Task: Get information About a Redfin agent in Jackson, Mississippi, for guidance on buying a property with historic charm.
Action: Mouse moved to (405, 218)
Screenshot: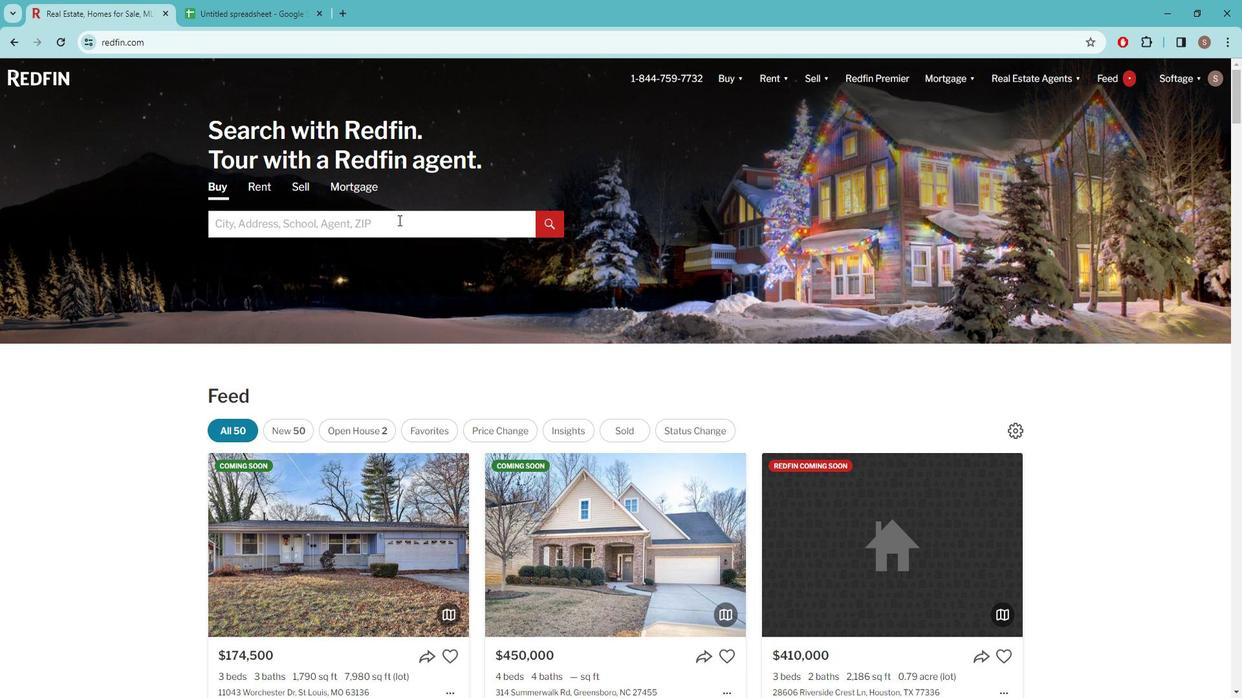 
Action: Mouse pressed left at (405, 218)
Screenshot: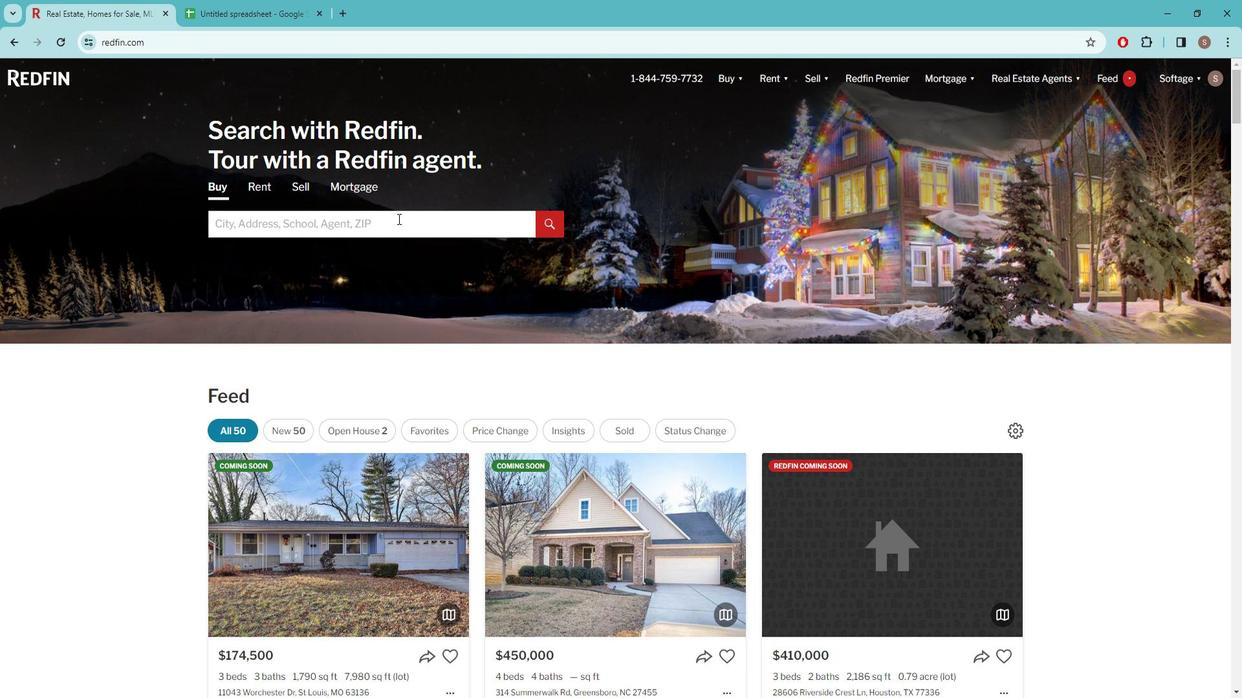 
Action: Key pressed j<Key.caps_lock>ACKSON,<Key.space>
Screenshot: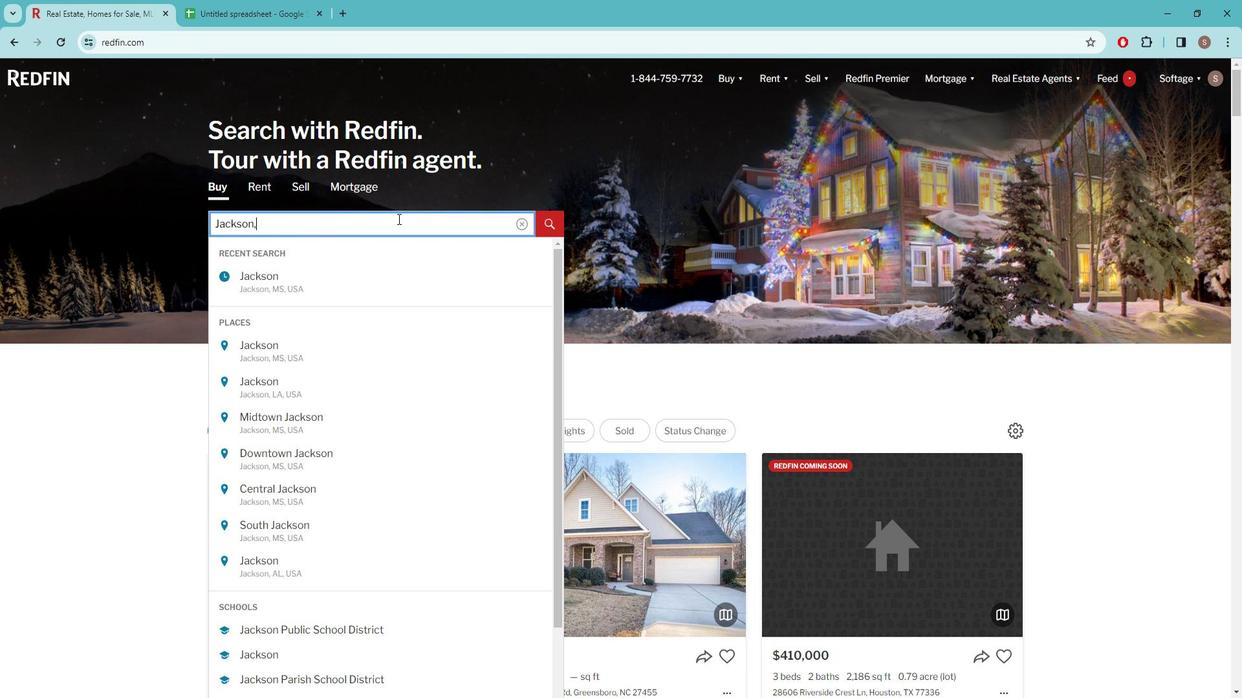 
Action: Mouse moved to (352, 277)
Screenshot: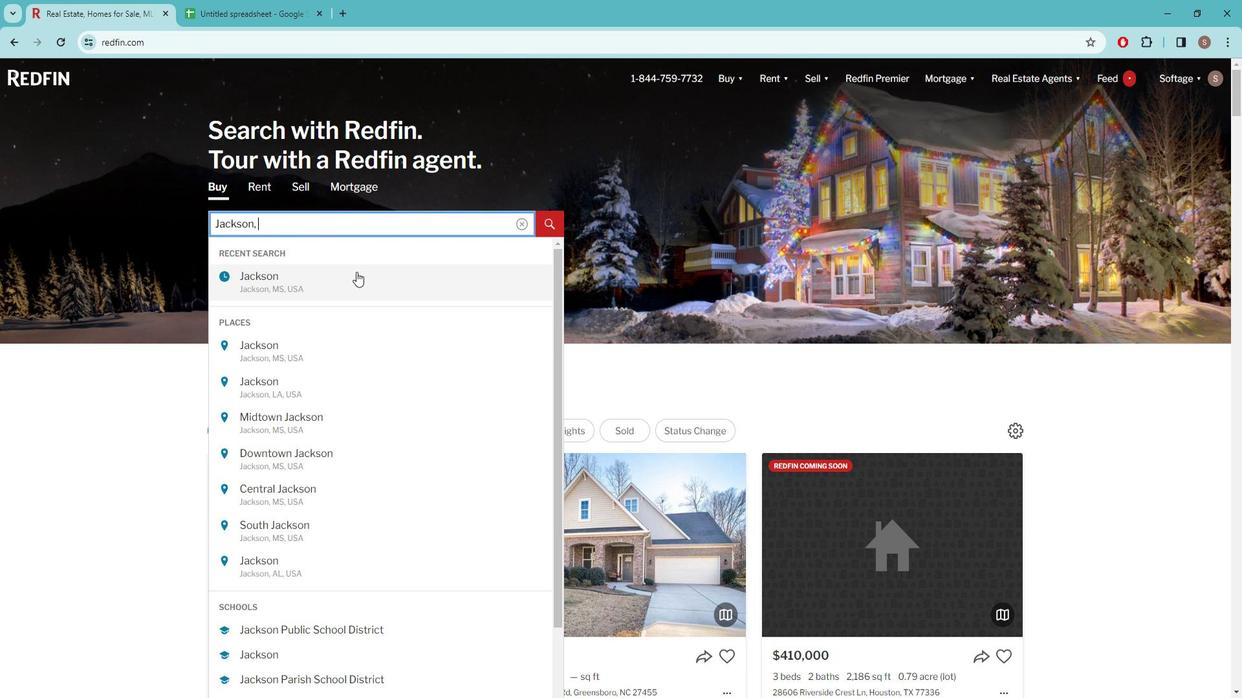 
Action: Mouse pressed left at (352, 277)
Screenshot: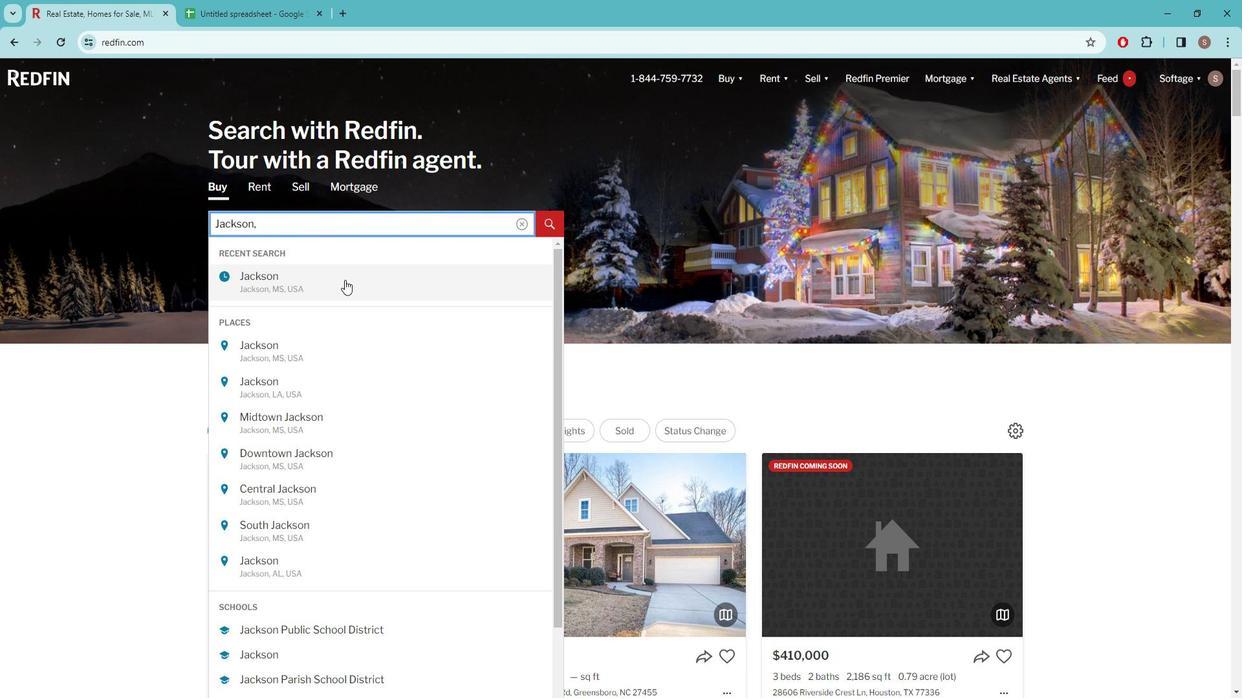 
Action: Mouse moved to (1097, 163)
Screenshot: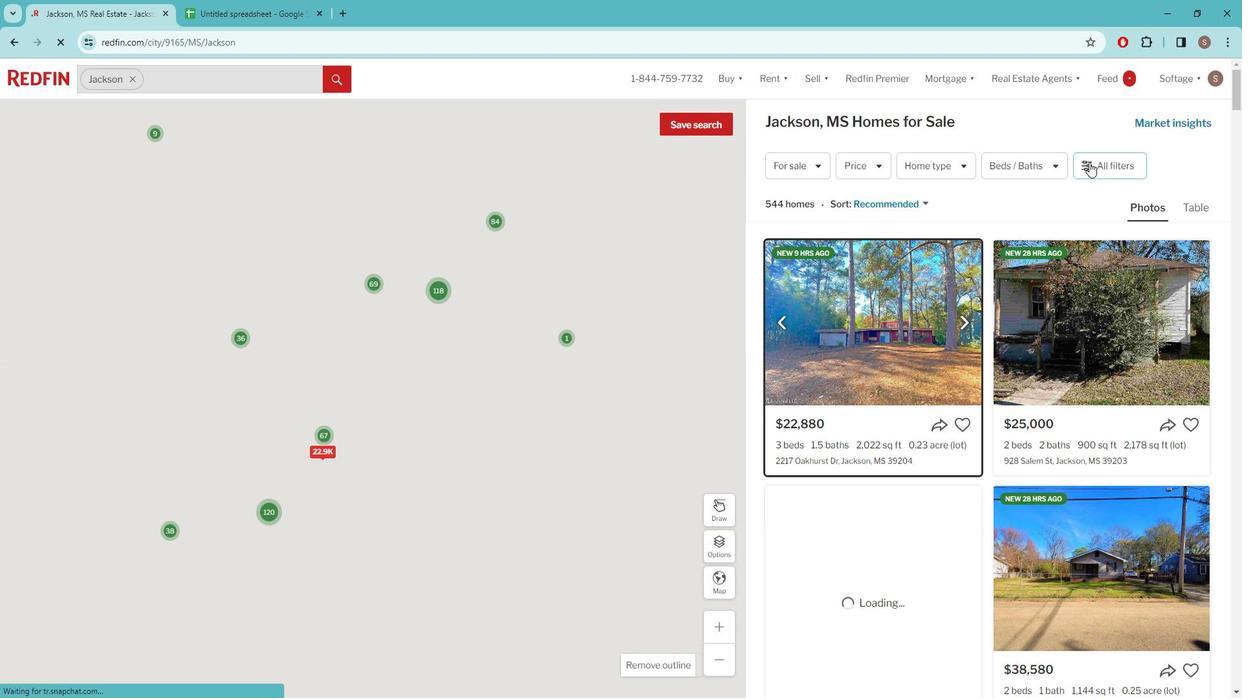 
Action: Mouse pressed left at (1097, 163)
Screenshot: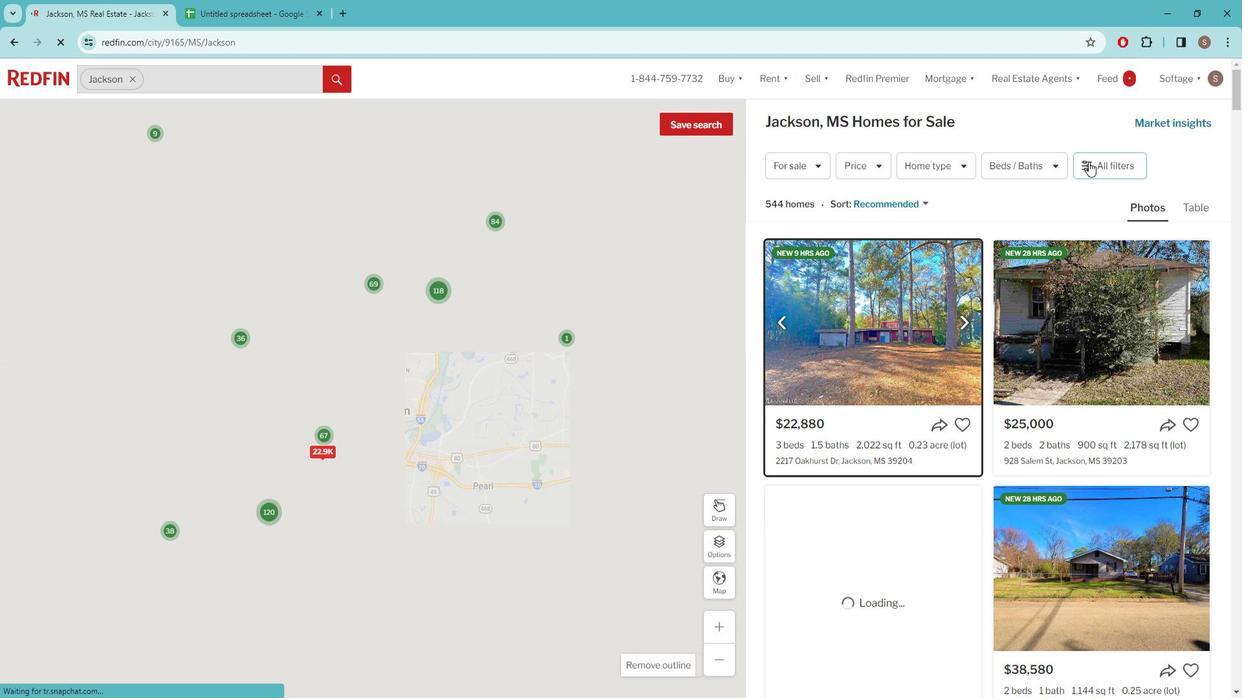
Action: Mouse pressed left at (1097, 163)
Screenshot: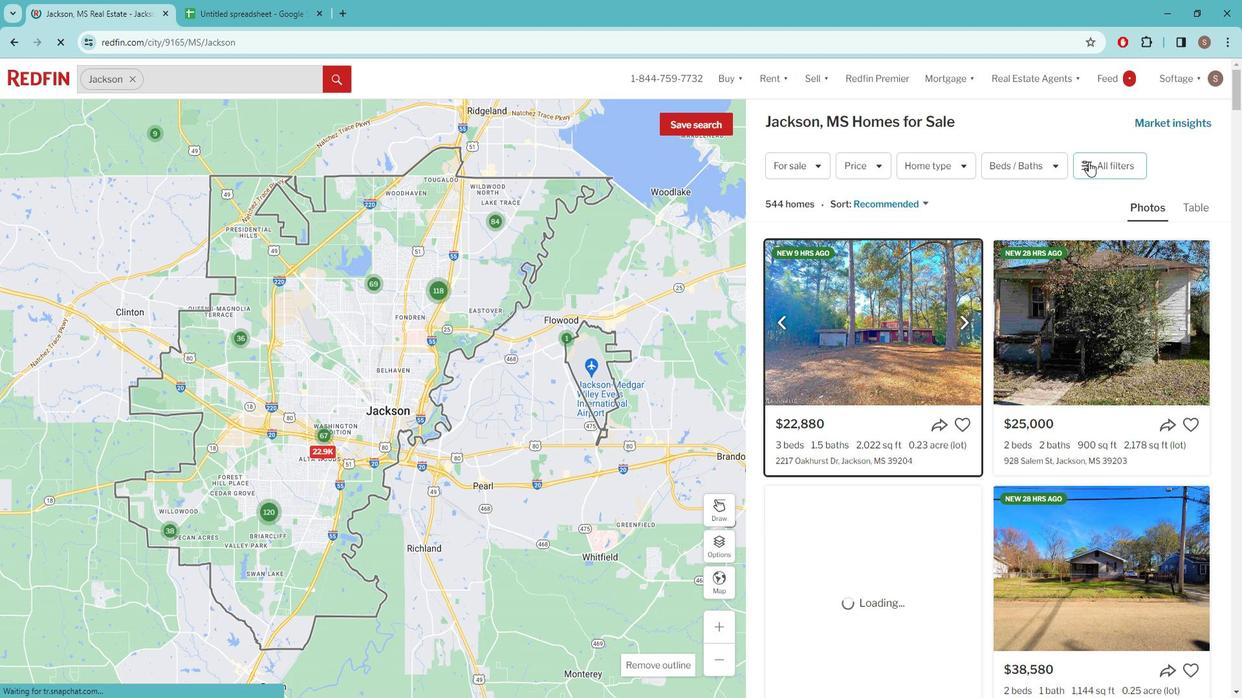 
Action: Mouse pressed left at (1097, 163)
Screenshot: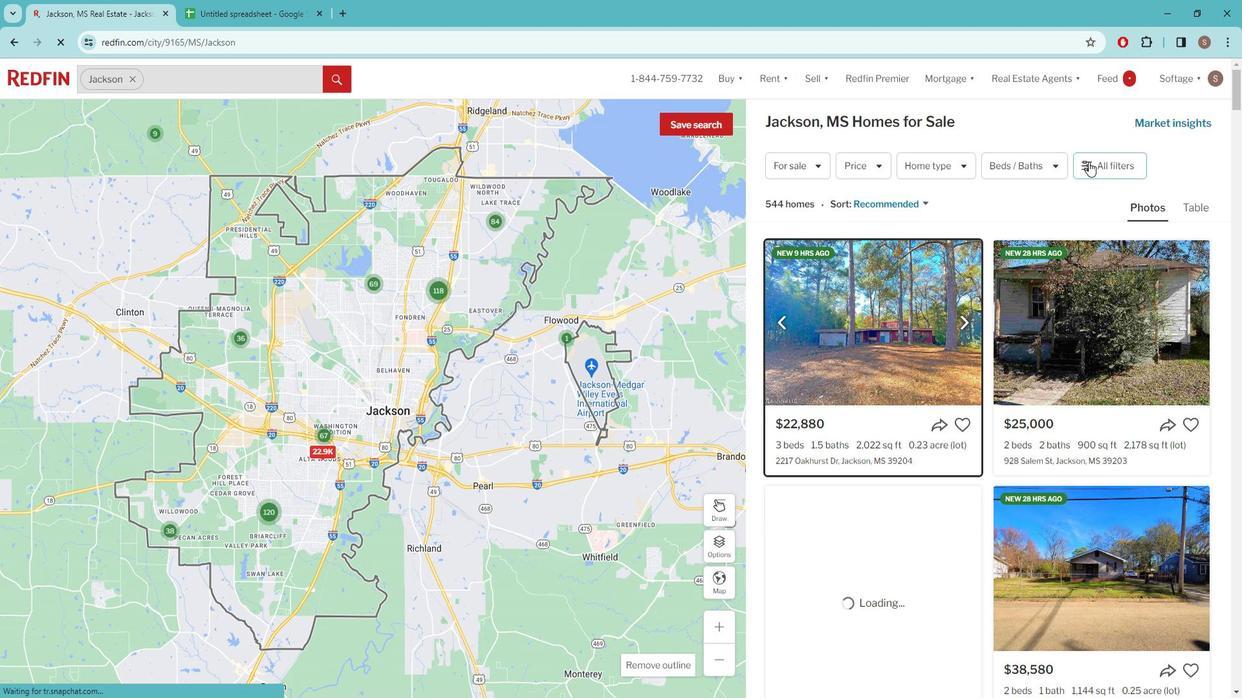 
Action: Mouse pressed left at (1097, 163)
Screenshot: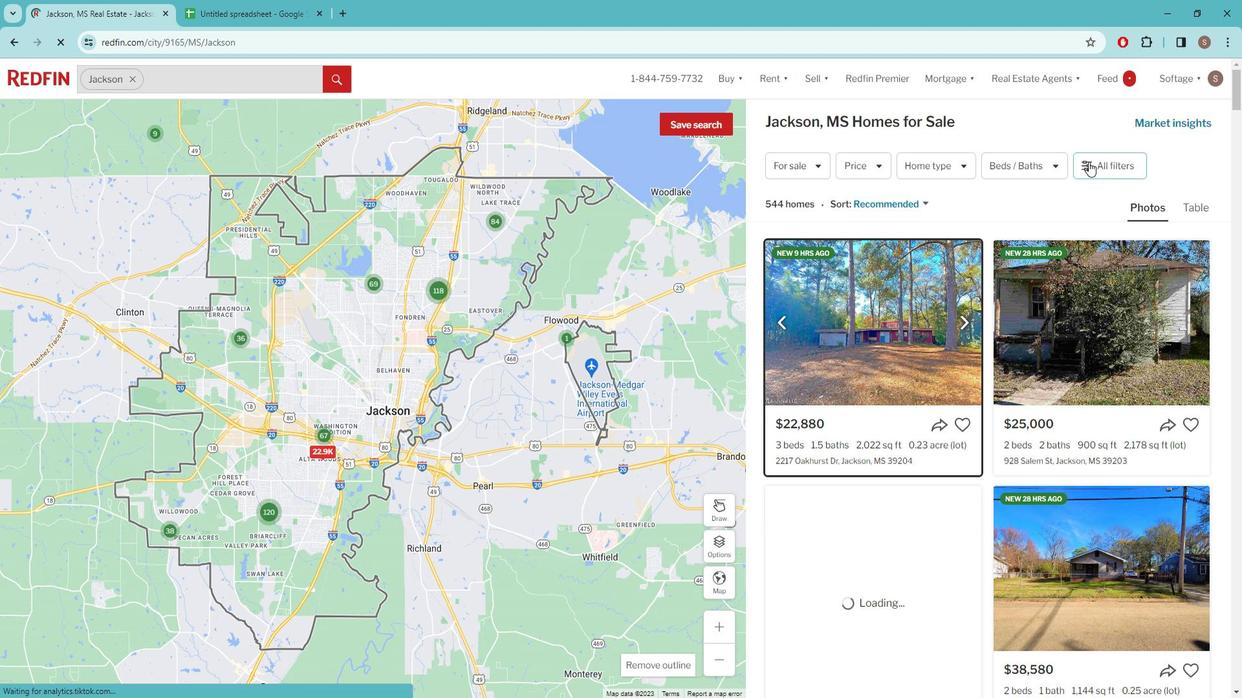 
Action: Mouse moved to (1090, 165)
Screenshot: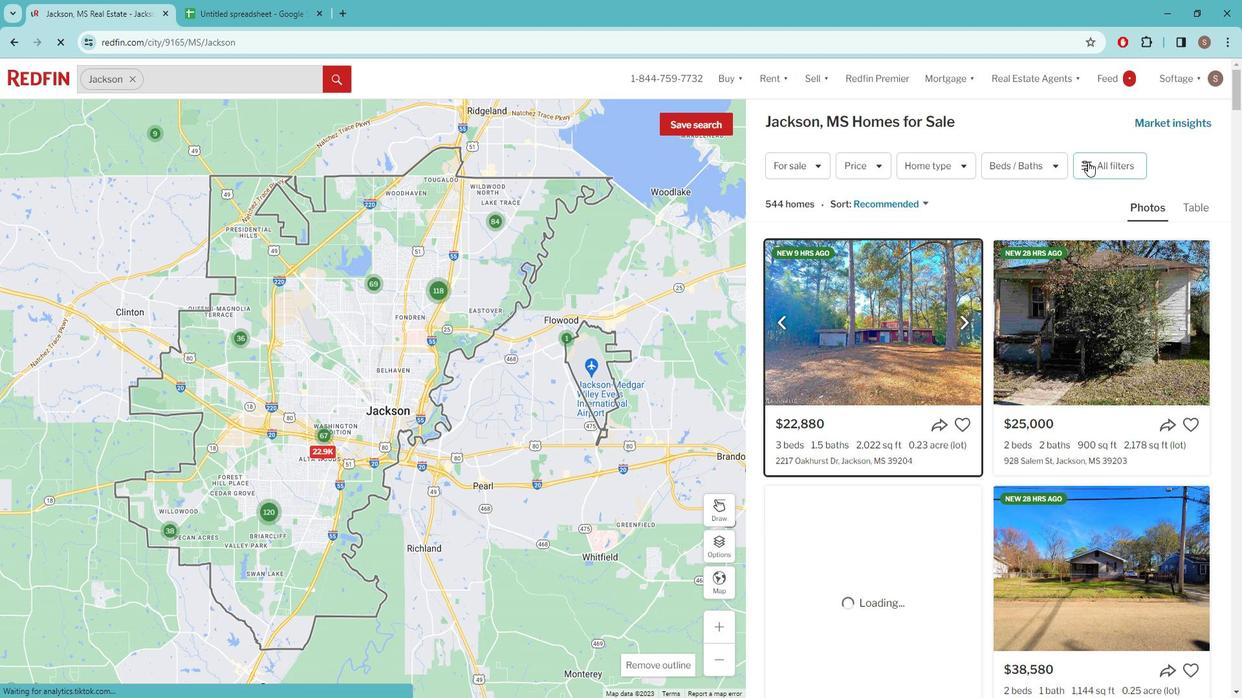 
Action: Mouse pressed left at (1090, 165)
Screenshot: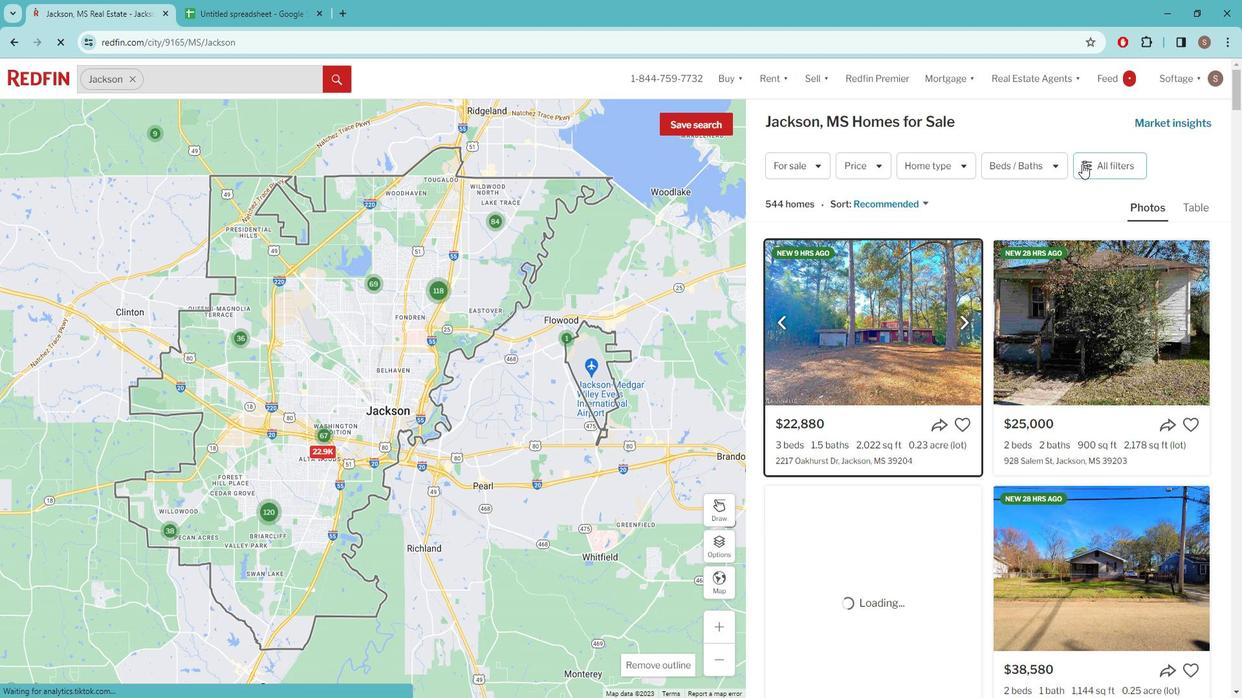 
Action: Mouse moved to (1098, 168)
Screenshot: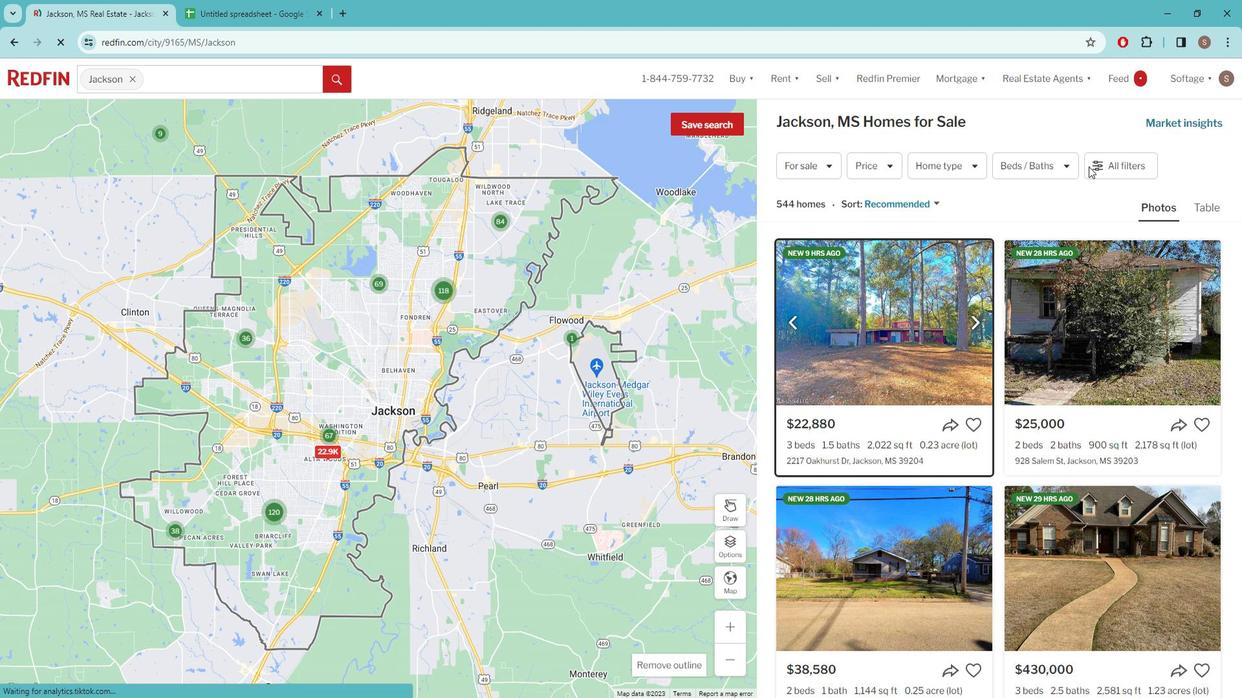 
Action: Mouse pressed left at (1098, 168)
Screenshot: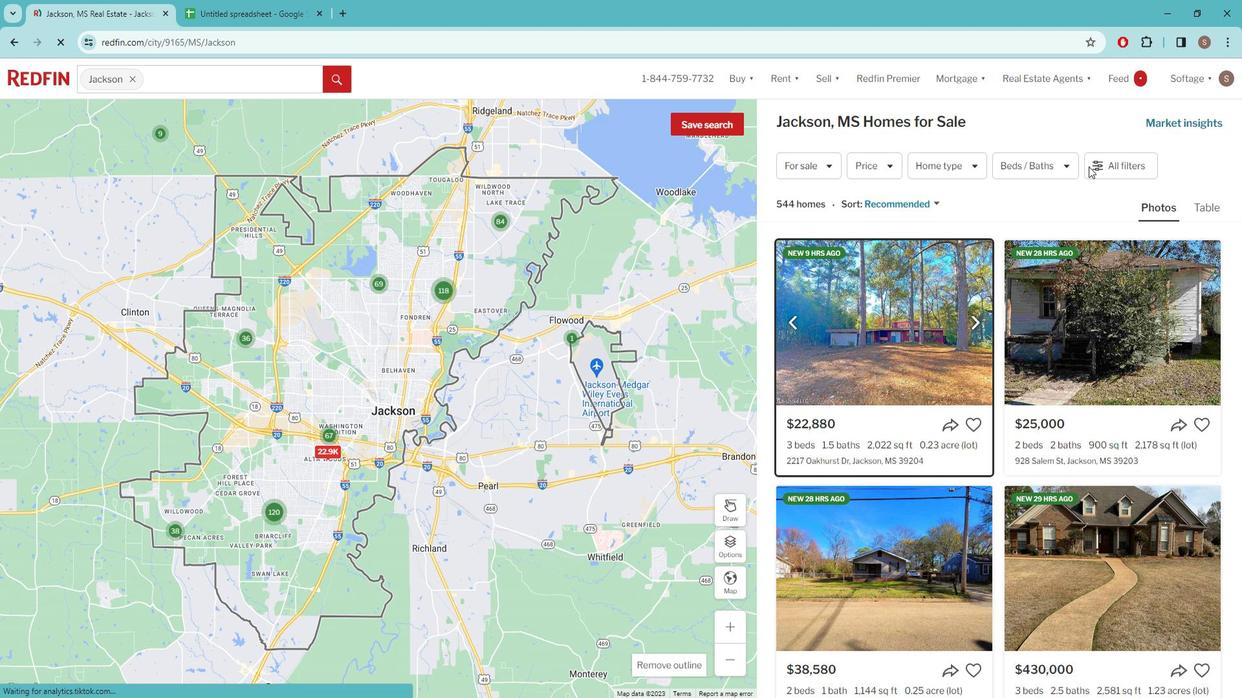 
Action: Mouse moved to (1102, 168)
Screenshot: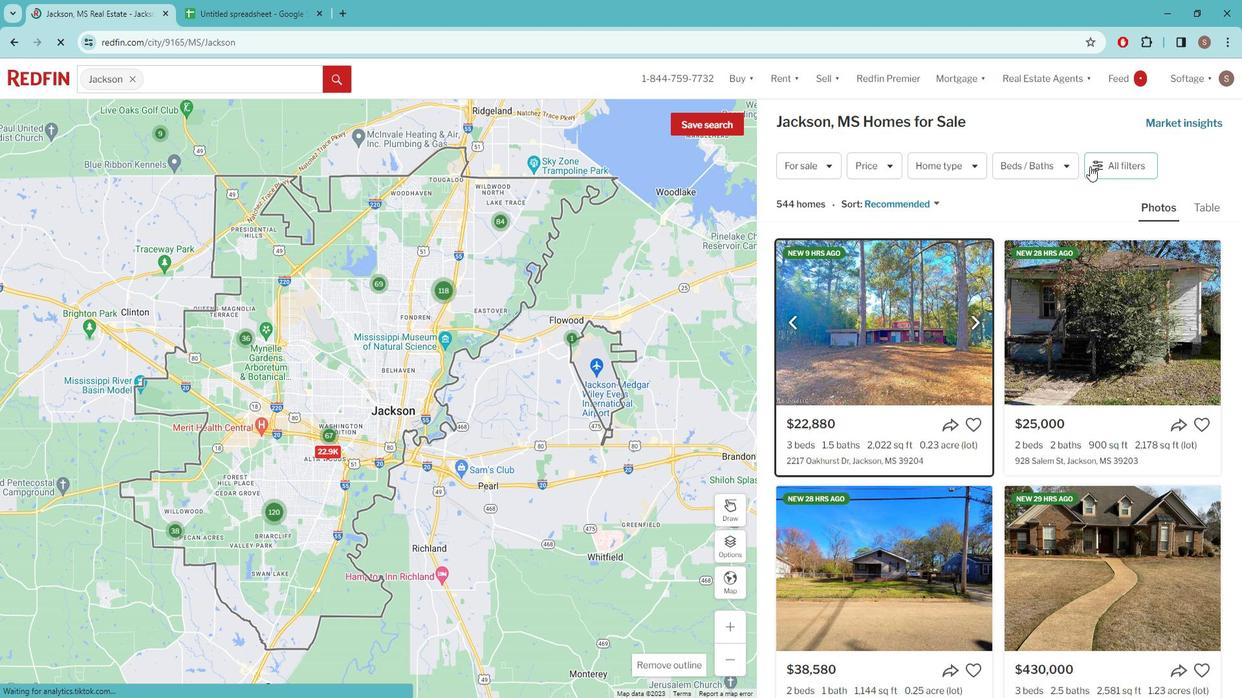 
Action: Mouse pressed left at (1102, 168)
Screenshot: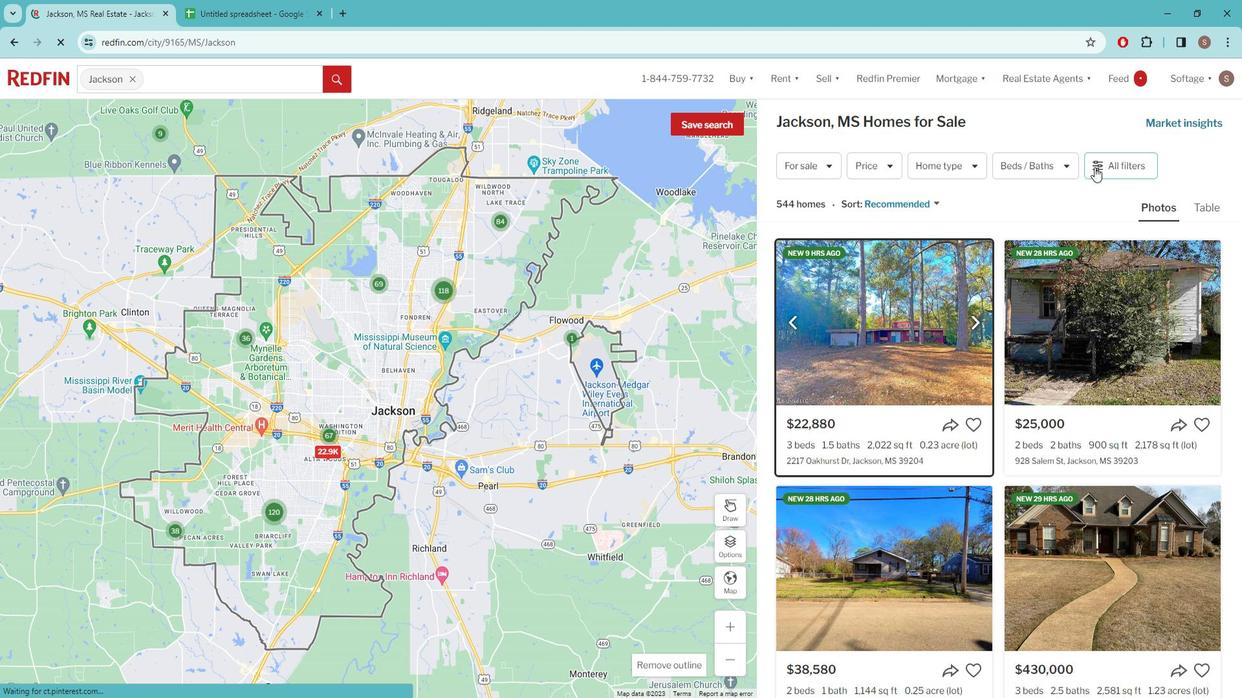 
Action: Mouse moved to (1051, 287)
Screenshot: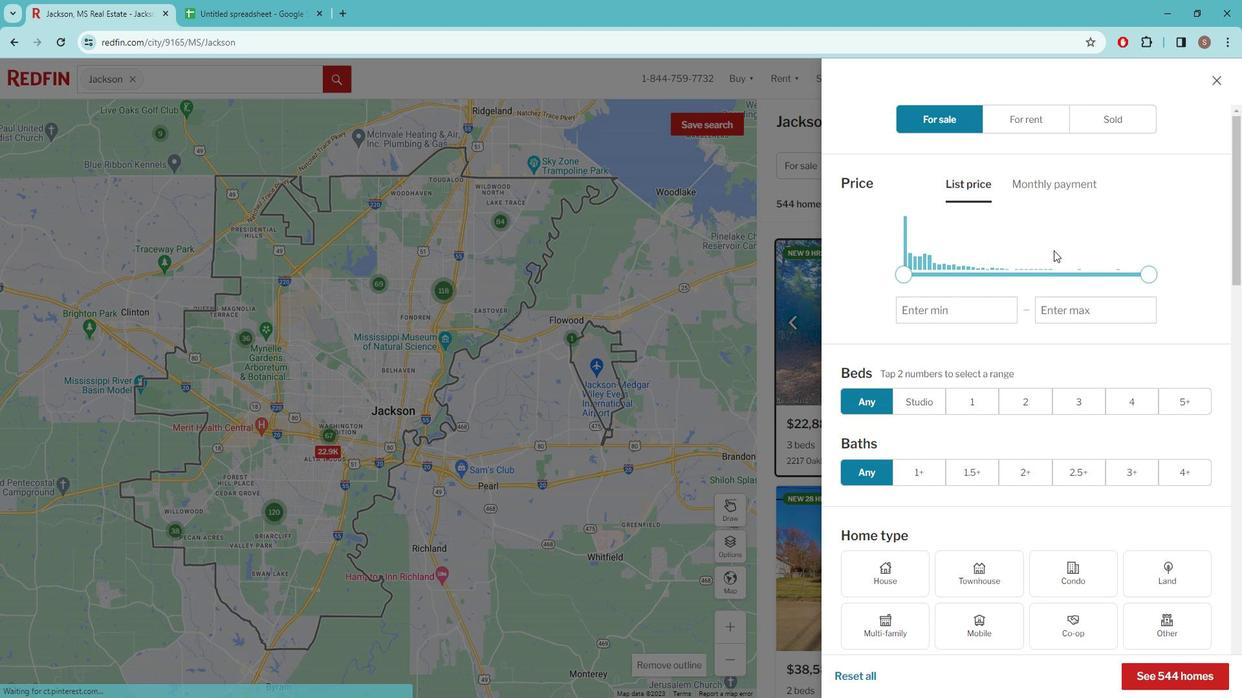 
Action: Mouse scrolled (1051, 286) with delta (0, 0)
Screenshot: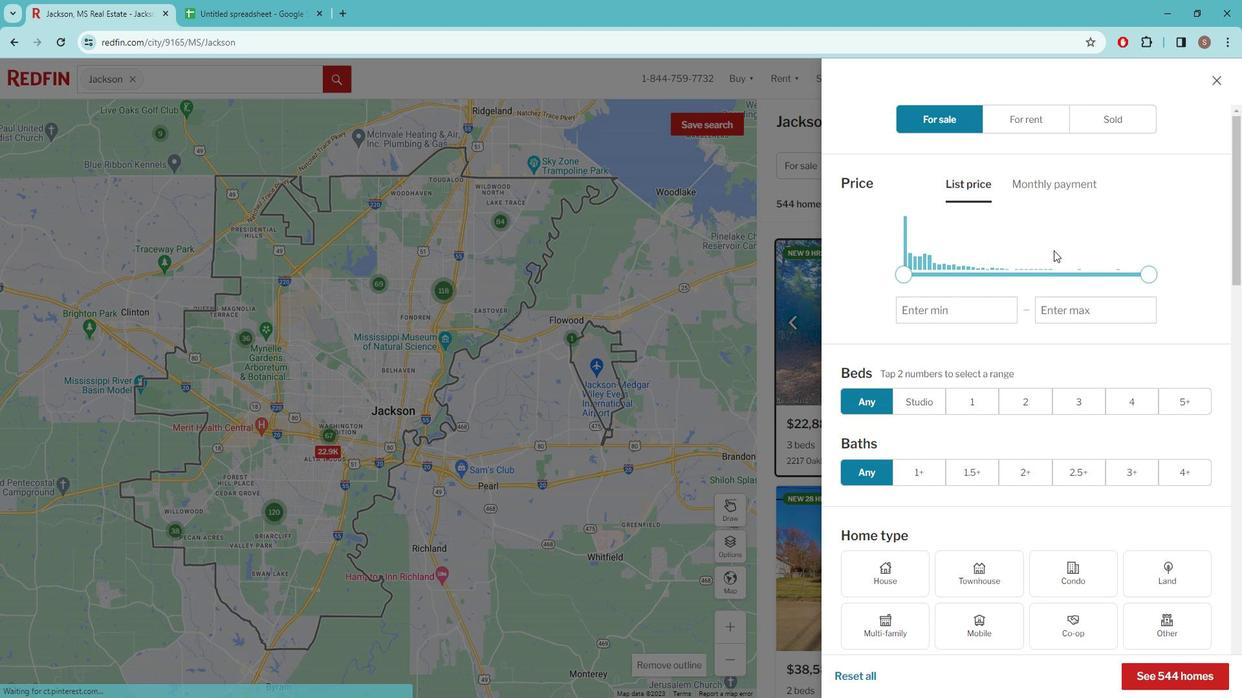 
Action: Mouse moved to (1049, 292)
Screenshot: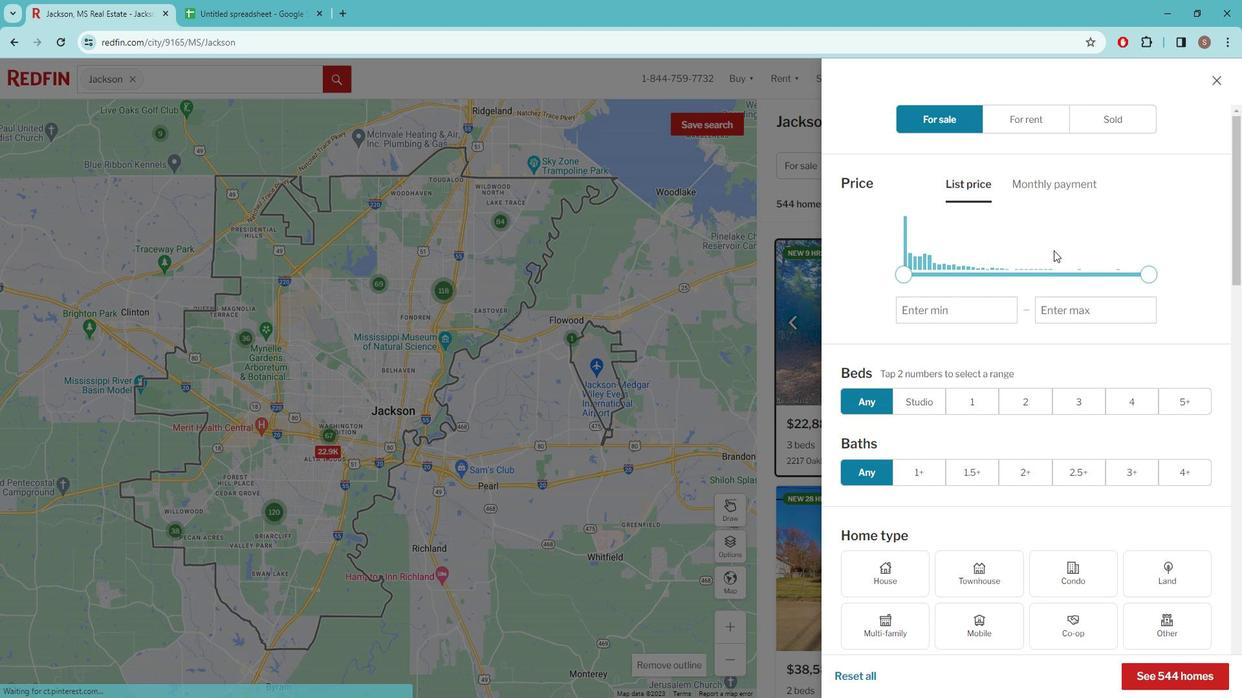 
Action: Mouse scrolled (1049, 291) with delta (0, 0)
Screenshot: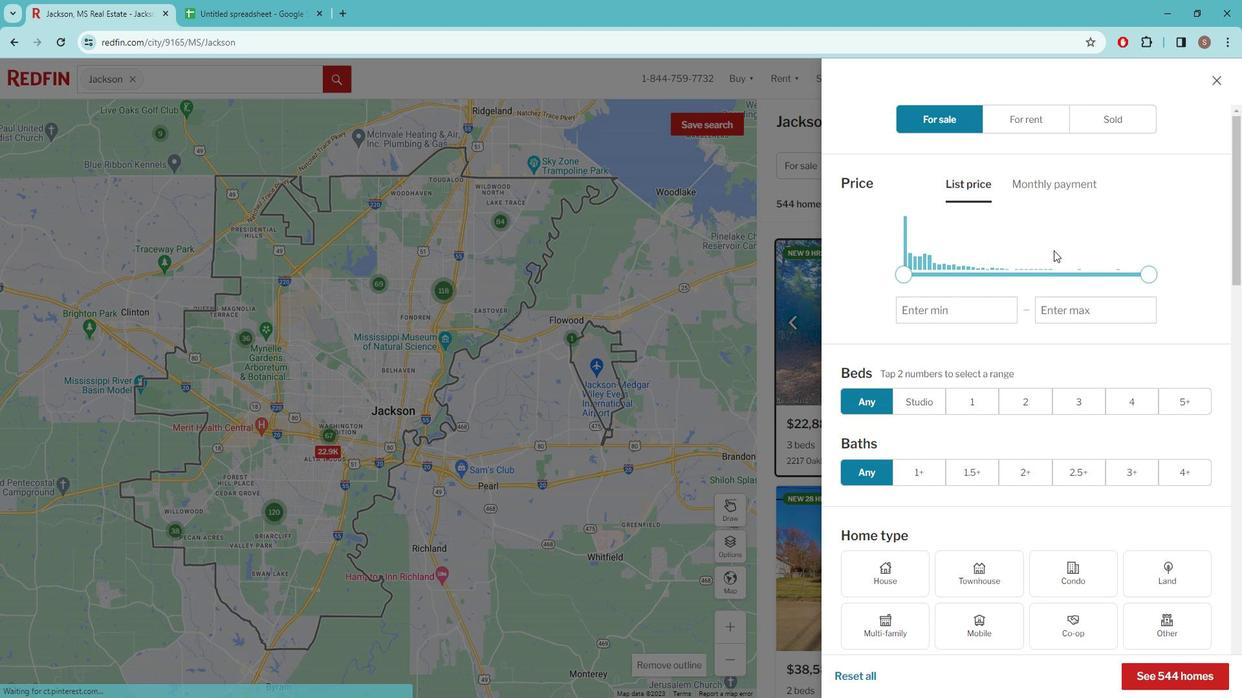 
Action: Mouse moved to (1047, 296)
Screenshot: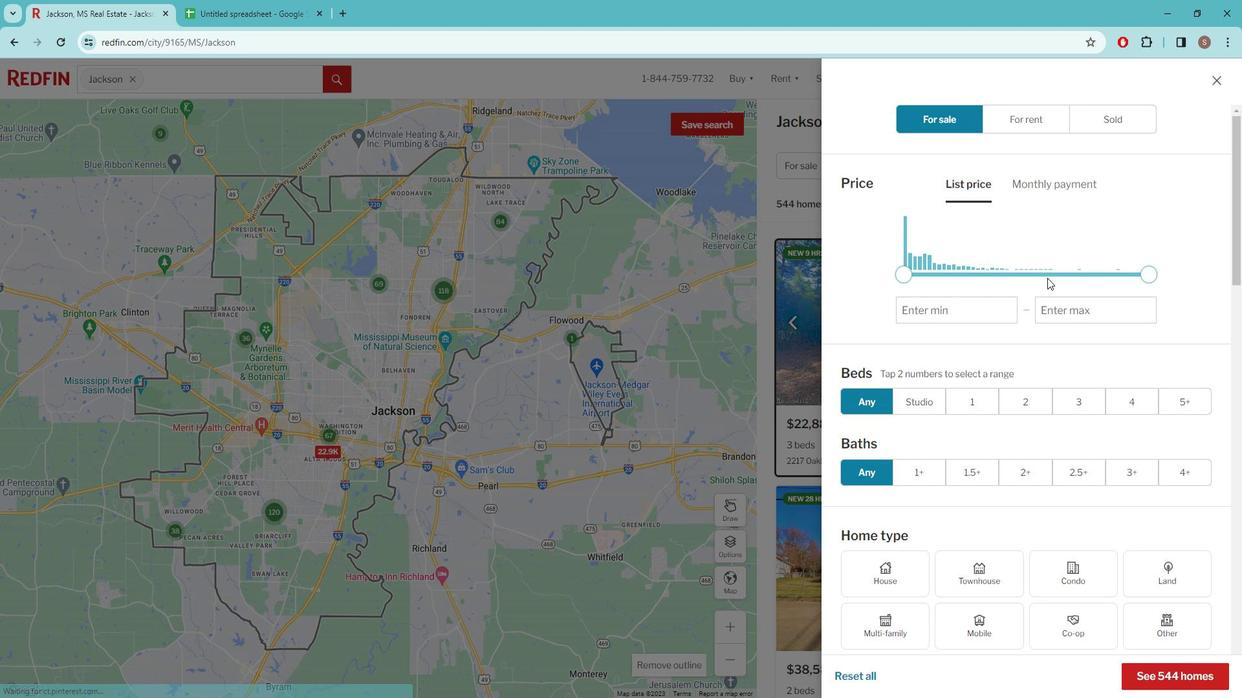 
Action: Mouse scrolled (1047, 295) with delta (0, 0)
Screenshot: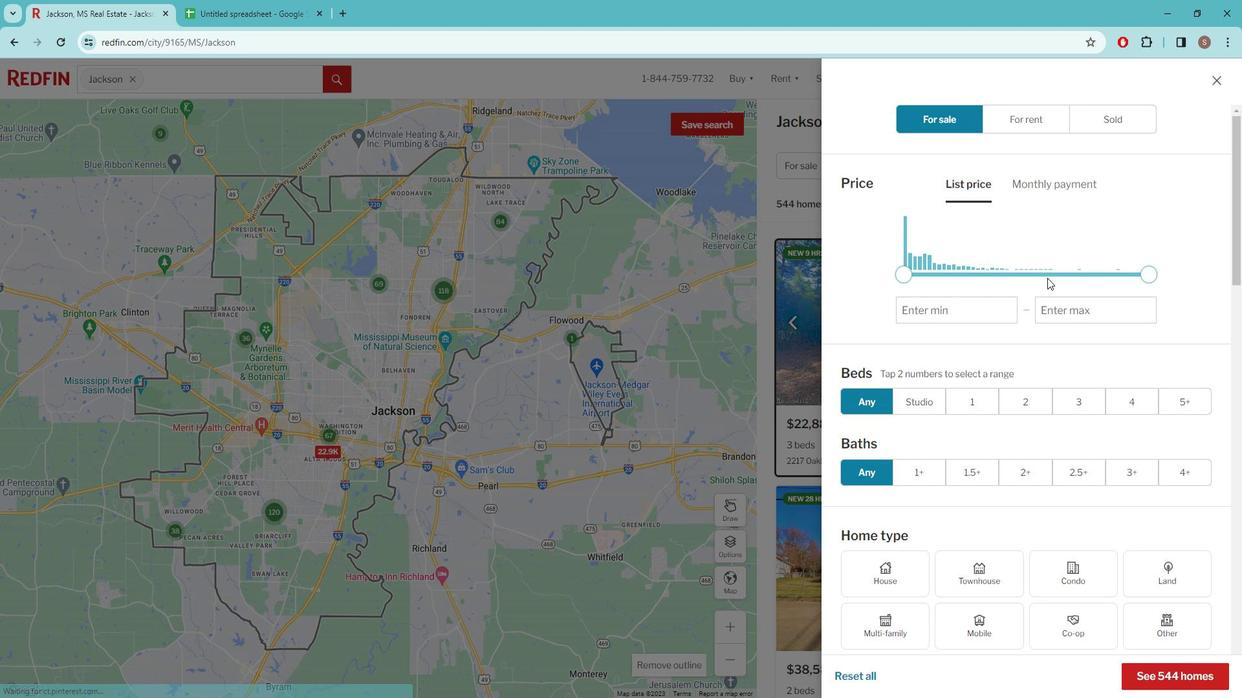 
Action: Mouse moved to (1045, 297)
Screenshot: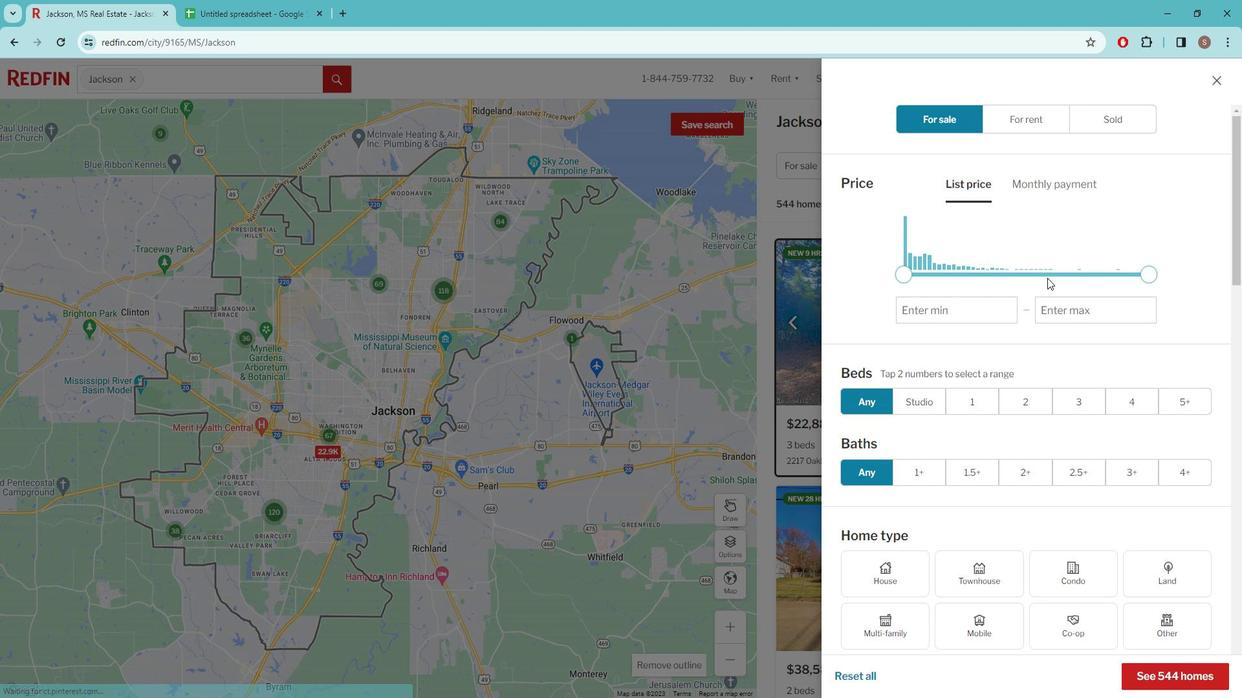
Action: Mouse scrolled (1045, 296) with delta (0, 0)
Screenshot: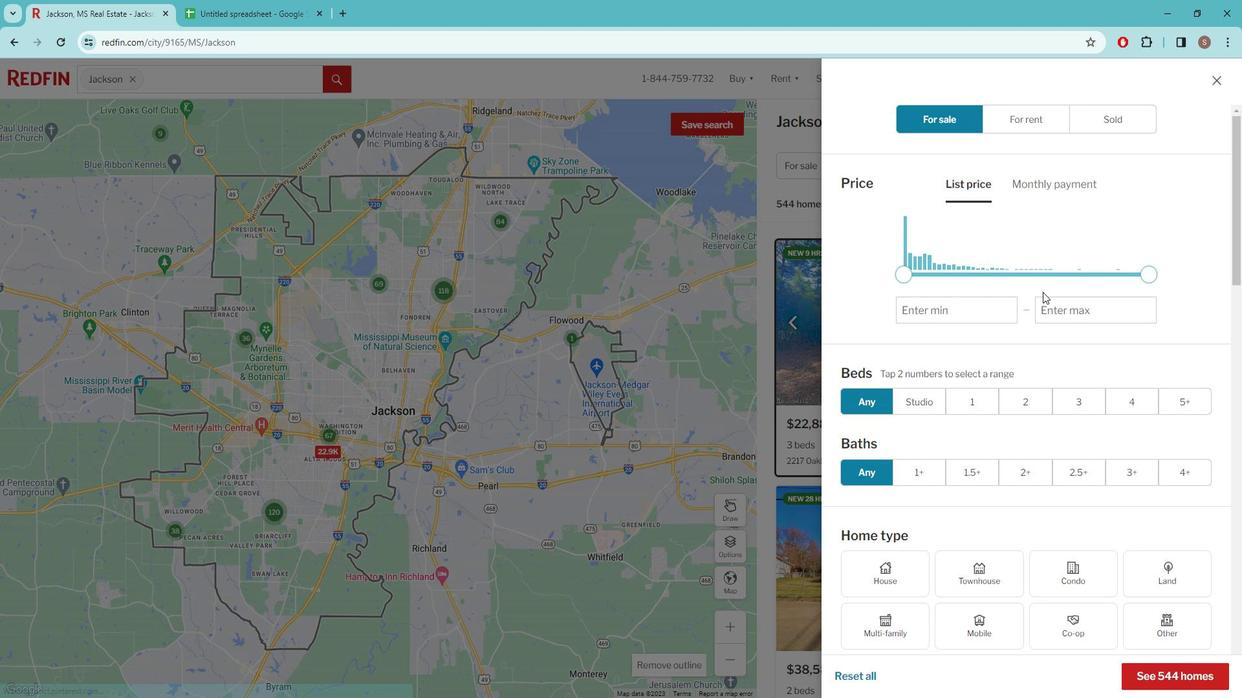 
Action: Mouse moved to (1035, 313)
Screenshot: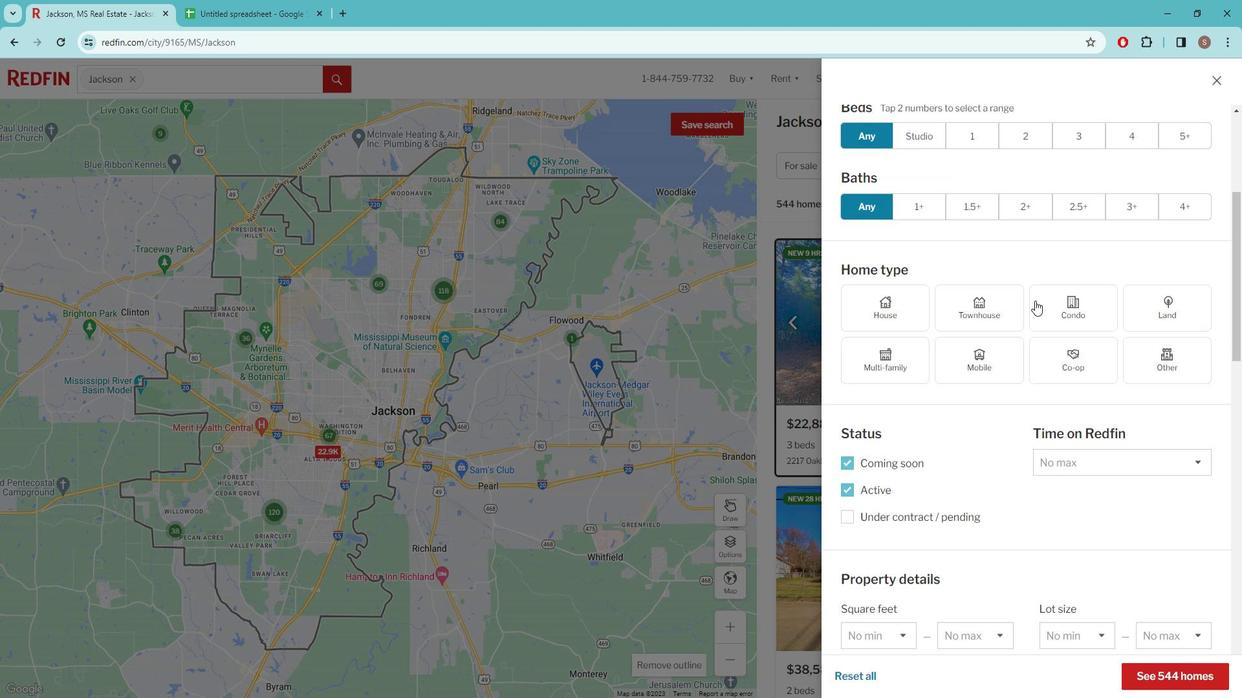 
Action: Mouse scrolled (1035, 313) with delta (0, 0)
Screenshot: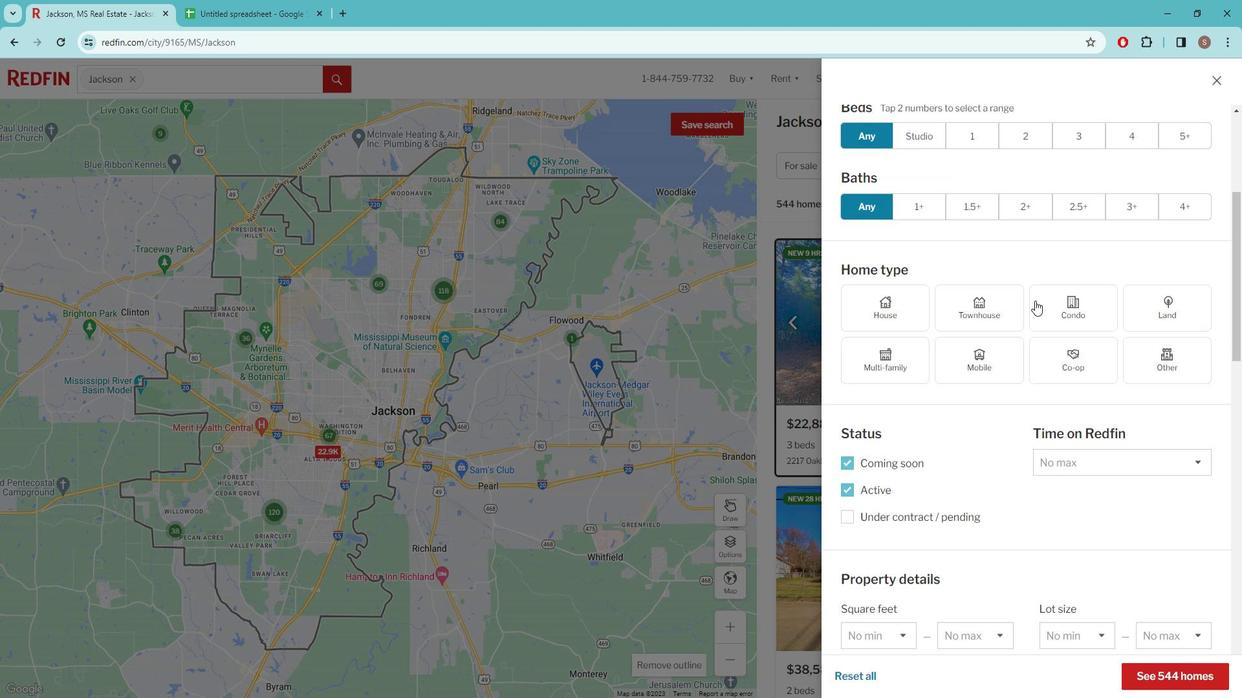 
Action: Mouse moved to (1034, 314)
Screenshot: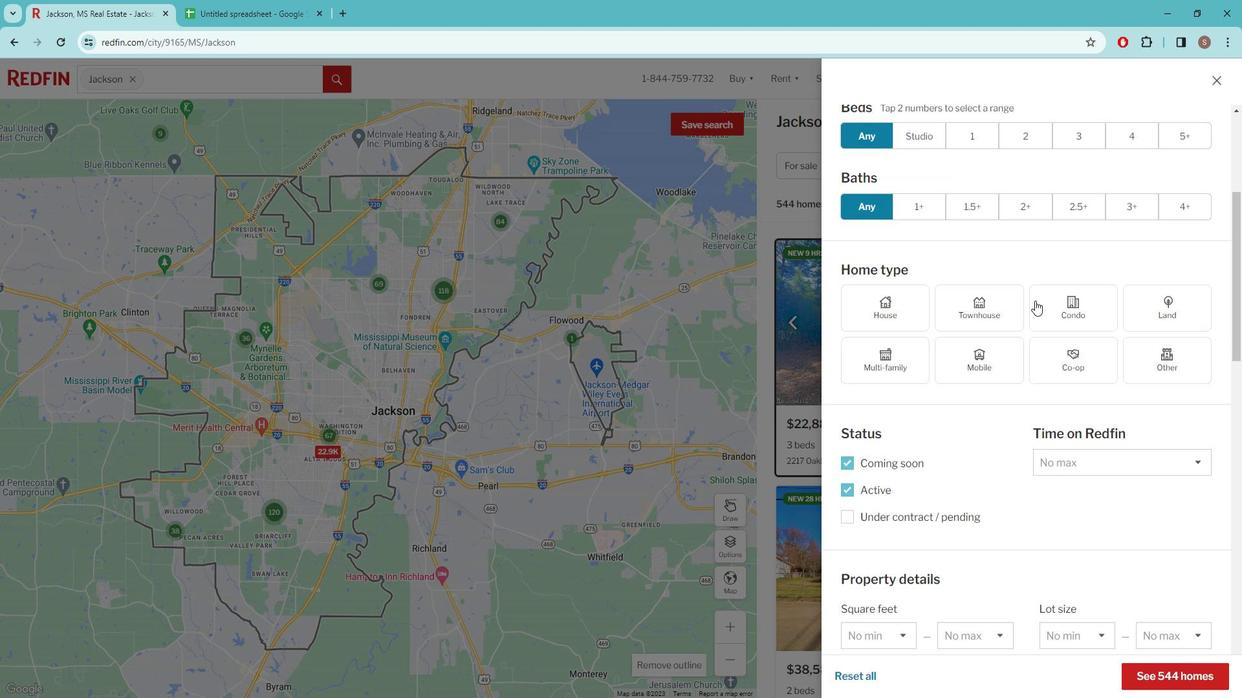 
Action: Mouse scrolled (1034, 313) with delta (0, 0)
Screenshot: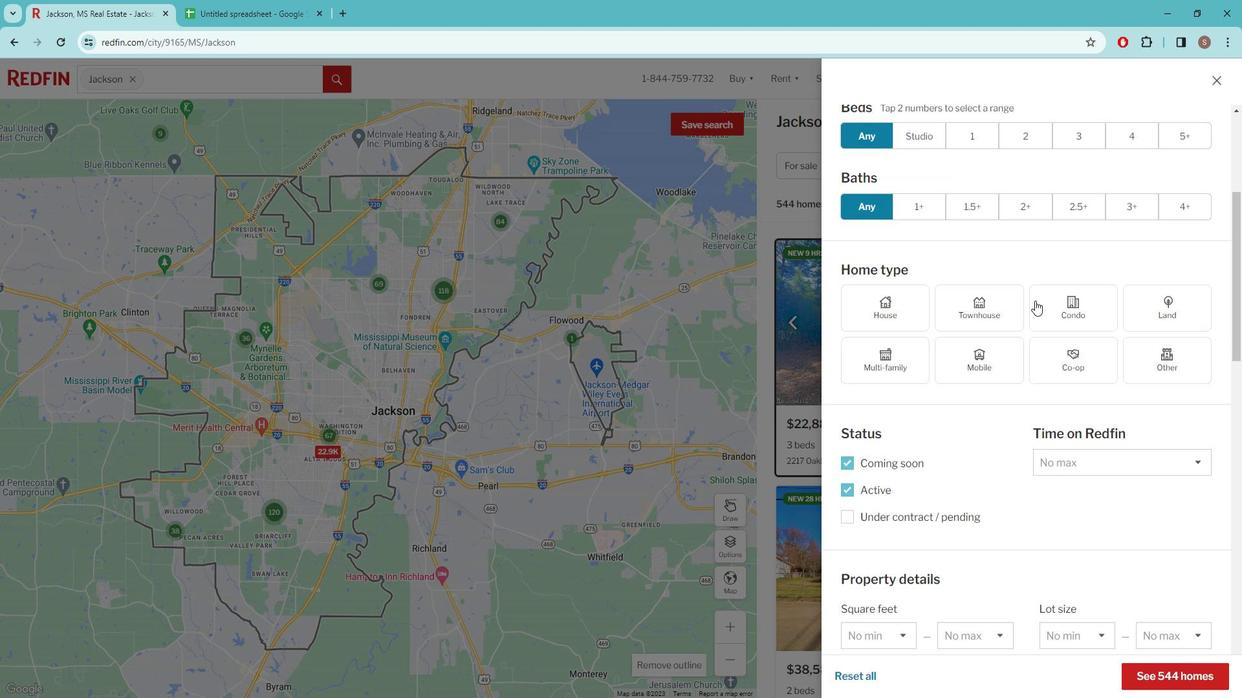 
Action: Mouse moved to (1034, 316)
Screenshot: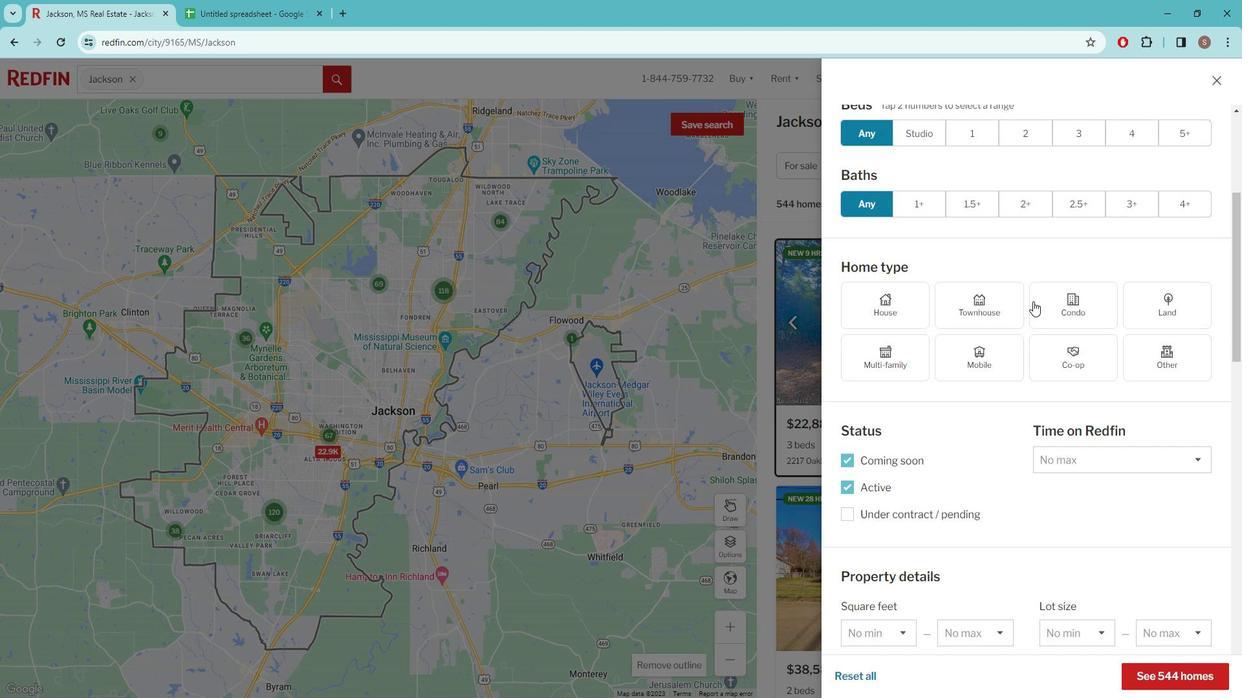 
Action: Mouse scrolled (1034, 315) with delta (0, 0)
Screenshot: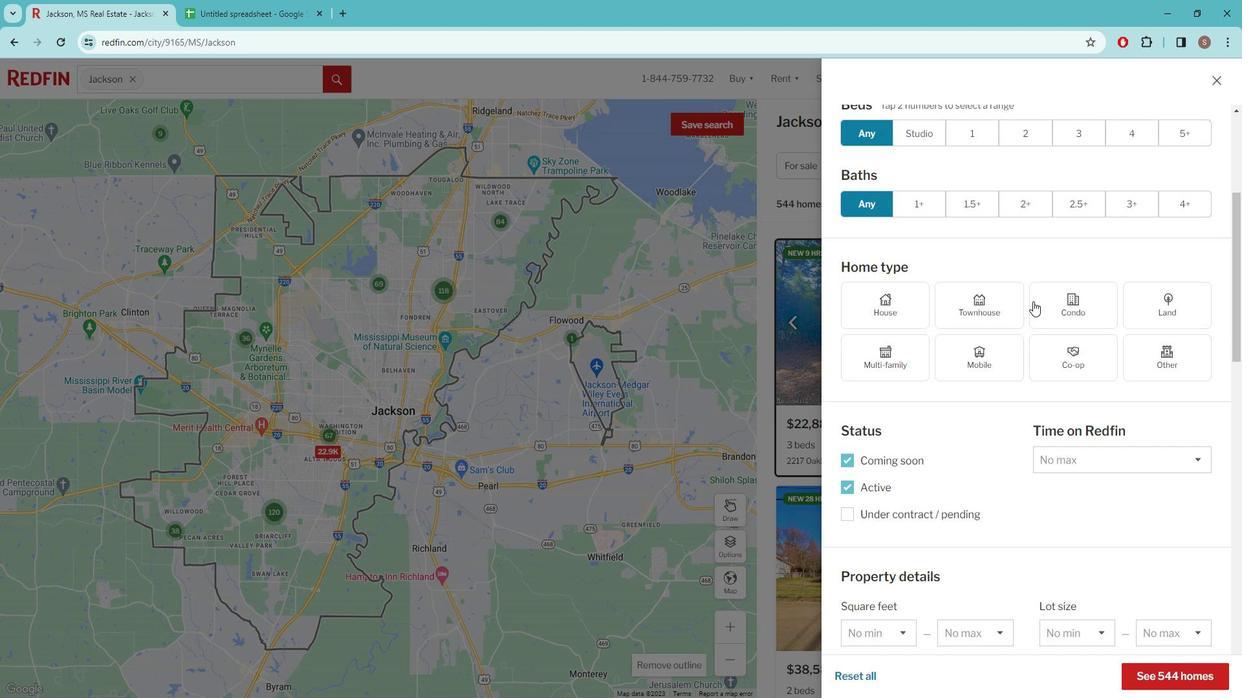 
Action: Mouse moved to (1026, 320)
Screenshot: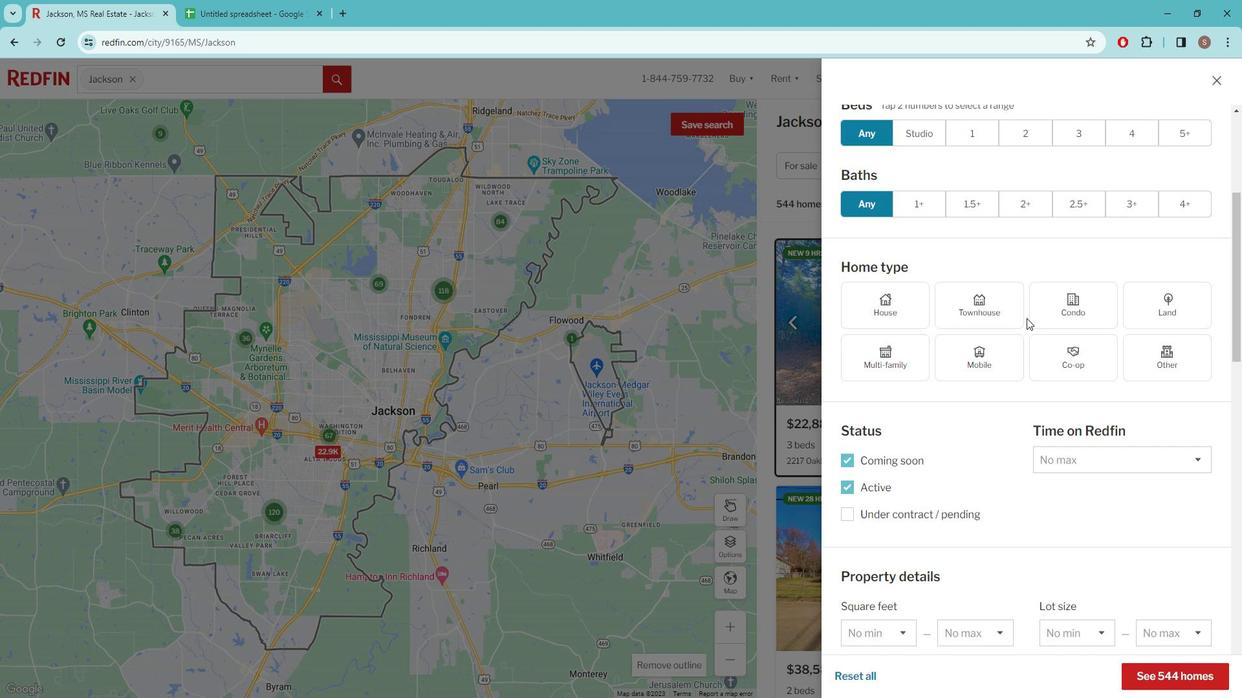 
Action: Mouse scrolled (1026, 319) with delta (0, 0)
Screenshot: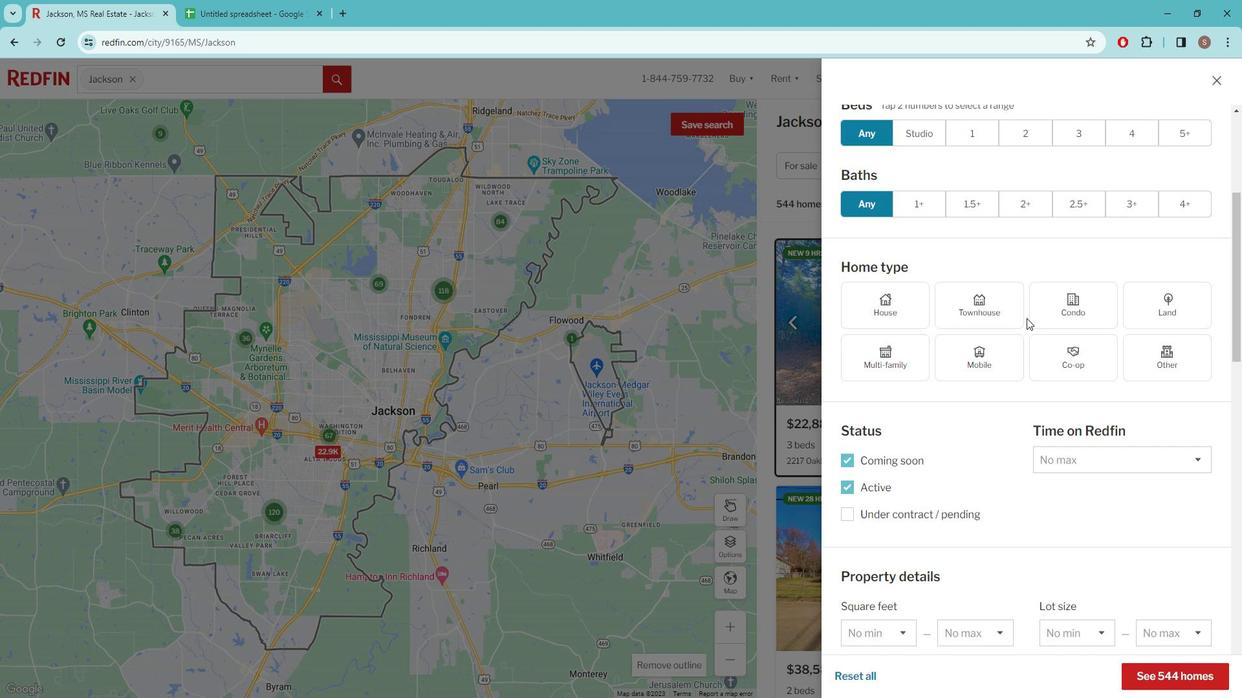 
Action: Mouse moved to (1005, 339)
Screenshot: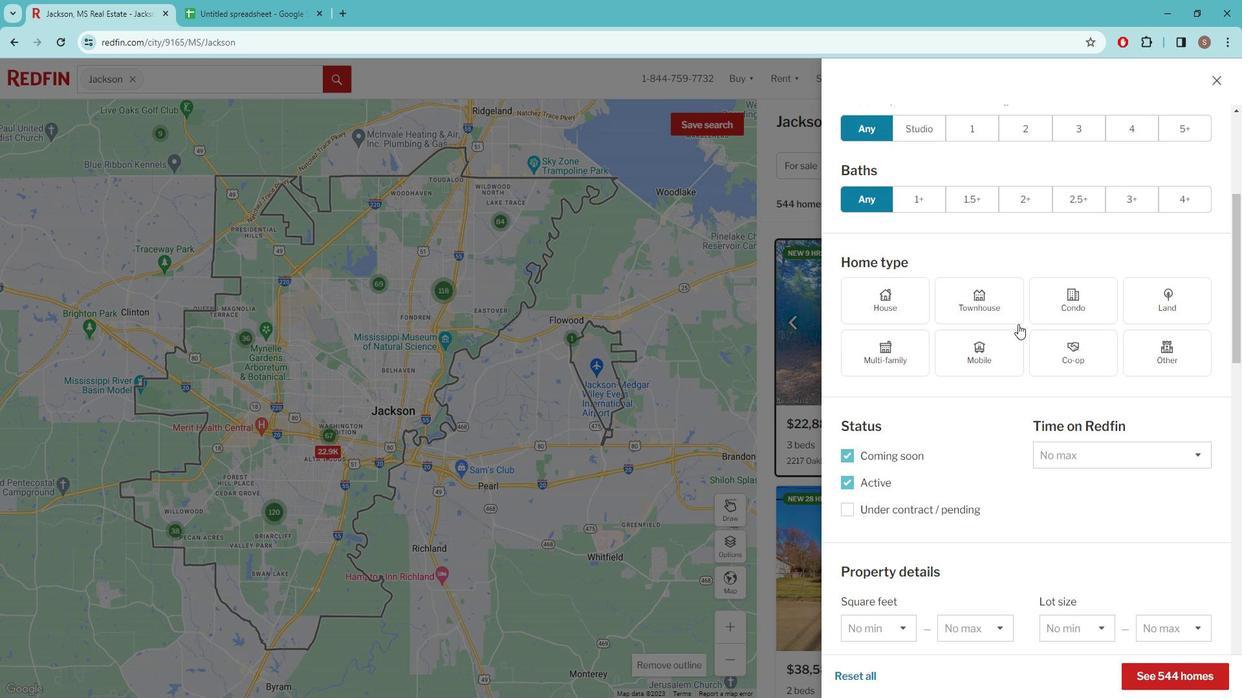 
Action: Mouse scrolled (1005, 338) with delta (0, 0)
Screenshot: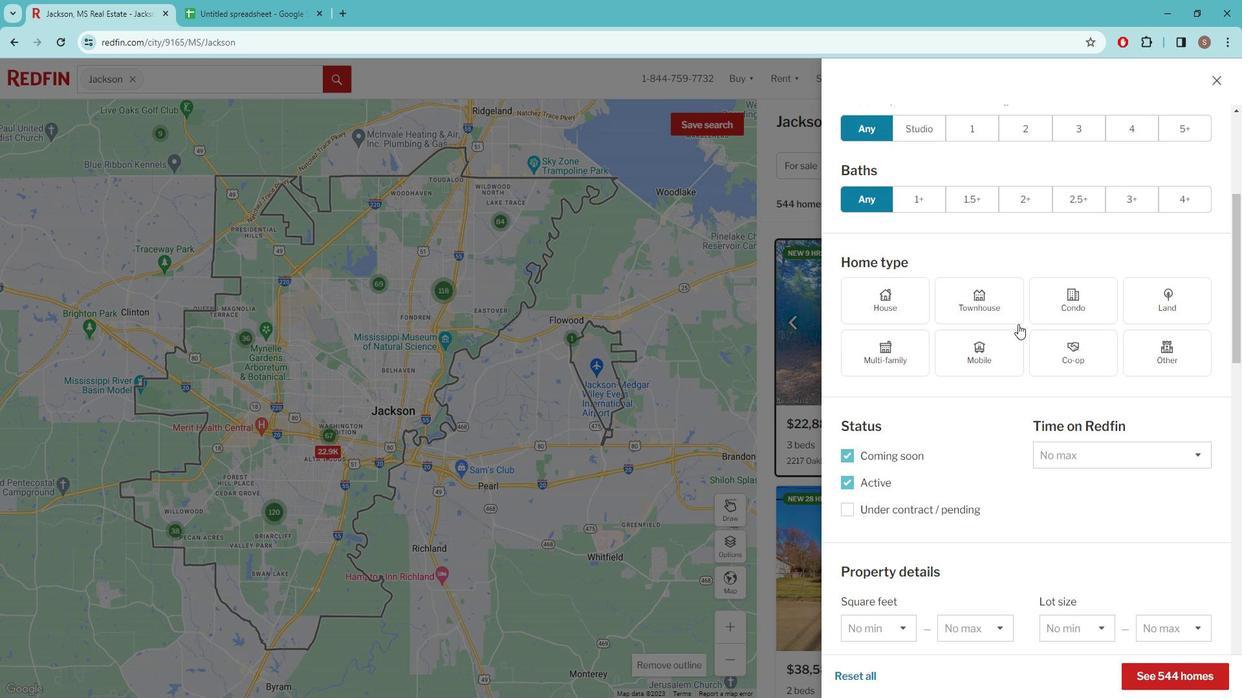 
Action: Mouse moved to (931, 434)
Screenshot: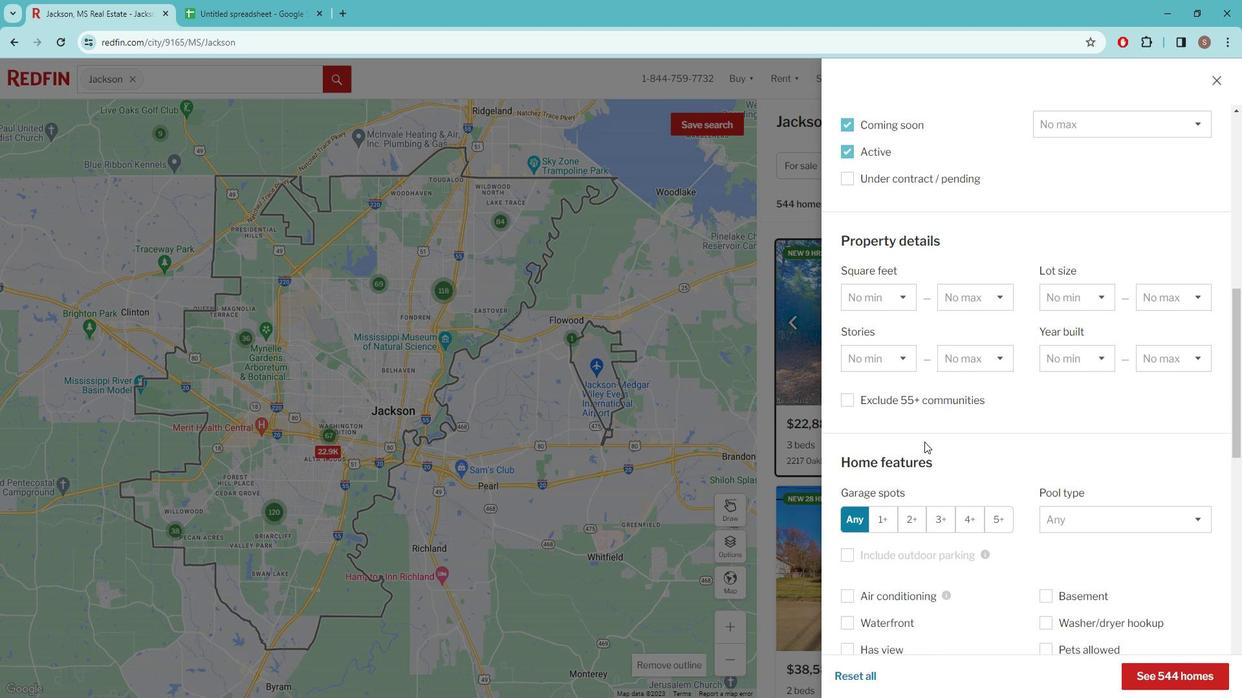 
Action: Mouse scrolled (931, 434) with delta (0, 0)
Screenshot: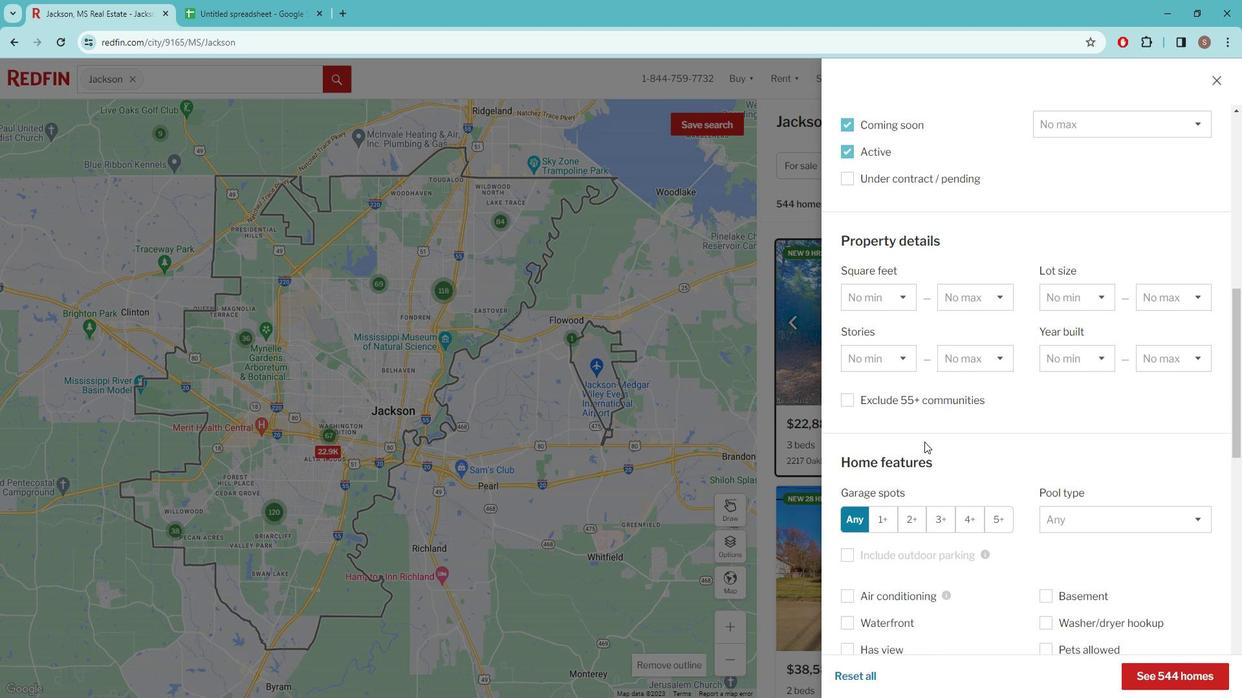 
Action: Mouse moved to (931, 437)
Screenshot: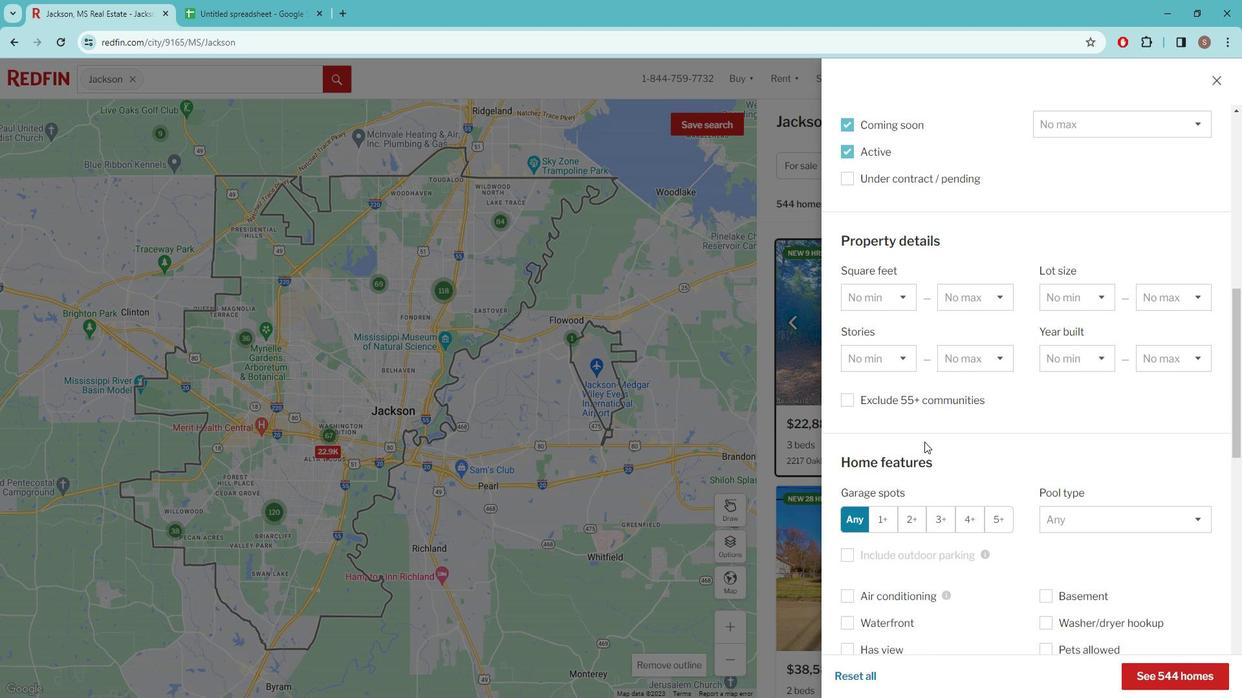 
Action: Mouse scrolled (931, 436) with delta (0, 0)
Screenshot: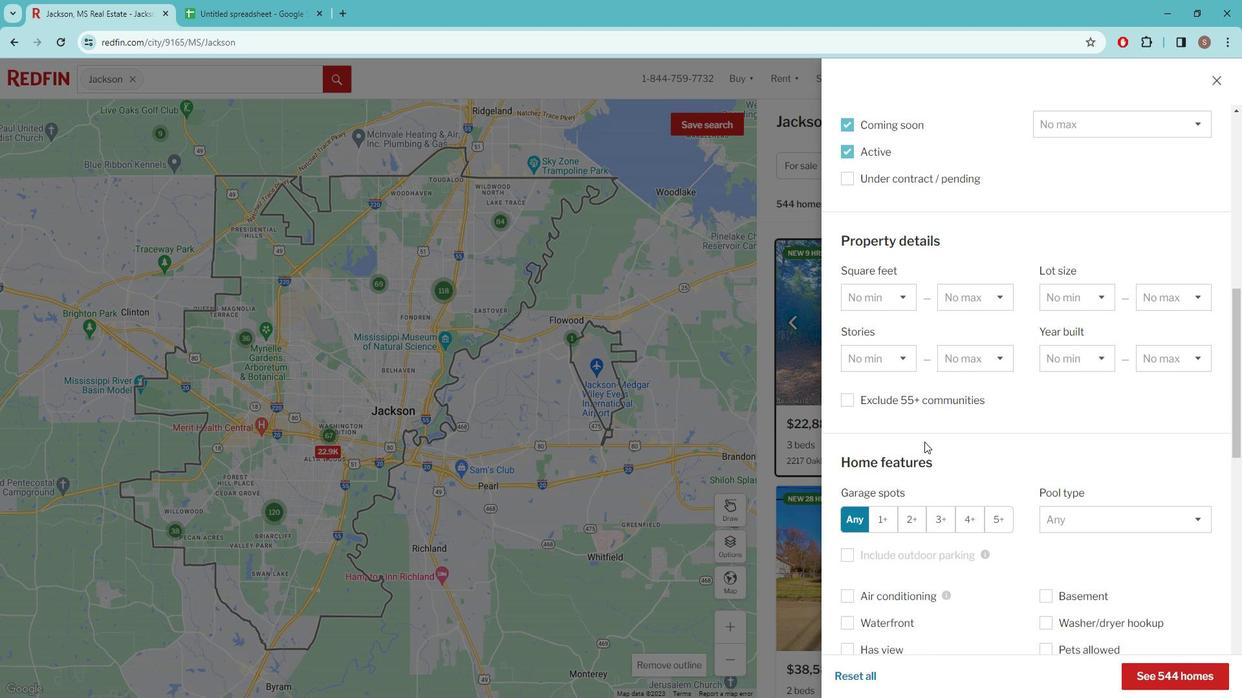 
Action: Mouse moved to (919, 447)
Screenshot: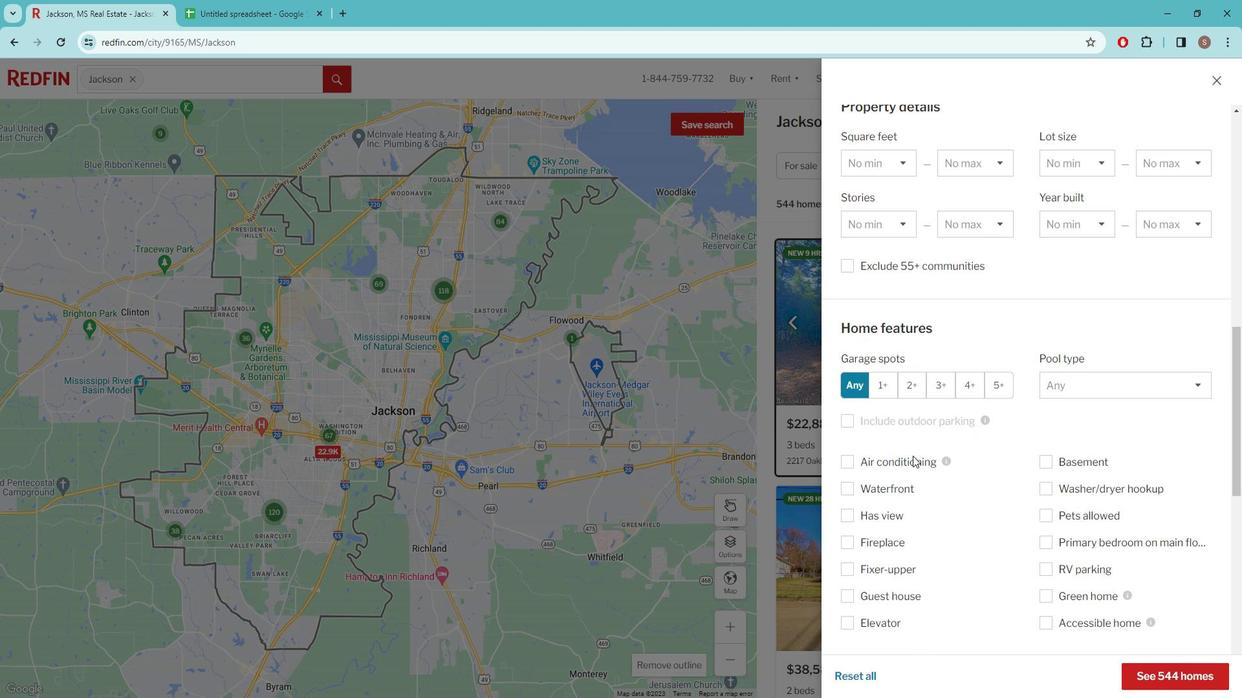 
Action: Mouse scrolled (919, 447) with delta (0, 0)
Screenshot: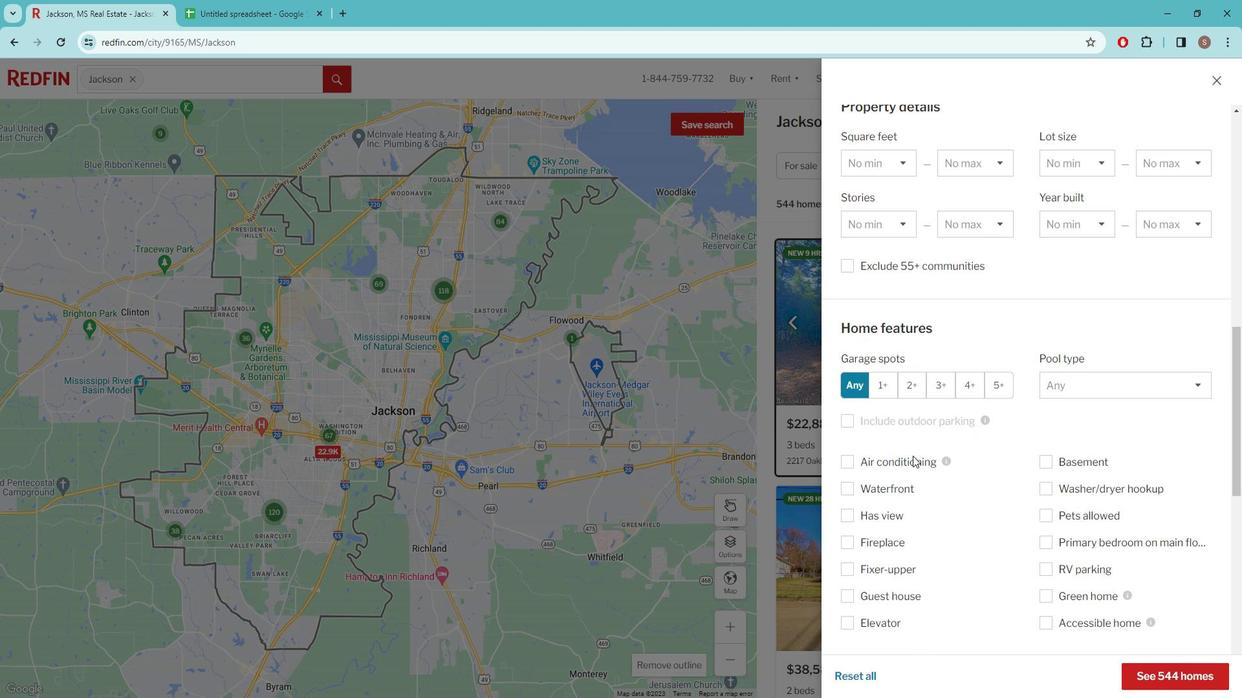 
Action: Mouse scrolled (919, 447) with delta (0, 0)
Screenshot: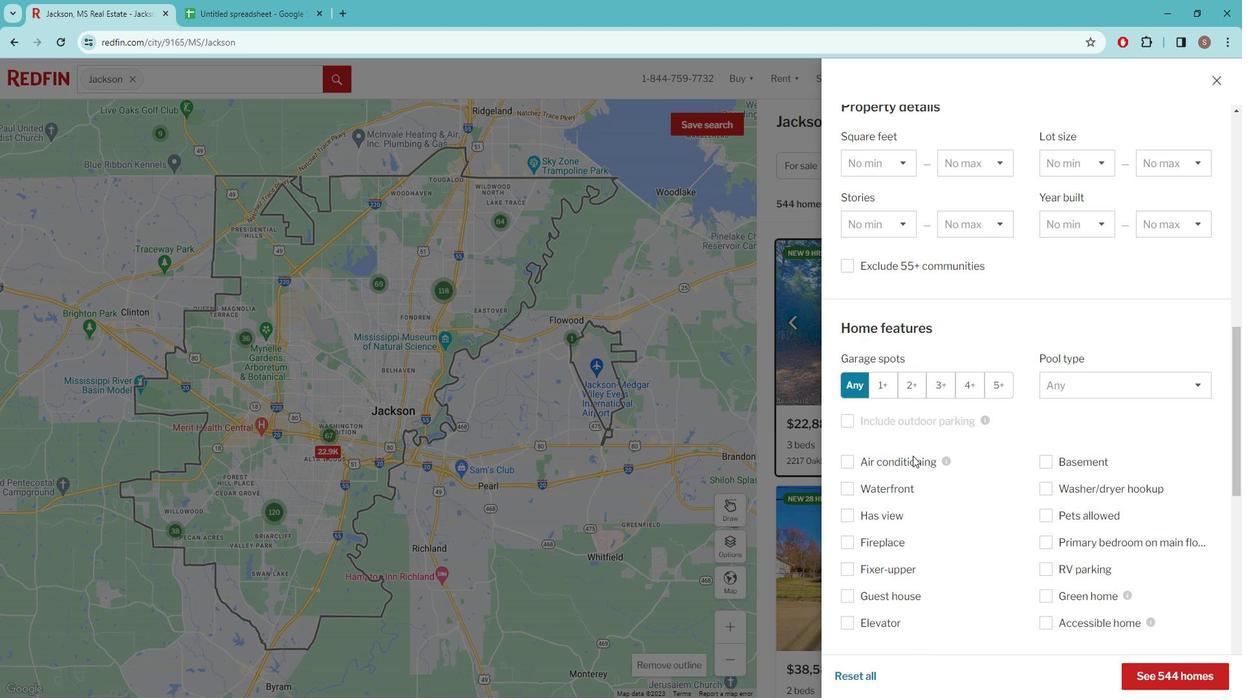 
Action: Mouse moved to (912, 476)
Screenshot: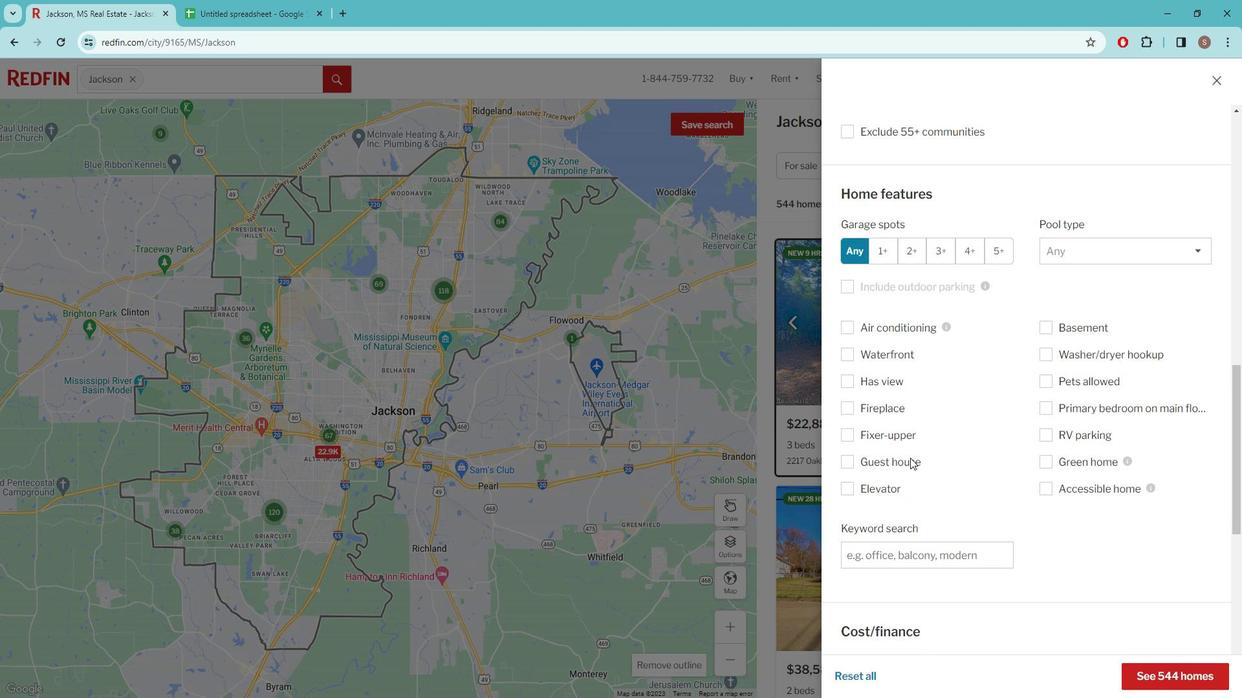 
Action: Mouse scrolled (912, 476) with delta (0, 0)
Screenshot: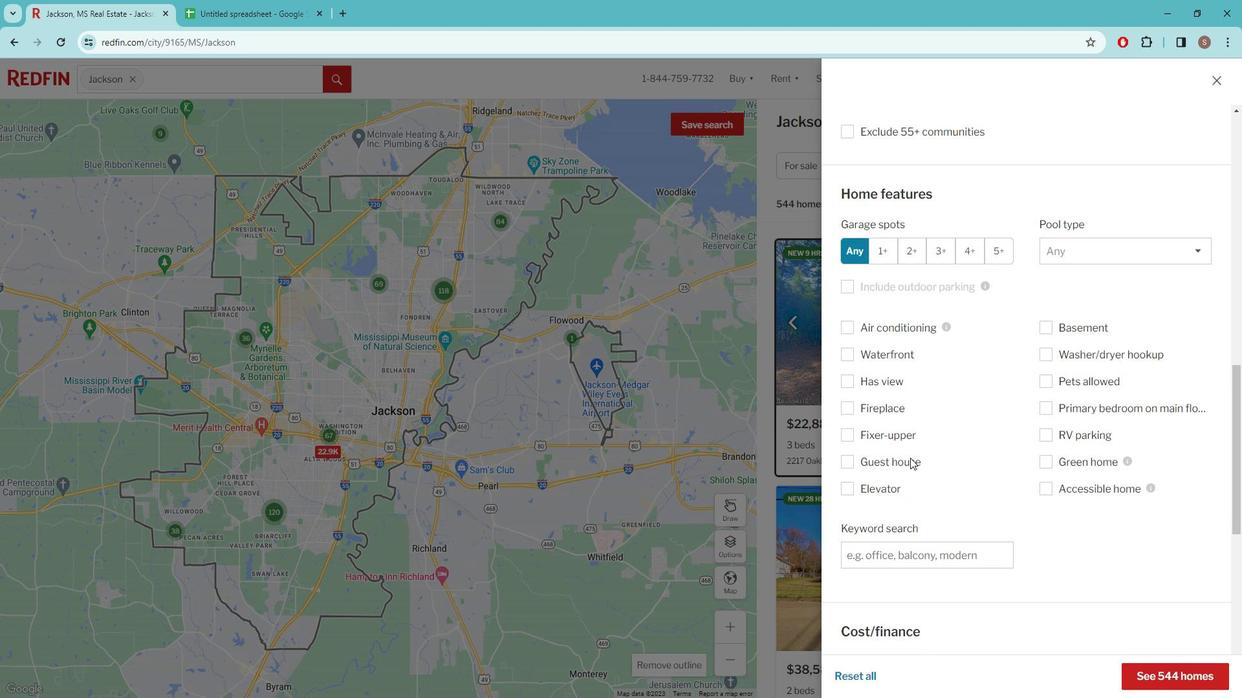 
Action: Mouse moved to (911, 478)
Screenshot: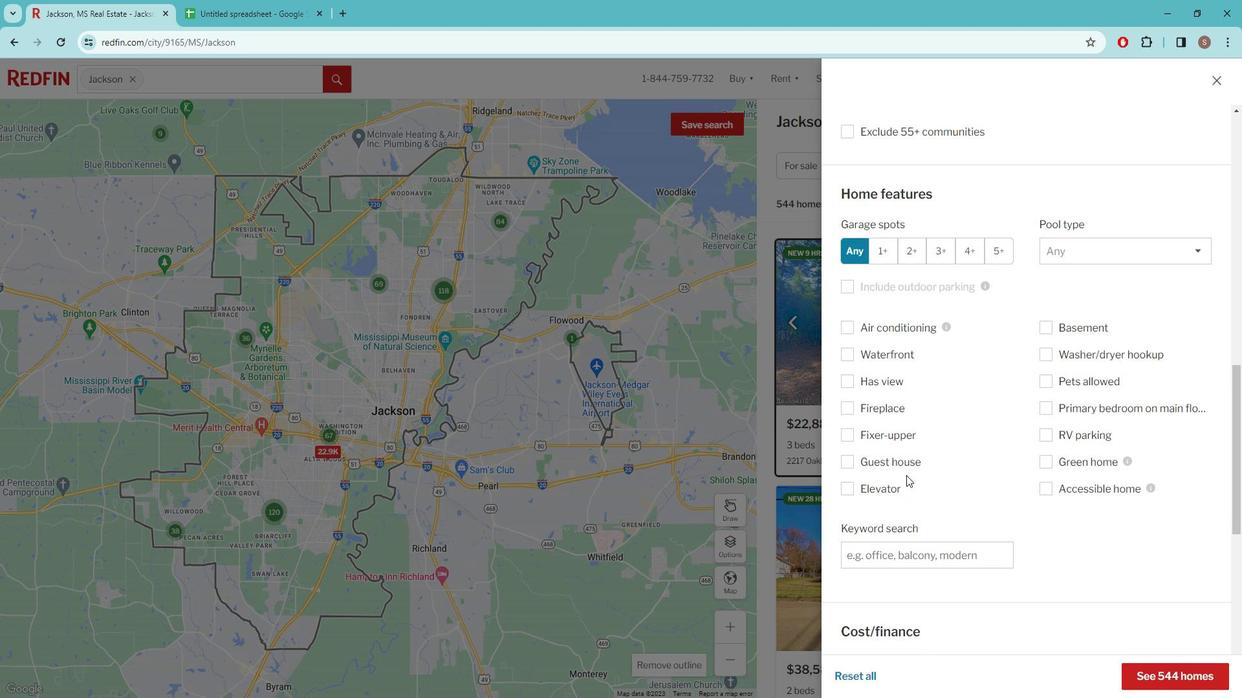 
Action: Mouse scrolled (911, 478) with delta (0, 0)
Screenshot: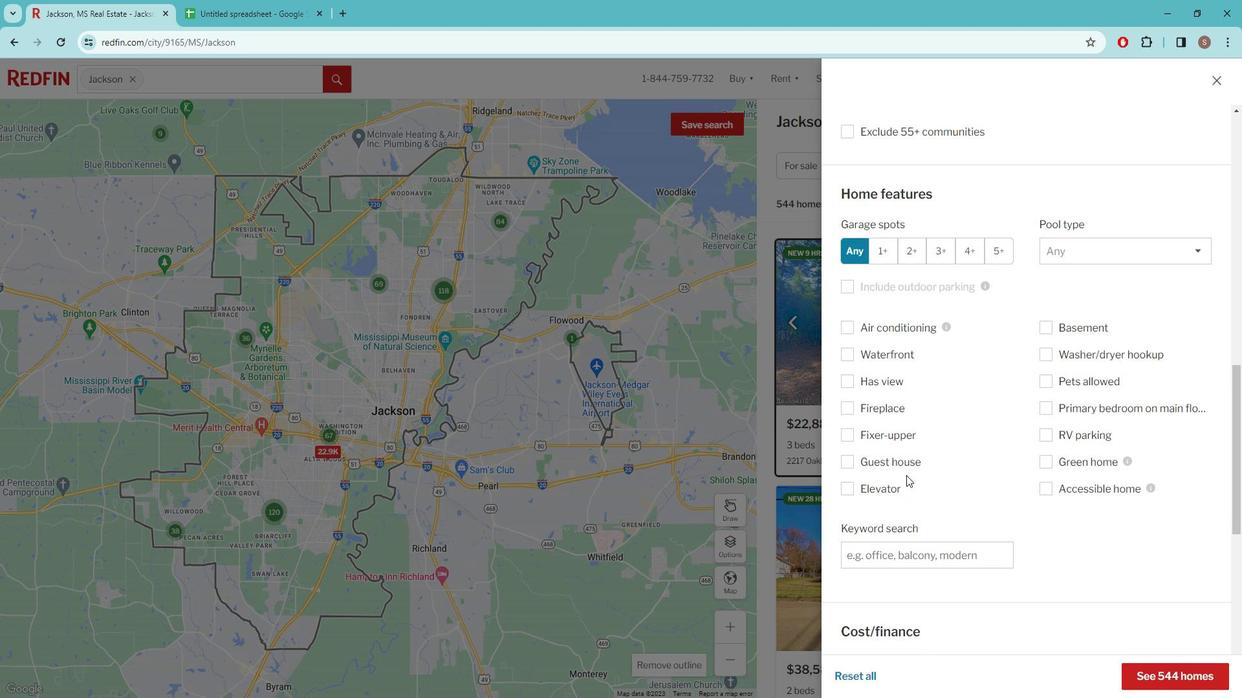
Action: Mouse moved to (889, 418)
Screenshot: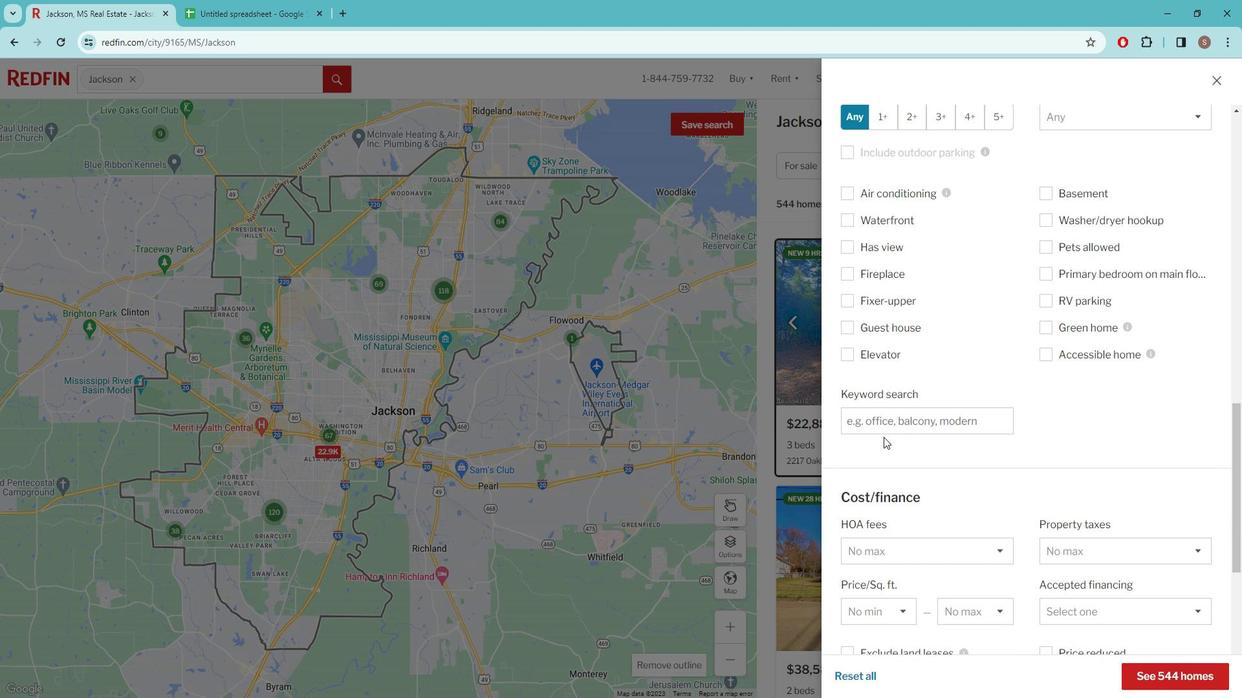 
Action: Mouse pressed left at (889, 418)
Screenshot: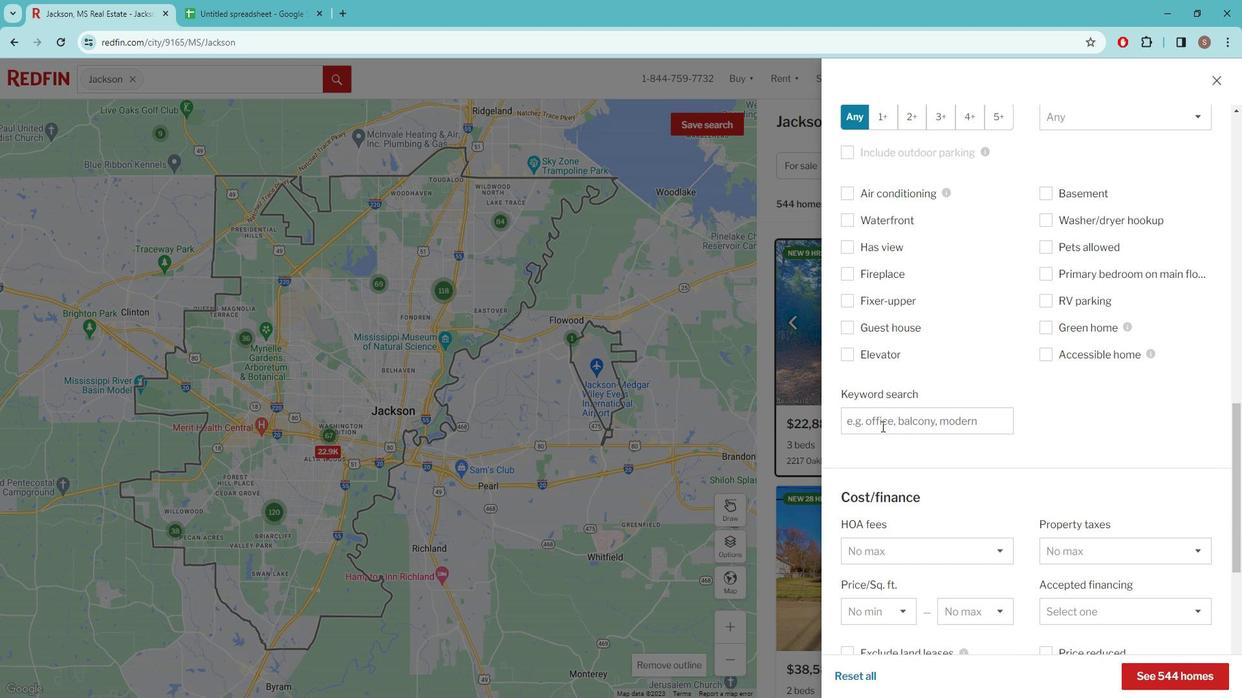 
Action: Key pressed HISTORIC<Key.space>CHARM<Key.space>
Screenshot: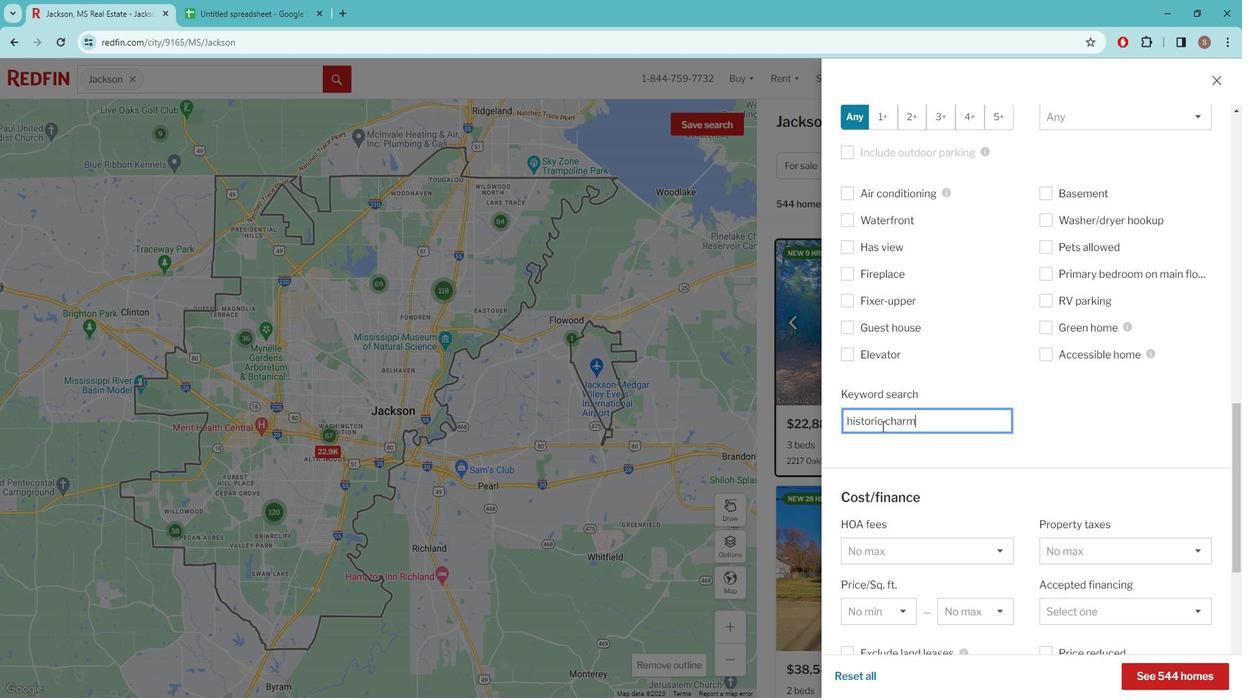 
Action: Mouse scrolled (889, 418) with delta (0, 0)
Screenshot: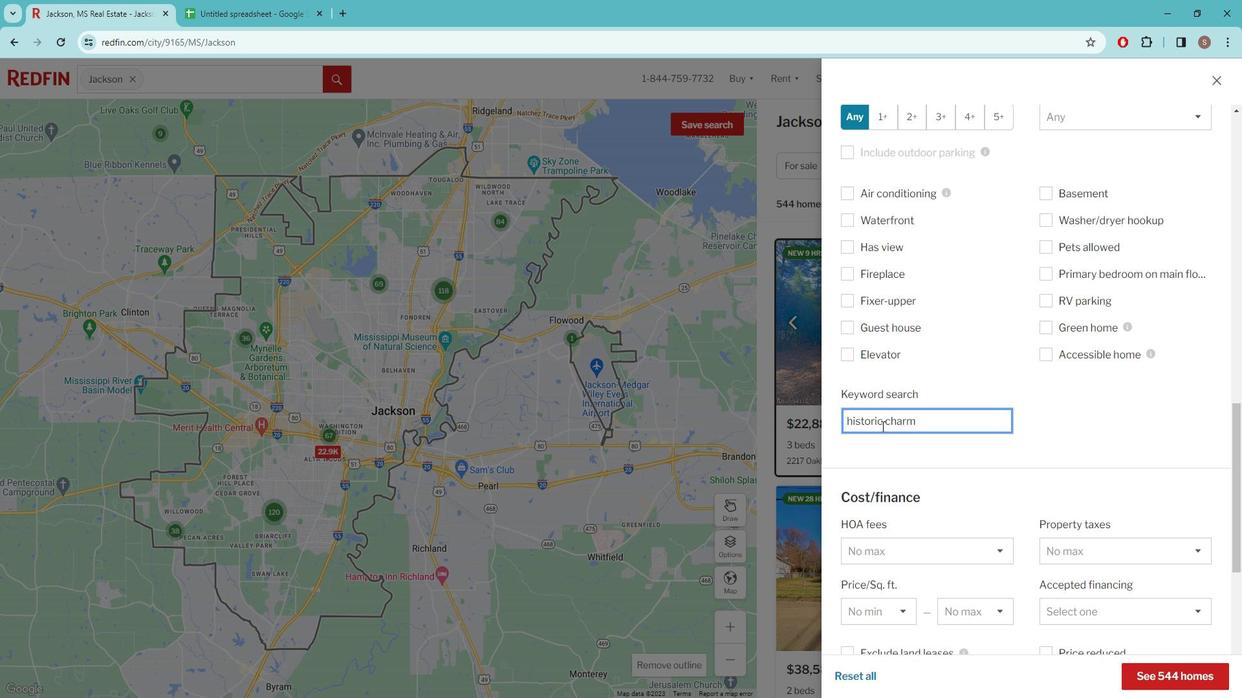 
Action: Mouse moved to (891, 419)
Screenshot: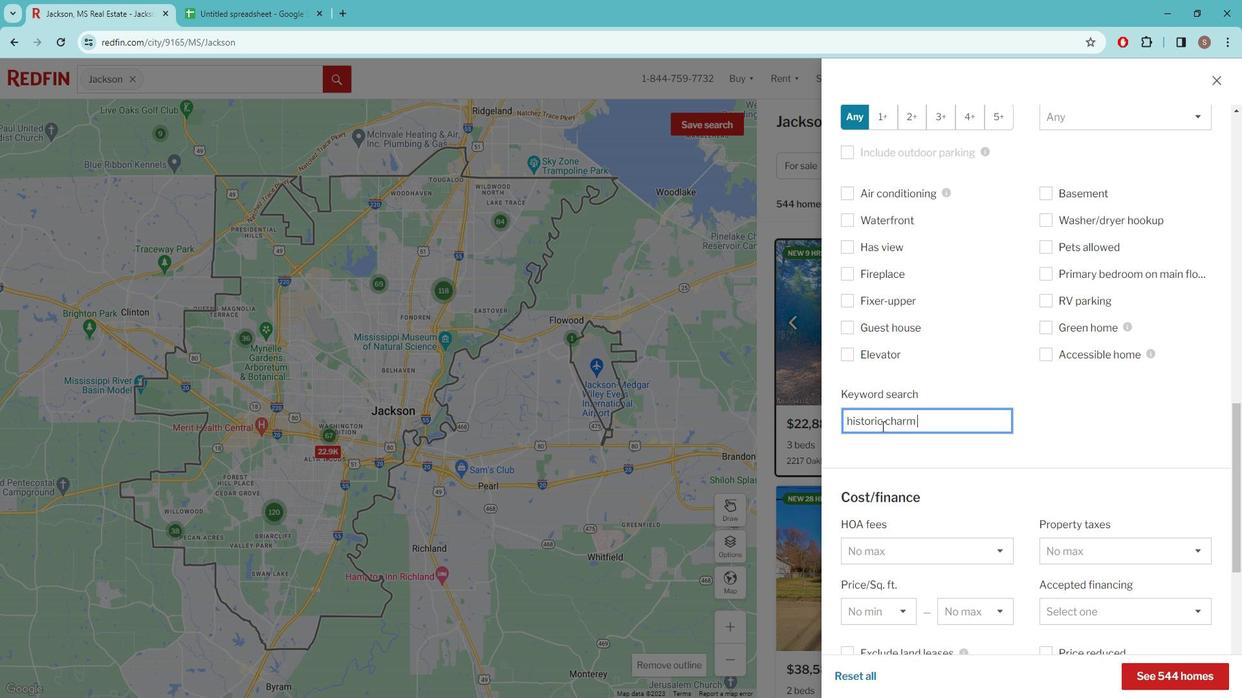 
Action: Mouse scrolled (891, 418) with delta (0, 0)
Screenshot: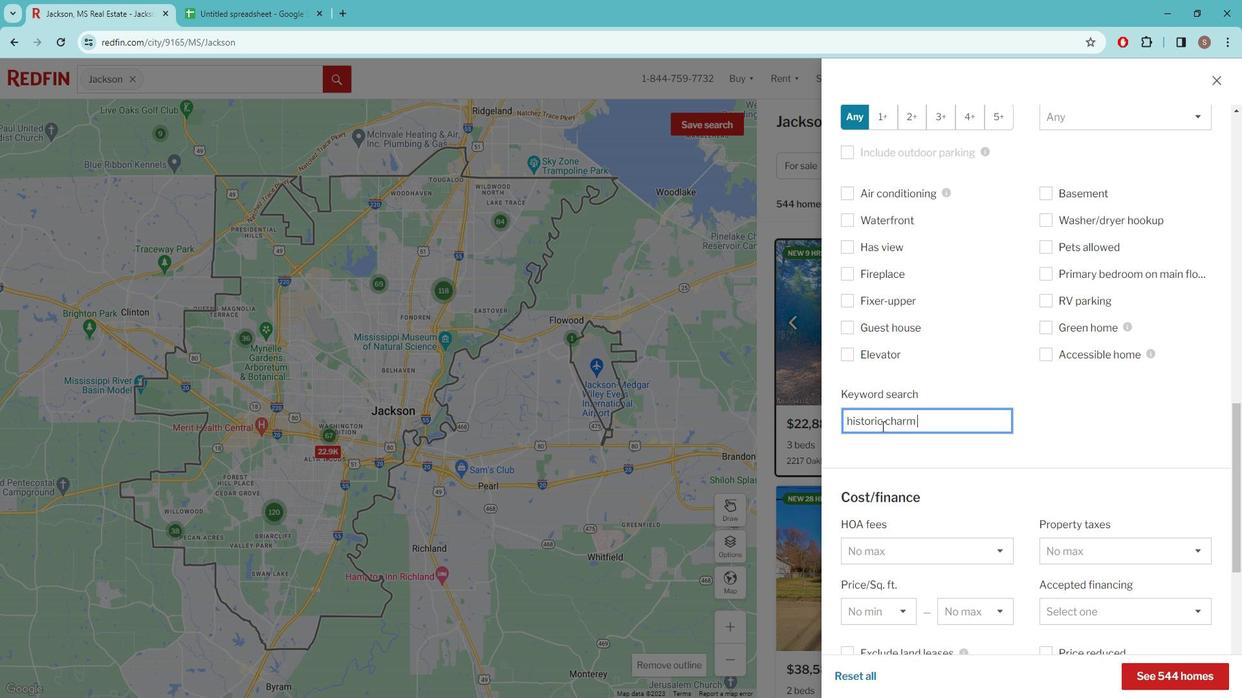 
Action: Mouse moved to (893, 424)
Screenshot: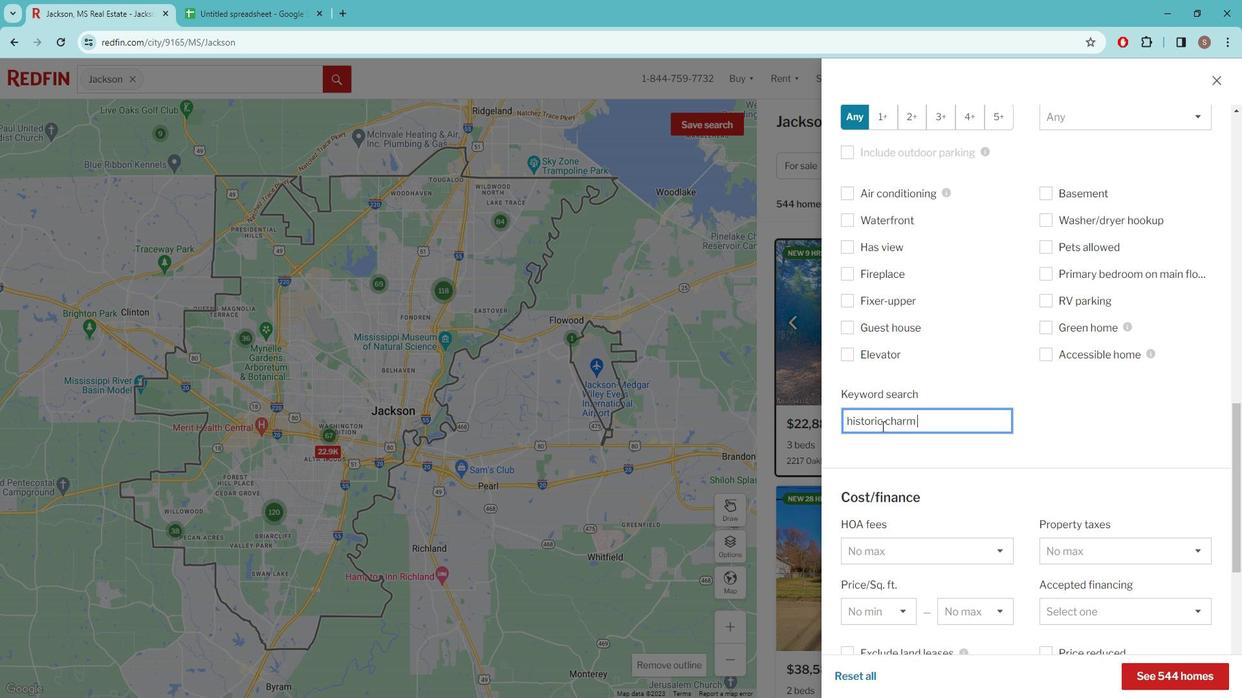 
Action: Mouse scrolled (893, 423) with delta (0, 0)
Screenshot: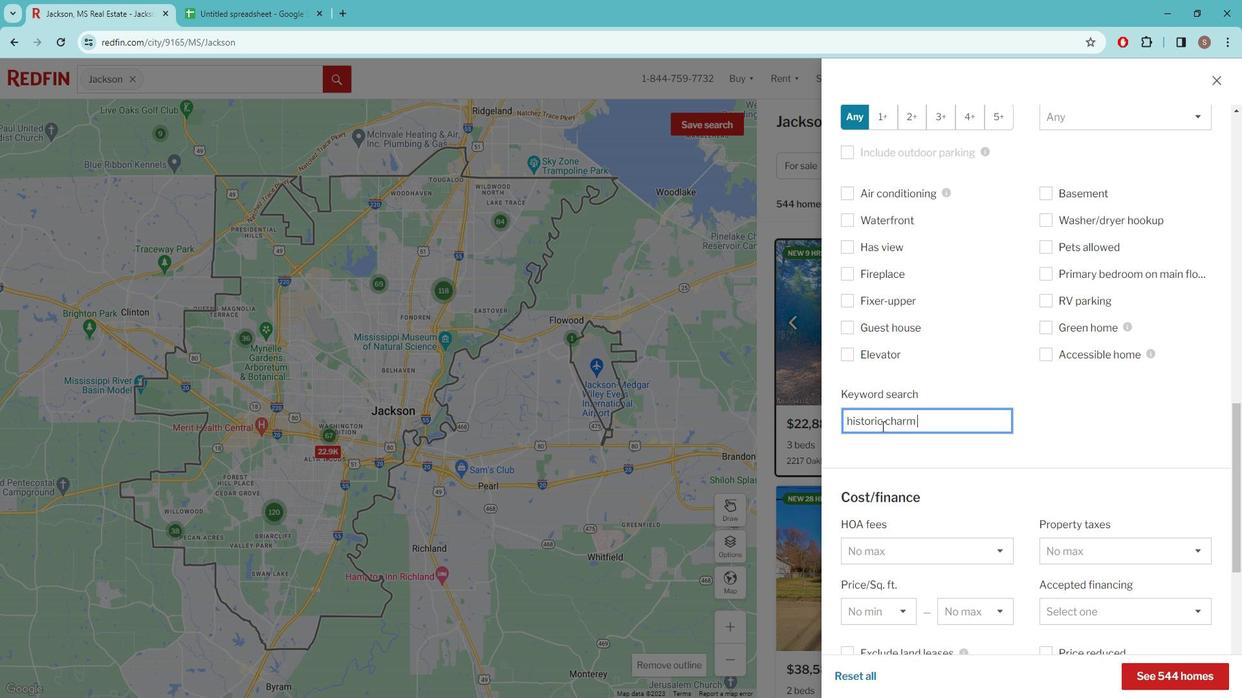 
Action: Mouse moved to (897, 430)
Screenshot: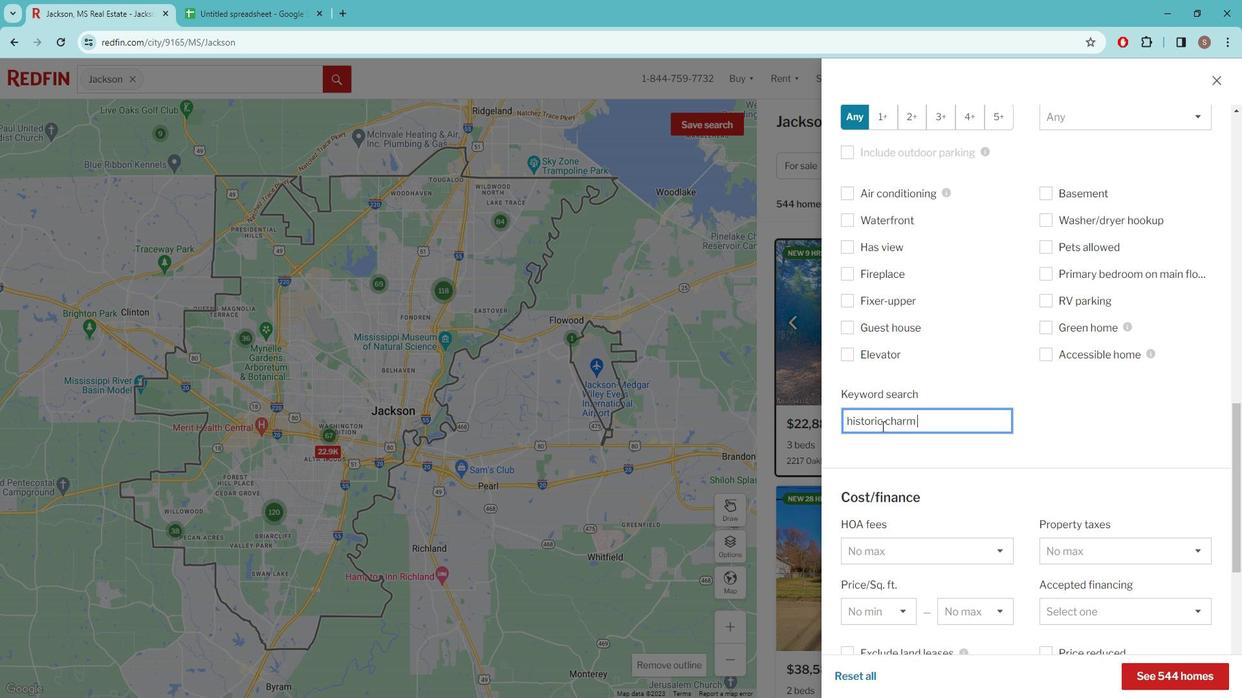 
Action: Mouse scrolled (895, 427) with delta (0, 0)
Screenshot: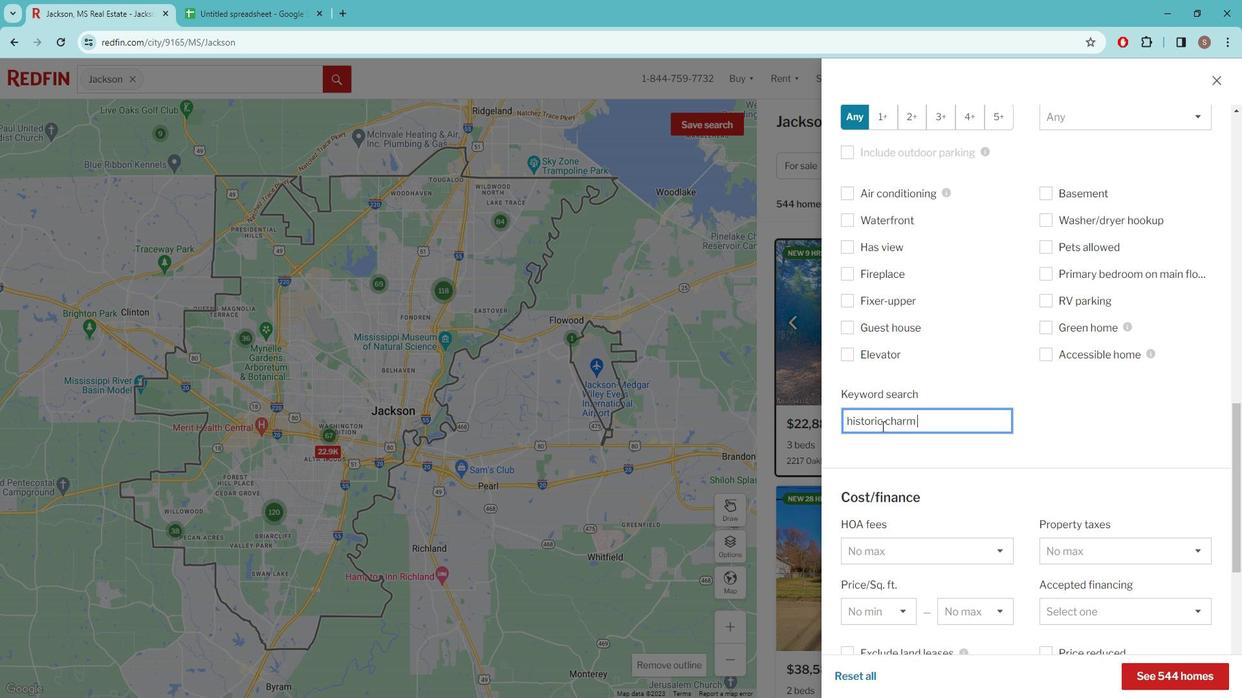 
Action: Mouse moved to (899, 434)
Screenshot: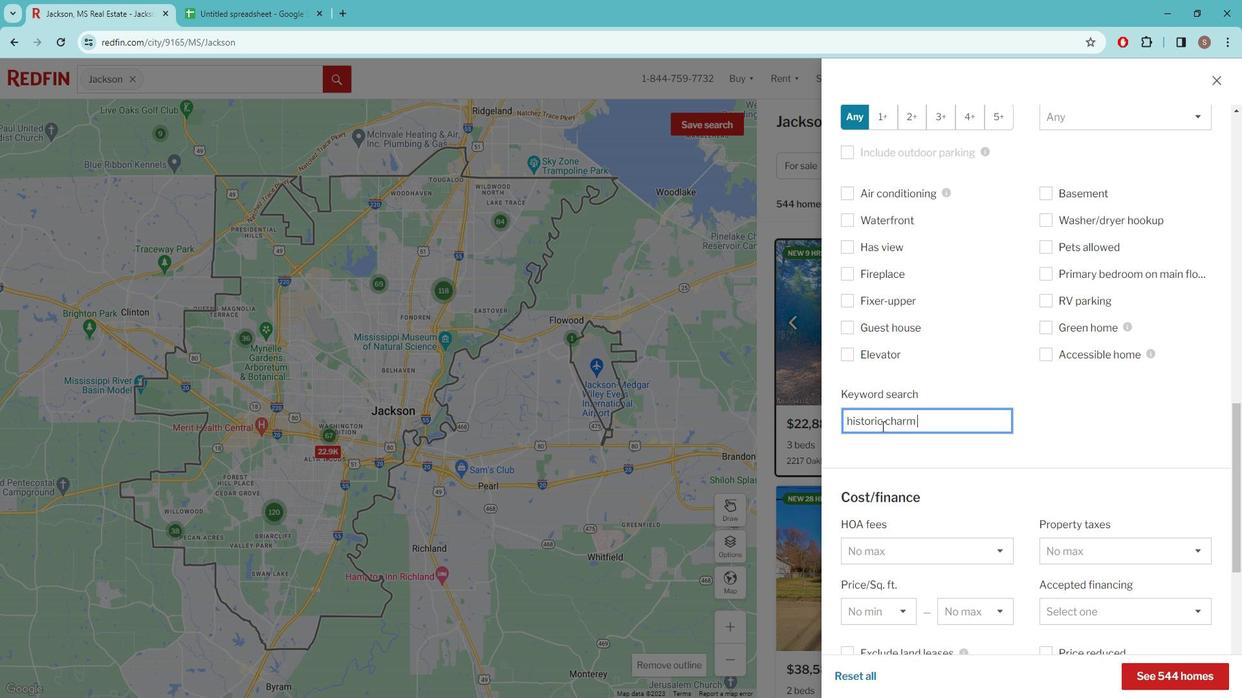
Action: Mouse scrolled (899, 433) with delta (0, 0)
Screenshot: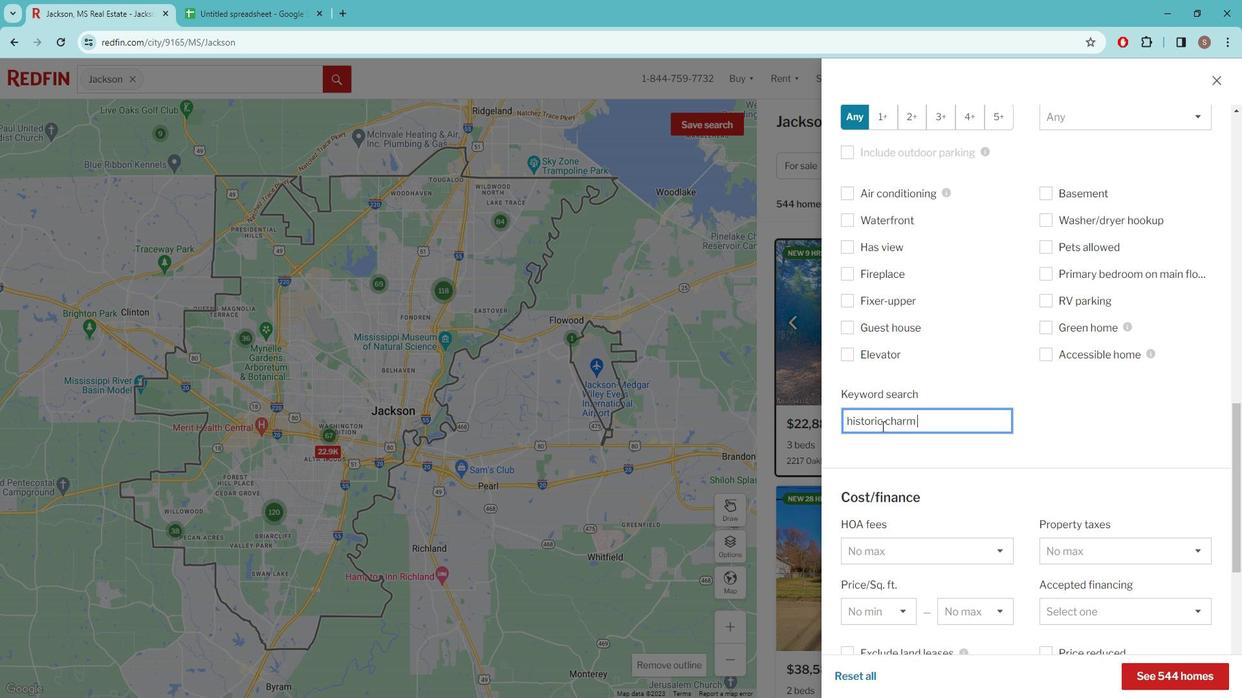 
Action: Mouse moved to (899, 436)
Screenshot: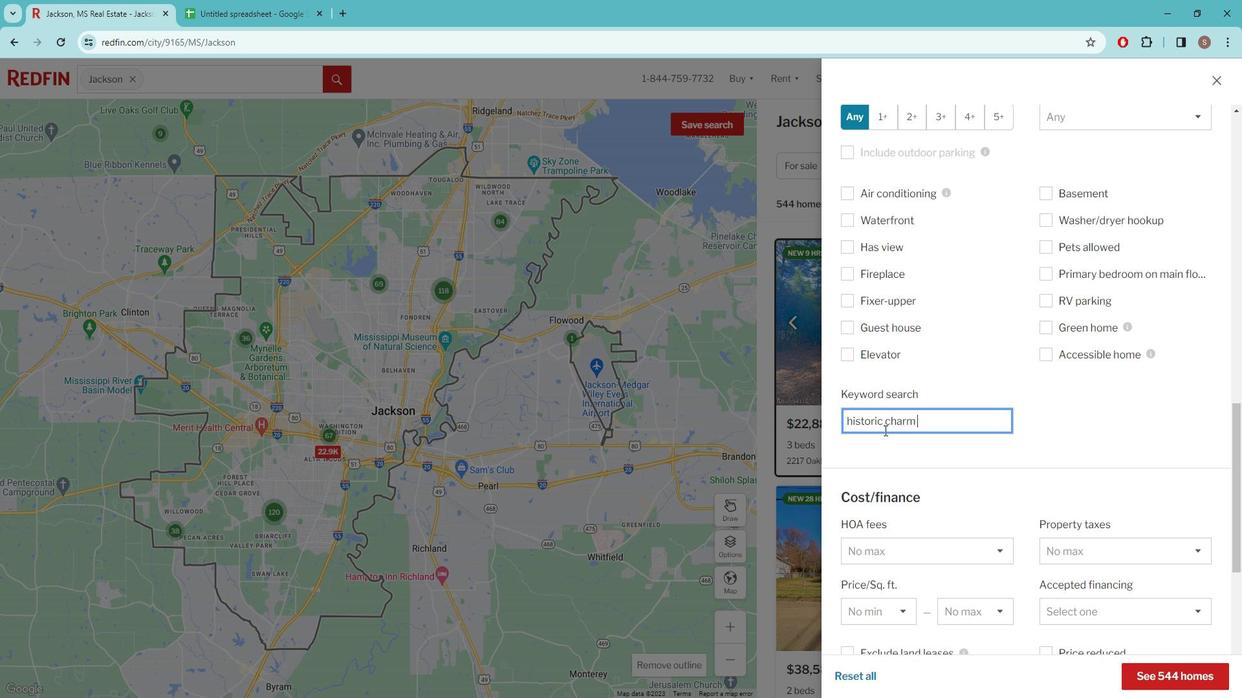 
Action: Mouse scrolled (899, 435) with delta (0, 0)
Screenshot: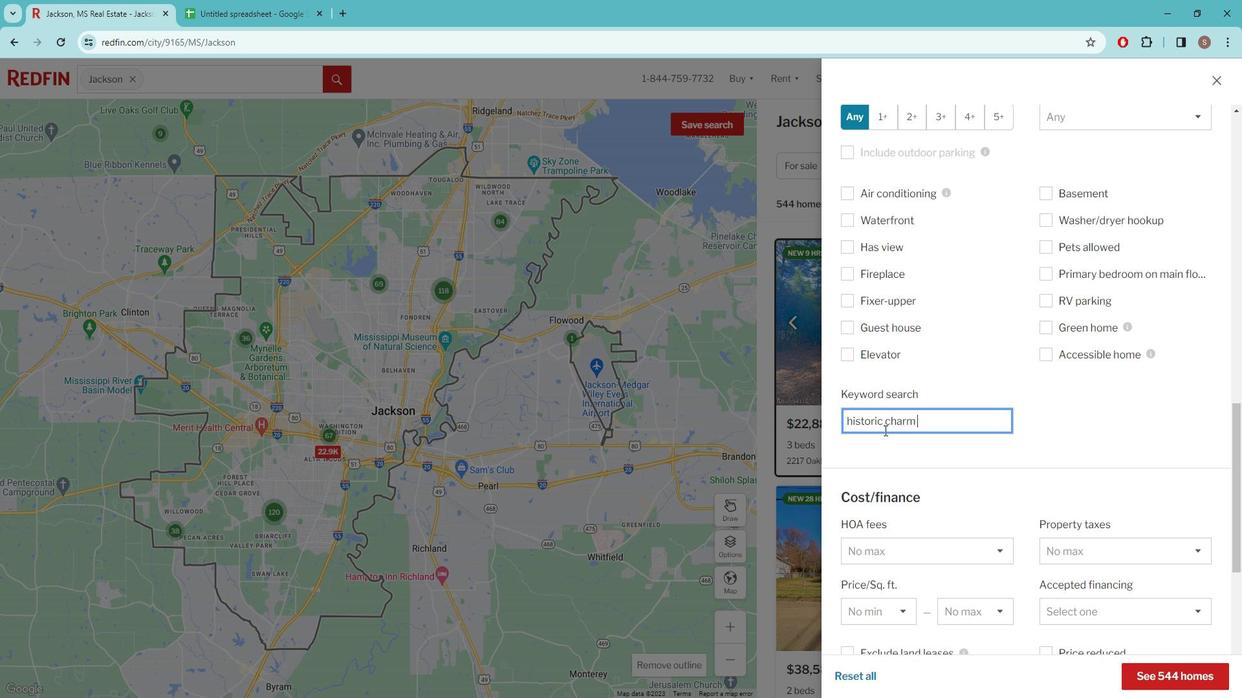 
Action: Mouse scrolled (899, 435) with delta (0, 0)
Screenshot: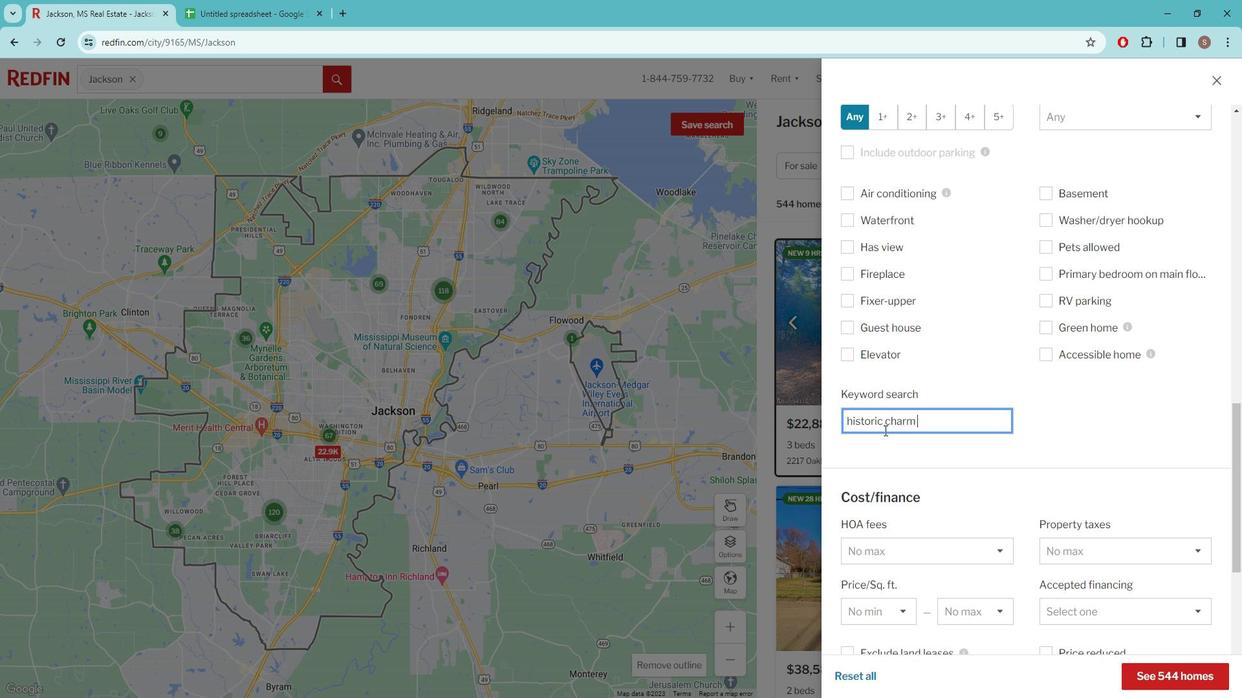 
Action: Mouse moved to (1156, 655)
Screenshot: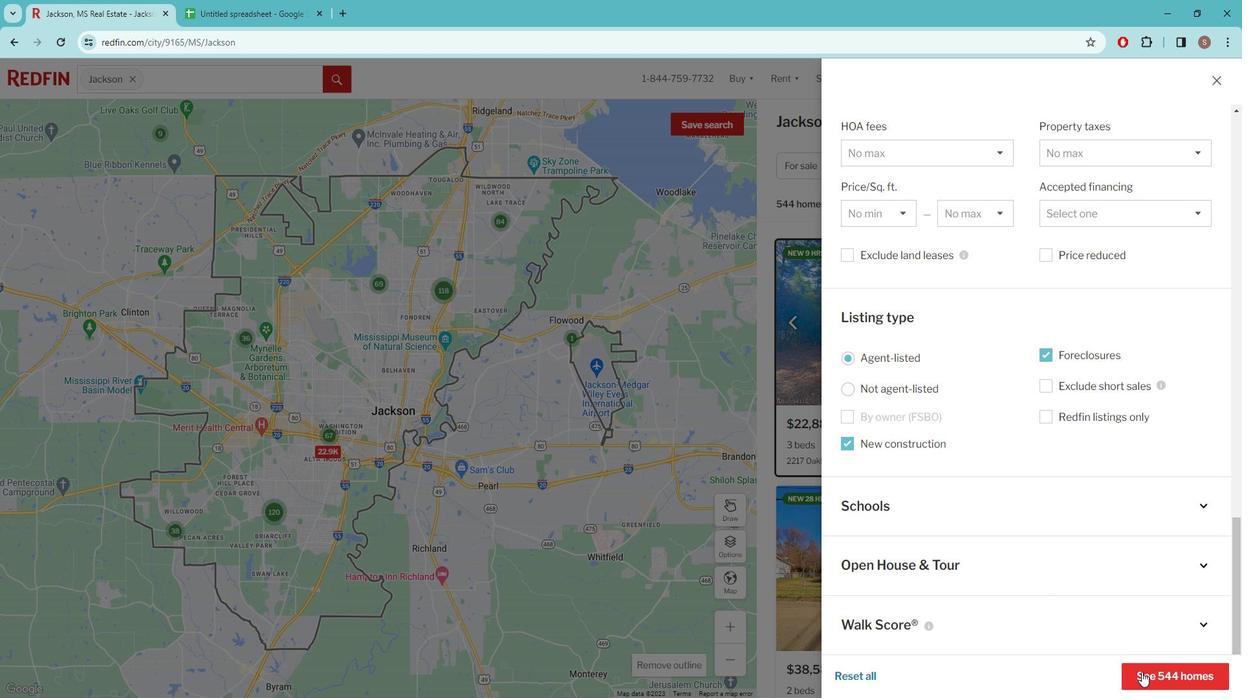 
Action: Mouse pressed left at (1156, 655)
Screenshot: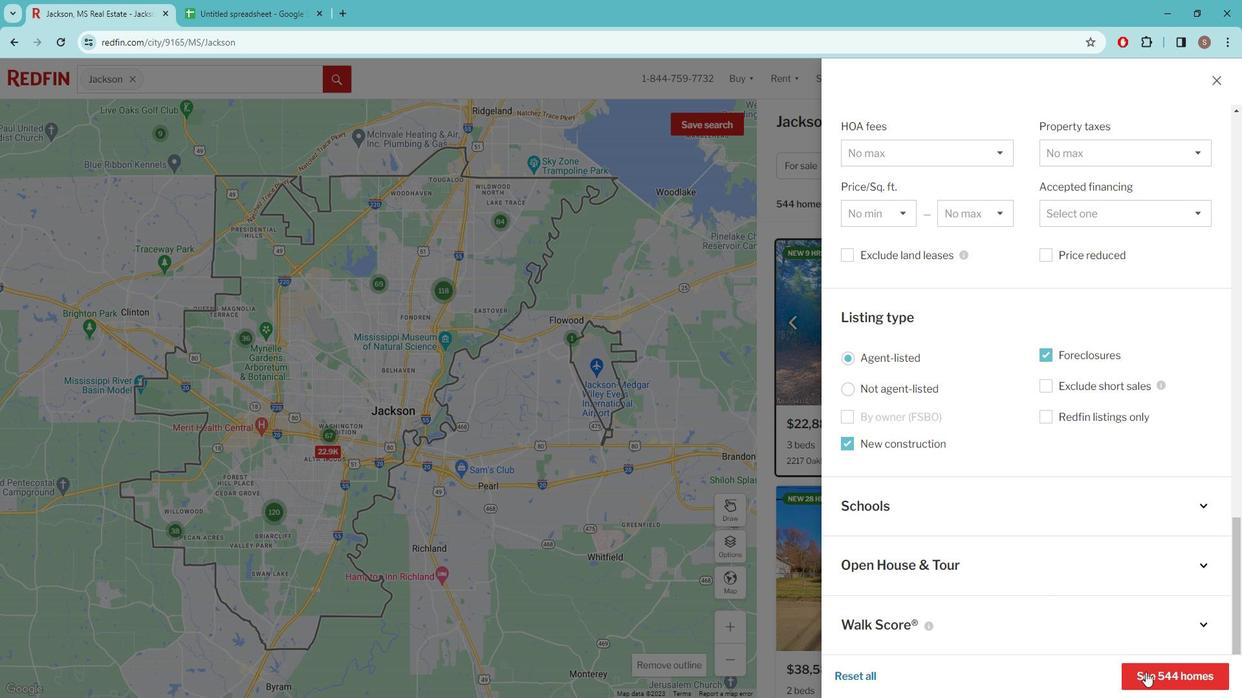 
Action: Mouse moved to (904, 421)
Screenshot: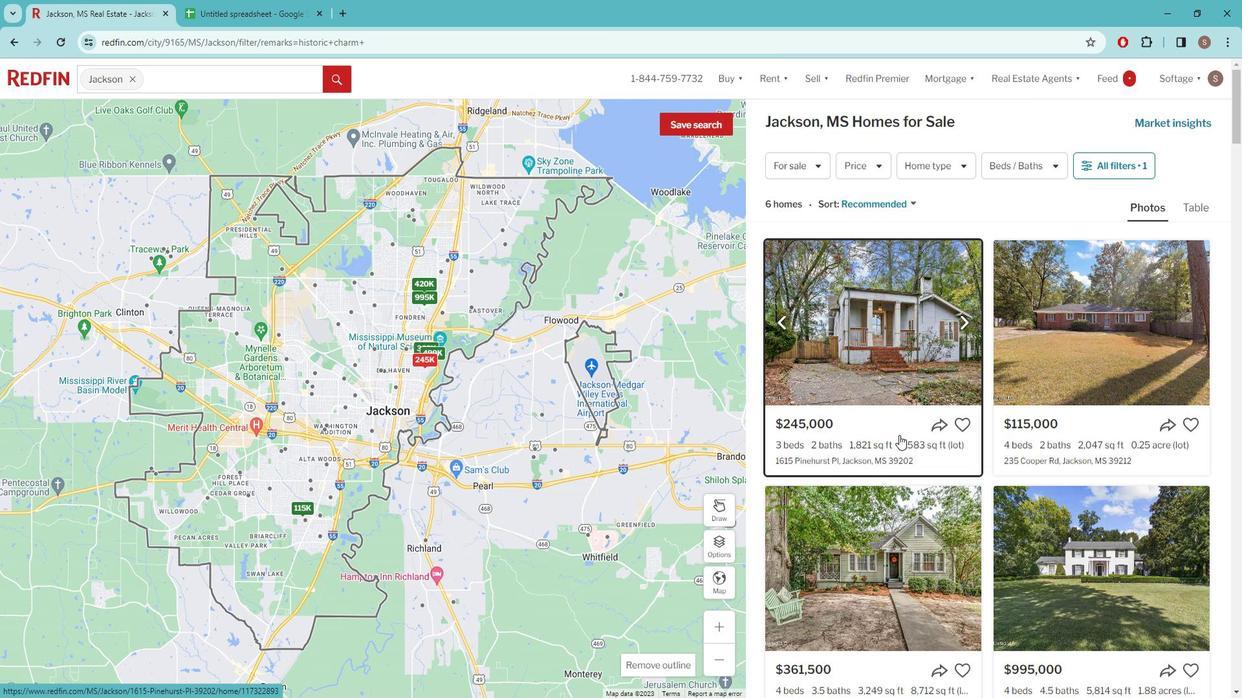 
Action: Mouse pressed left at (904, 421)
Screenshot: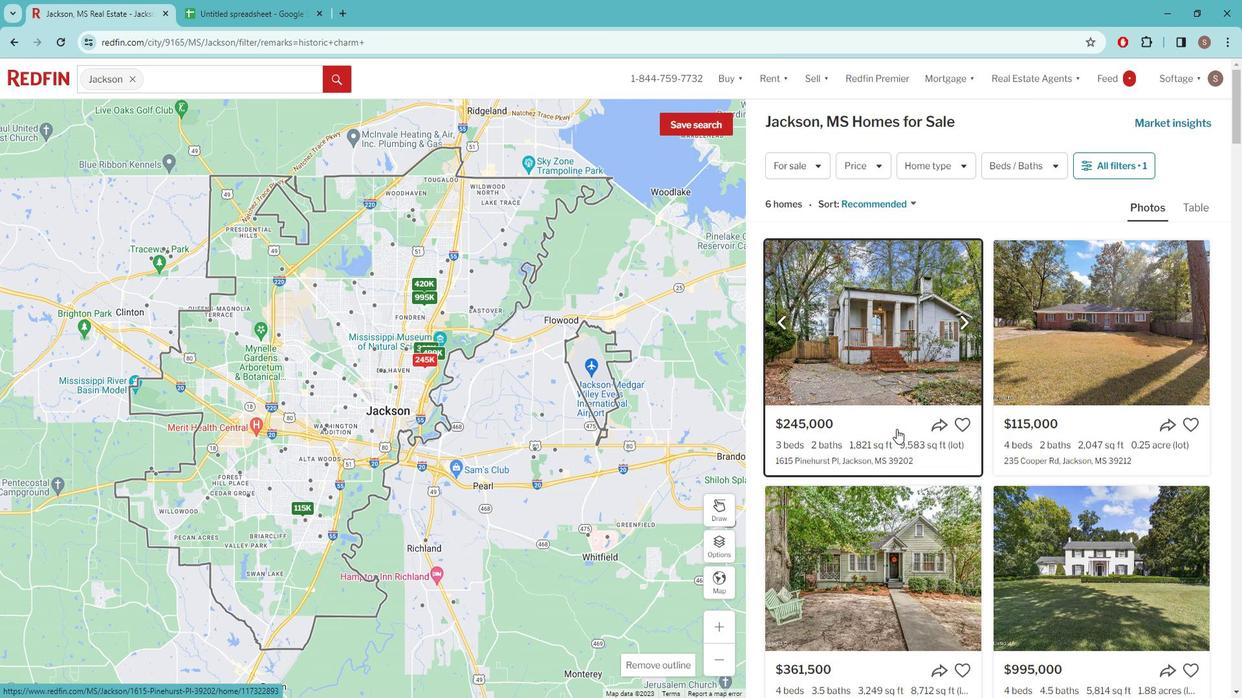 
Action: Mouse moved to (508, 418)
Screenshot: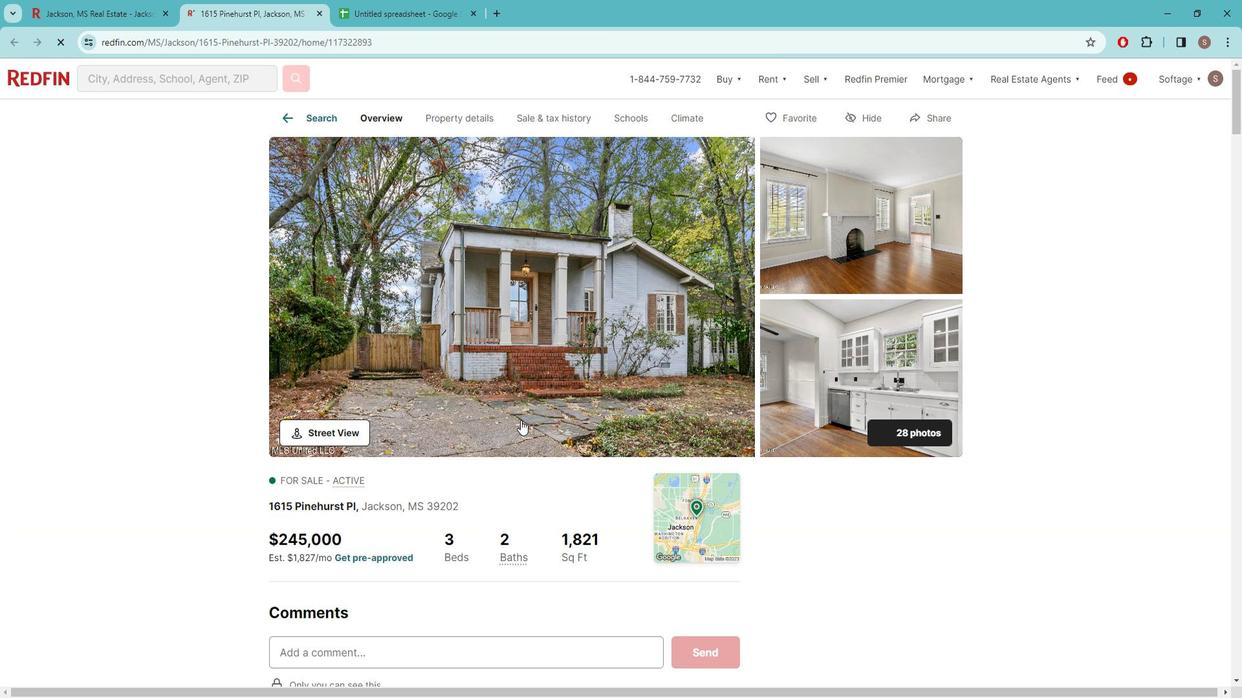 
Action: Mouse scrolled (508, 417) with delta (0, 0)
Screenshot: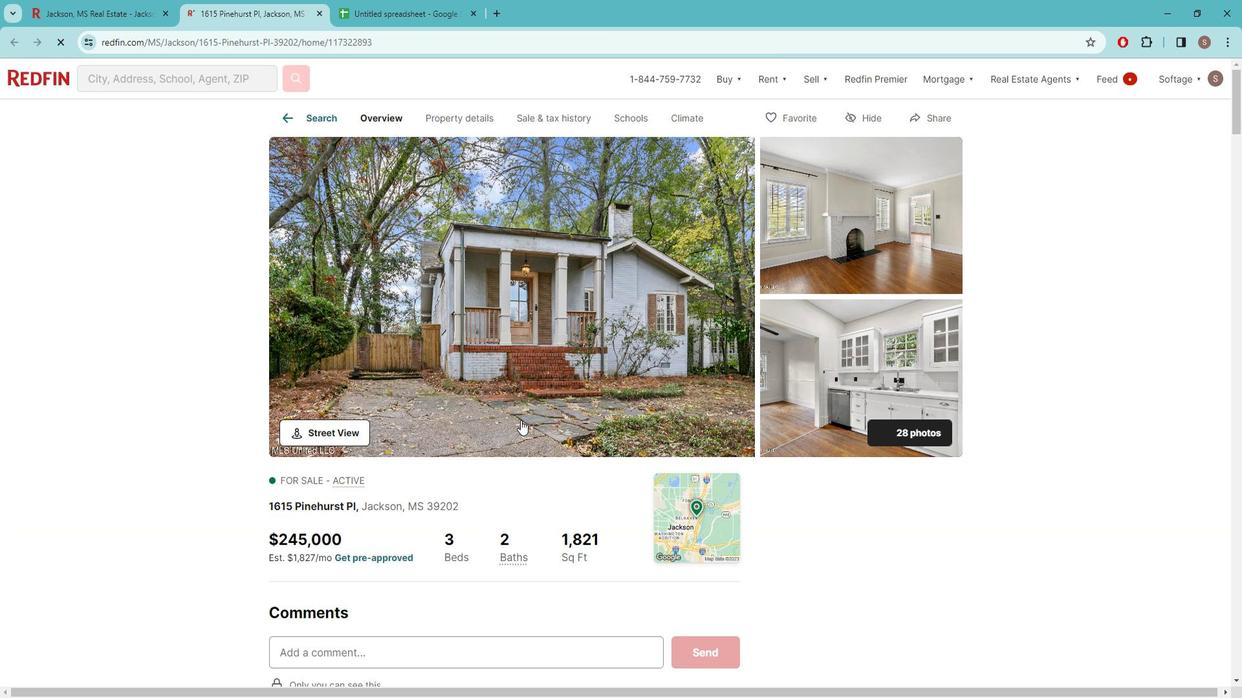 
Action: Mouse moved to (499, 420)
Screenshot: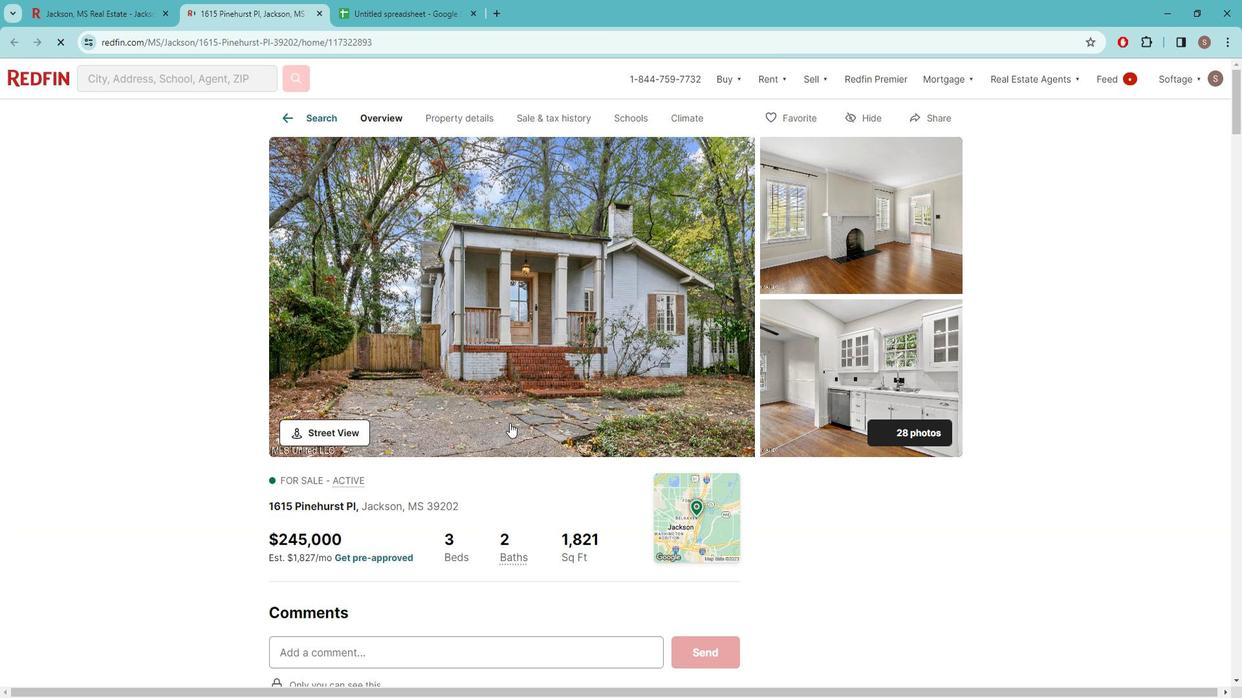 
Action: Mouse scrolled (499, 419) with delta (0, 0)
Screenshot: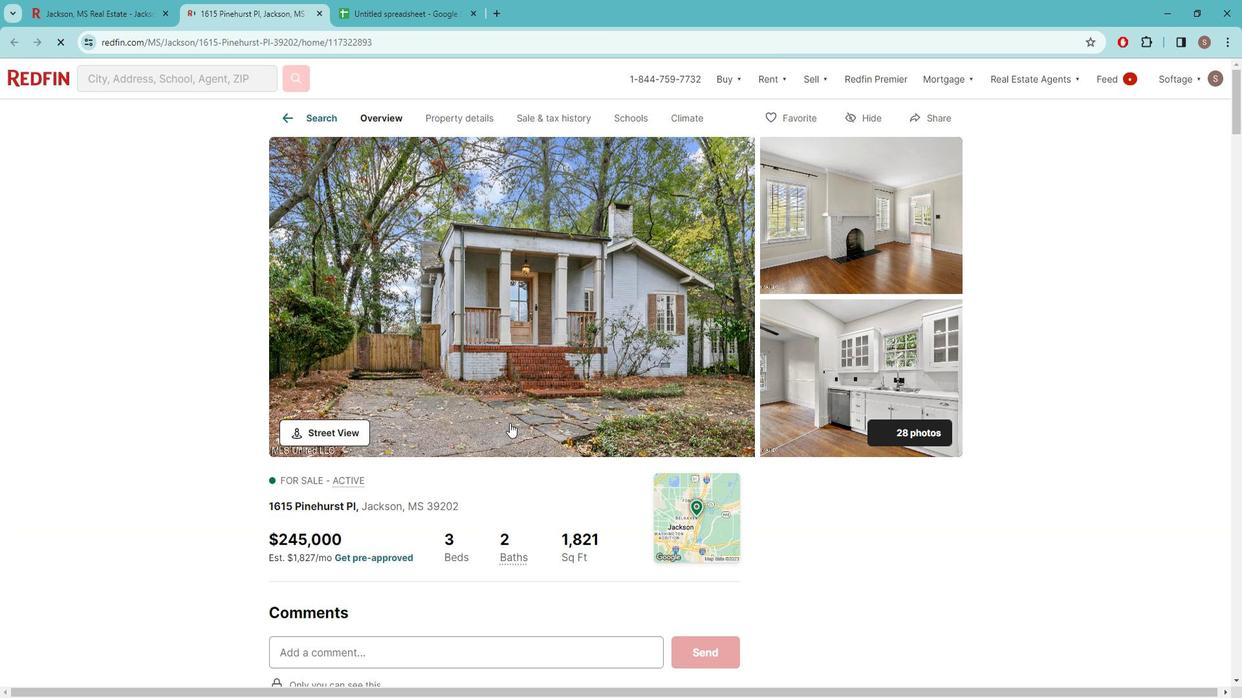 
Action: Mouse moved to (495, 420)
Screenshot: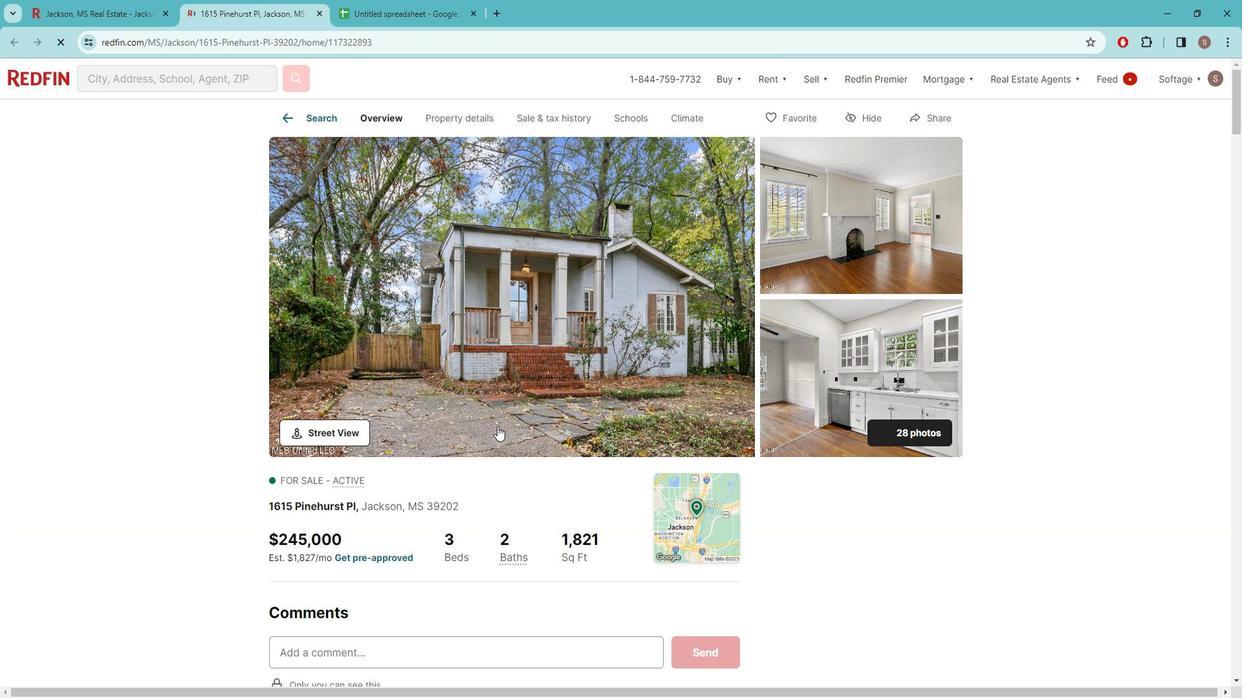 
Action: Mouse scrolled (495, 420) with delta (0, 0)
Screenshot: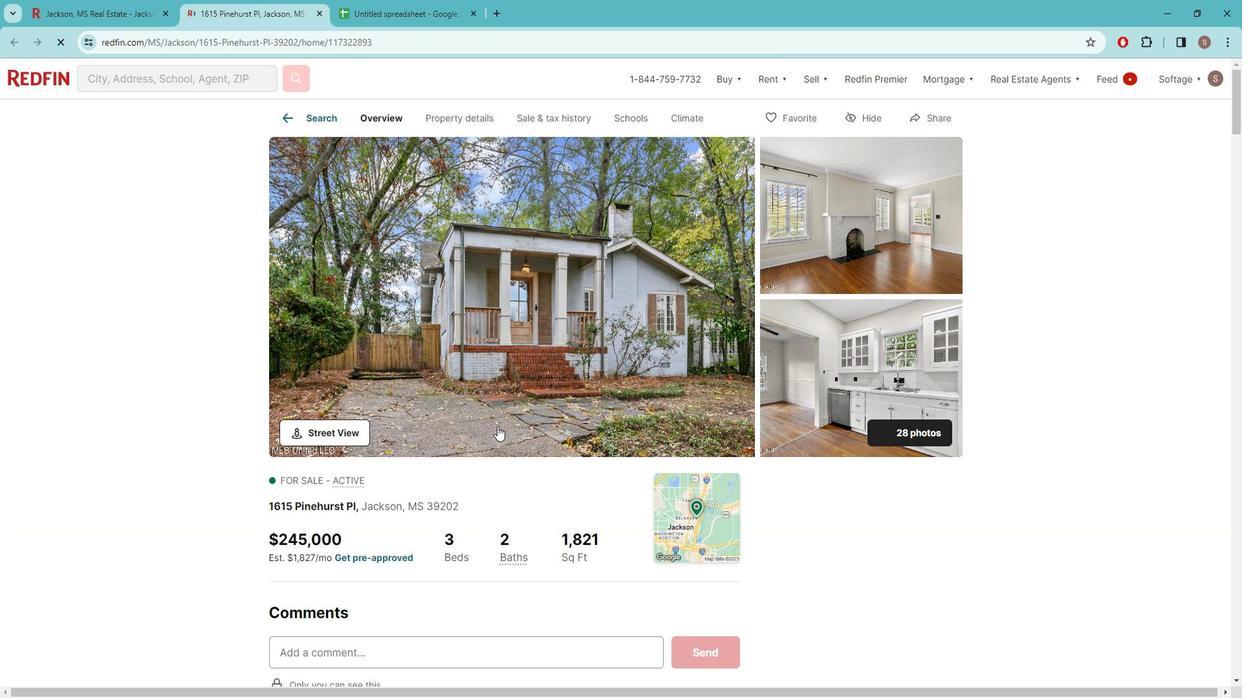 
Action: Mouse moved to (491, 421)
Screenshot: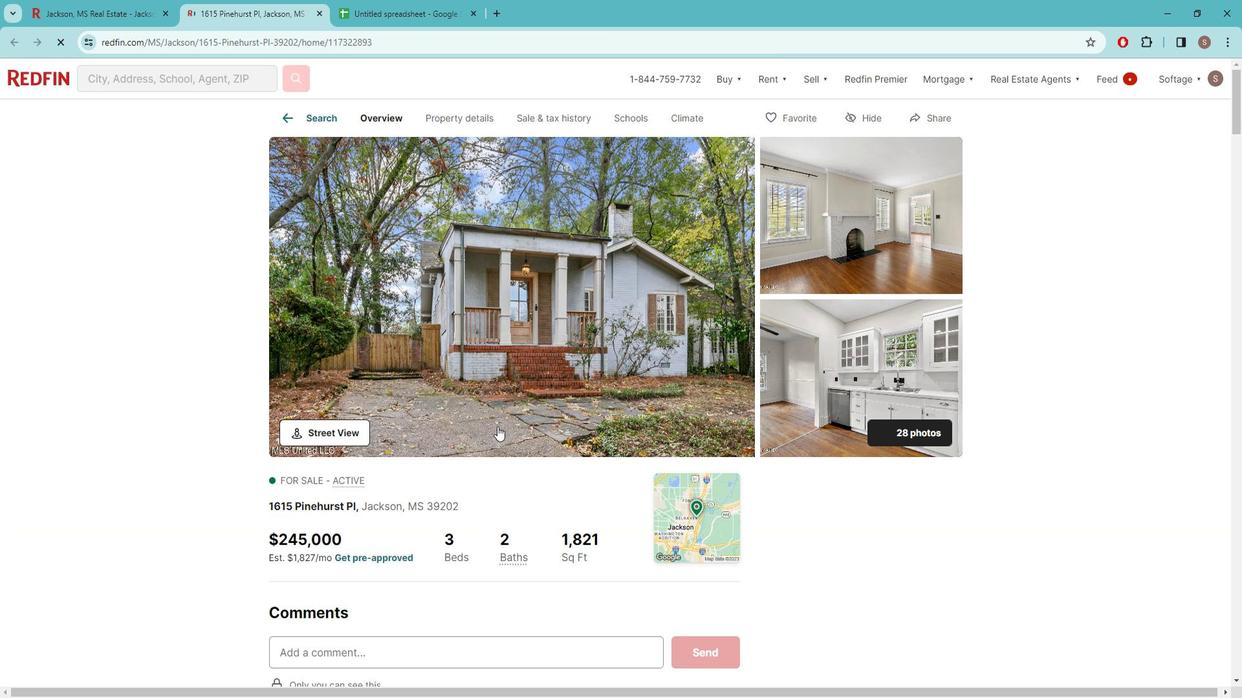 
Action: Mouse scrolled (491, 421) with delta (0, 0)
Screenshot: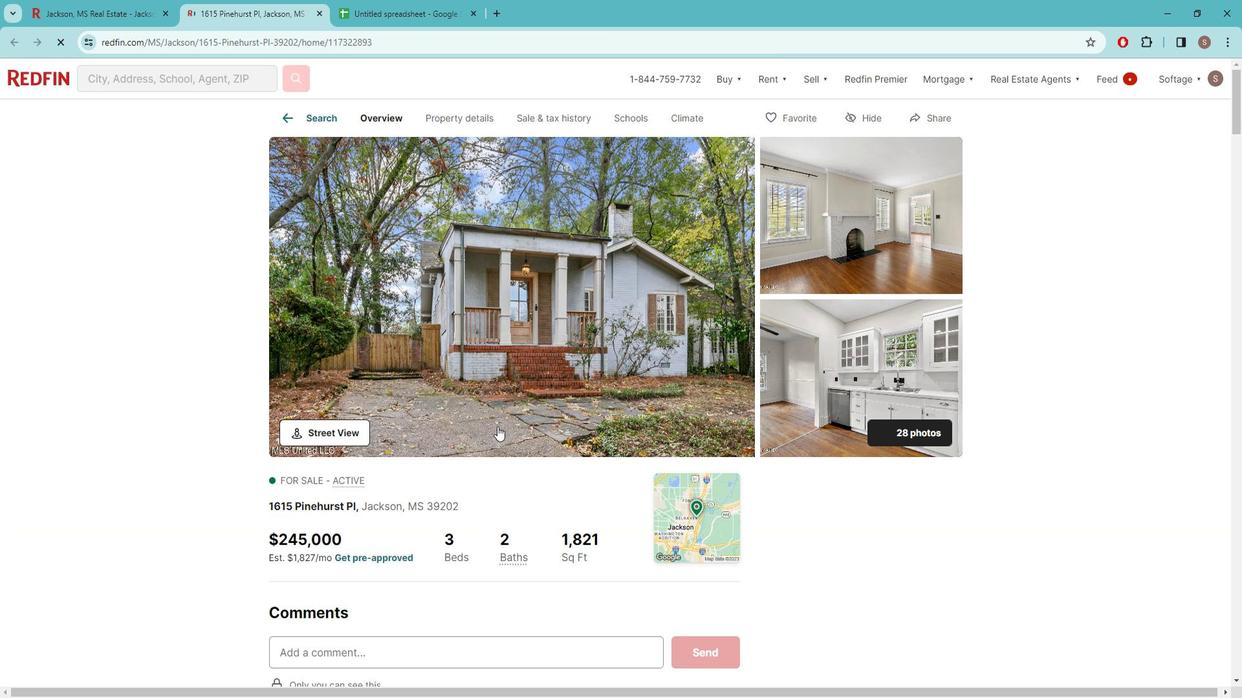 
Action: Mouse moved to (440, 399)
Screenshot: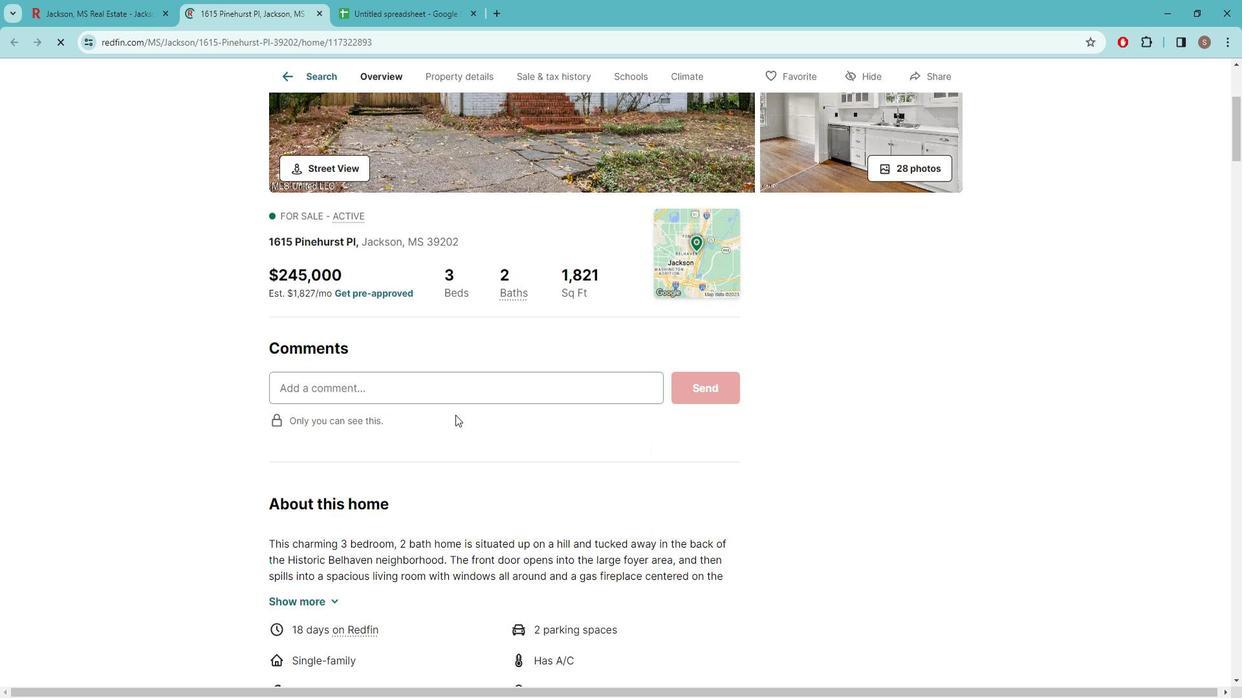 
Action: Mouse scrolled (440, 399) with delta (0, 0)
Screenshot: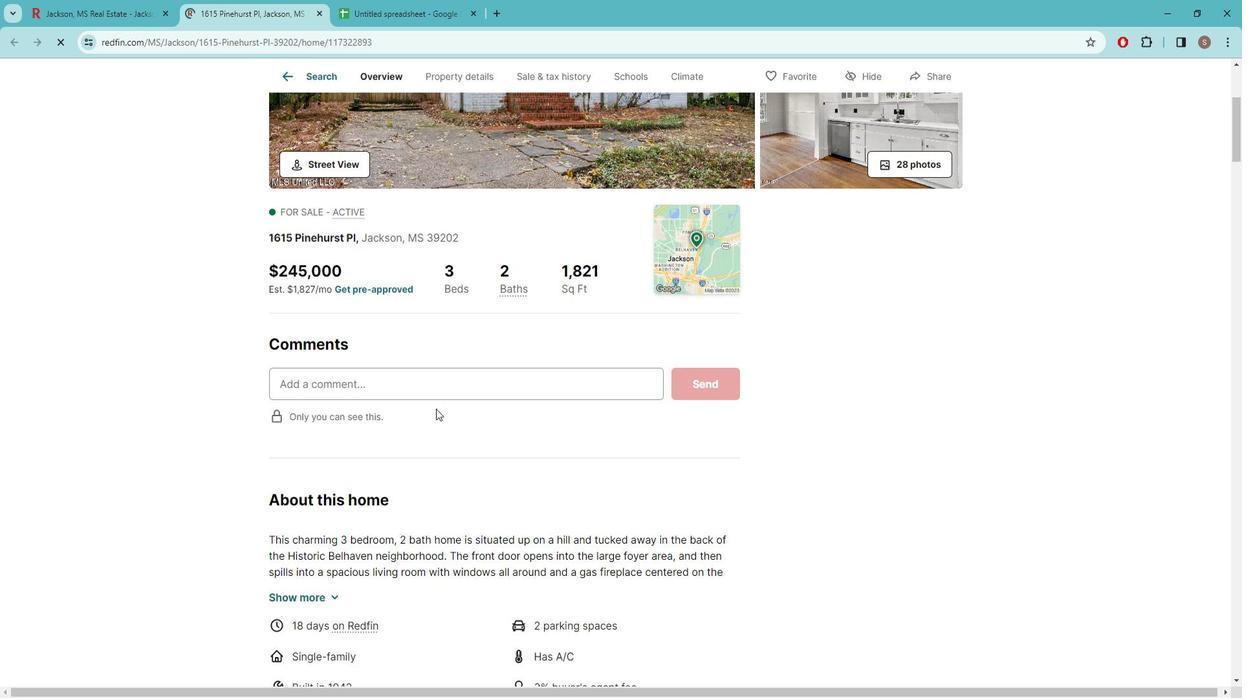 
Action: Mouse scrolled (440, 399) with delta (0, 0)
Screenshot: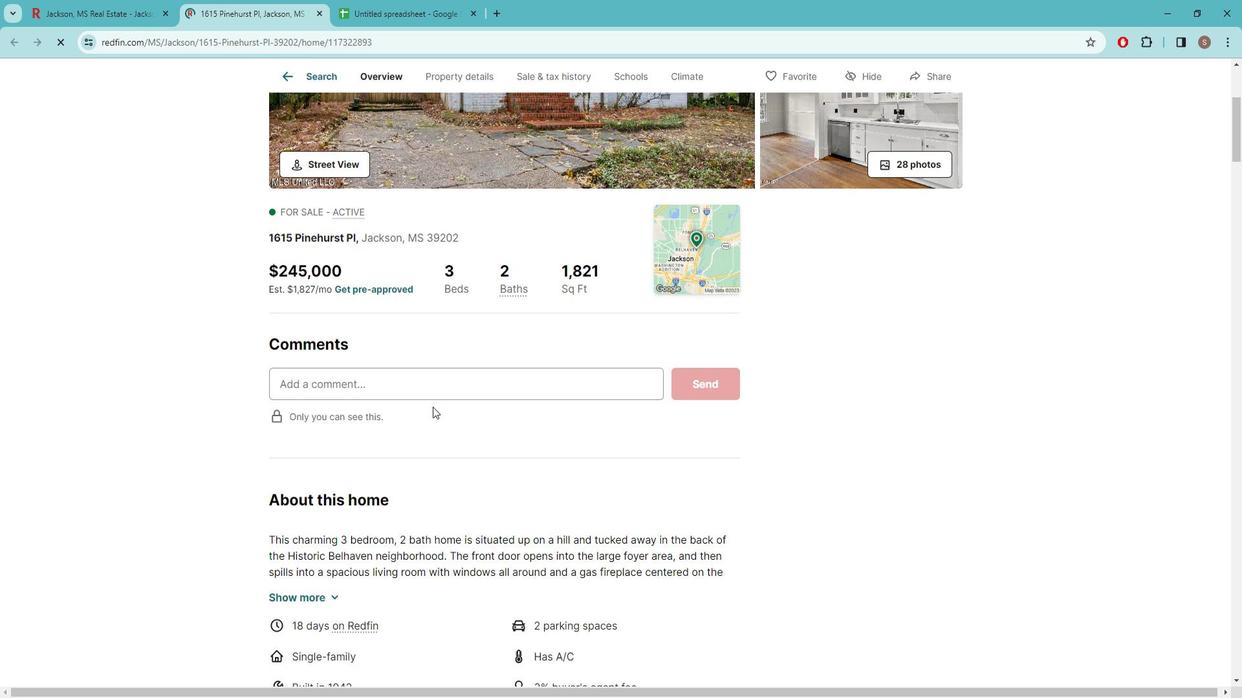 
Action: Mouse scrolled (440, 399) with delta (0, 0)
Screenshot: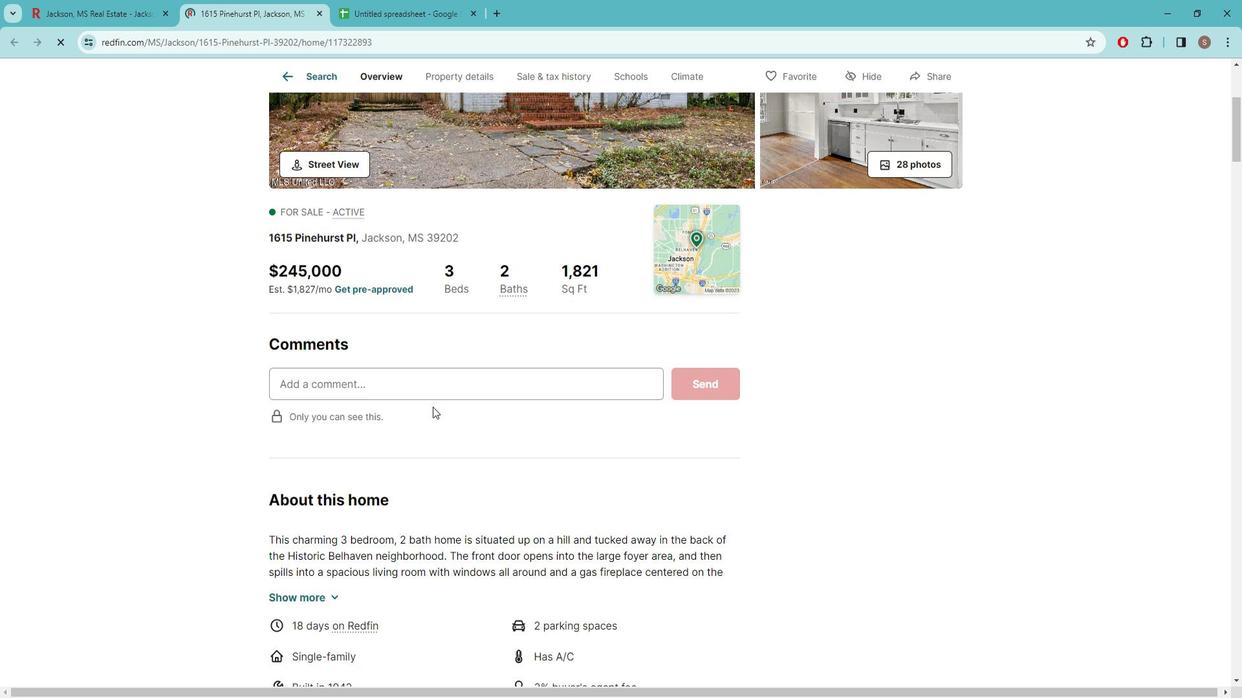 
Action: Mouse moved to (444, 397)
Screenshot: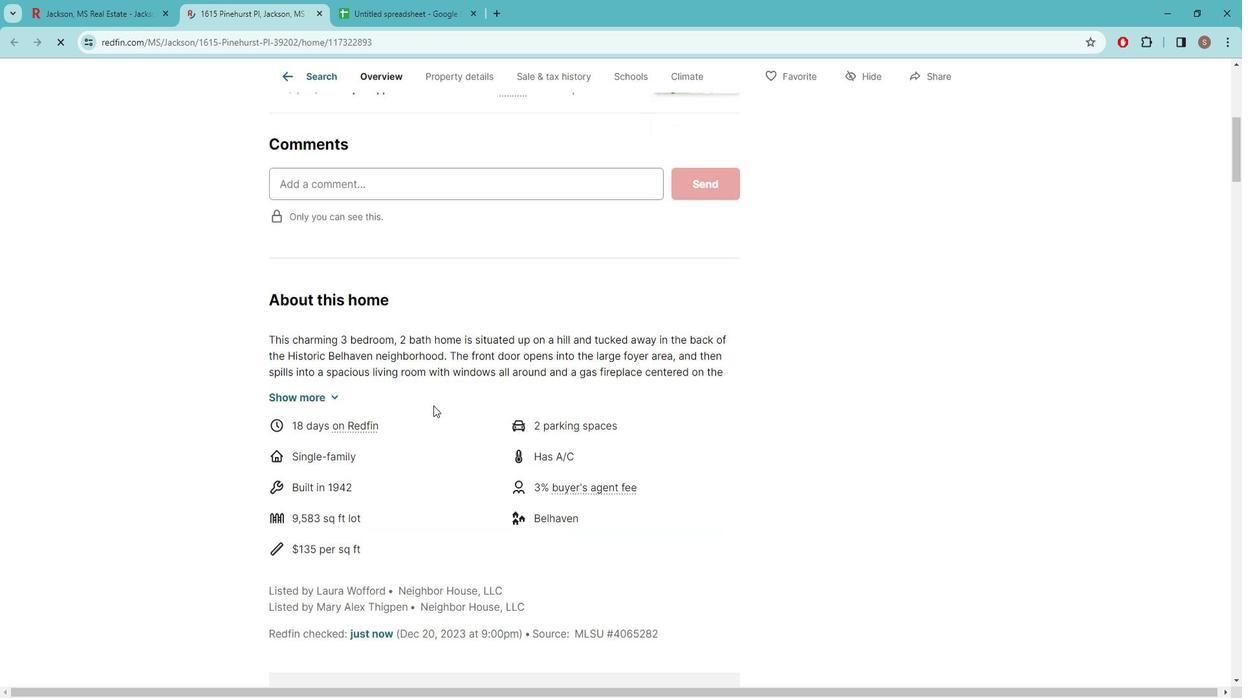 
Action: Mouse scrolled (444, 396) with delta (0, 0)
Screenshot: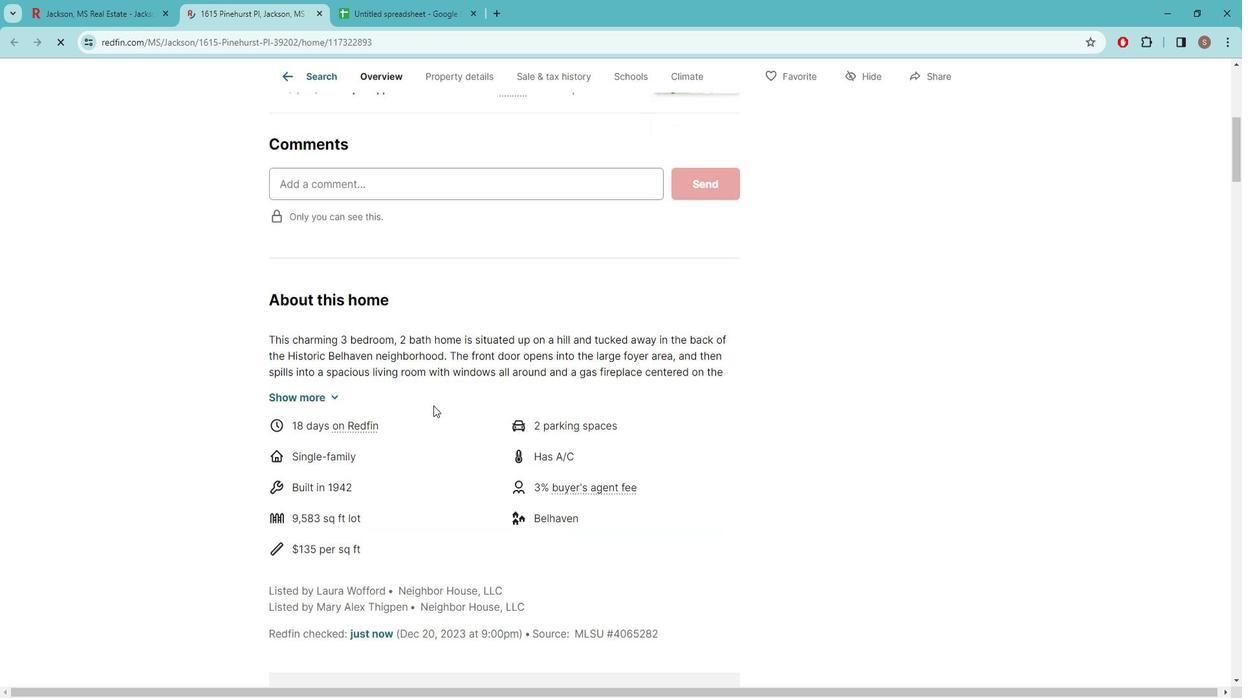 
Action: Mouse moved to (445, 396)
Screenshot: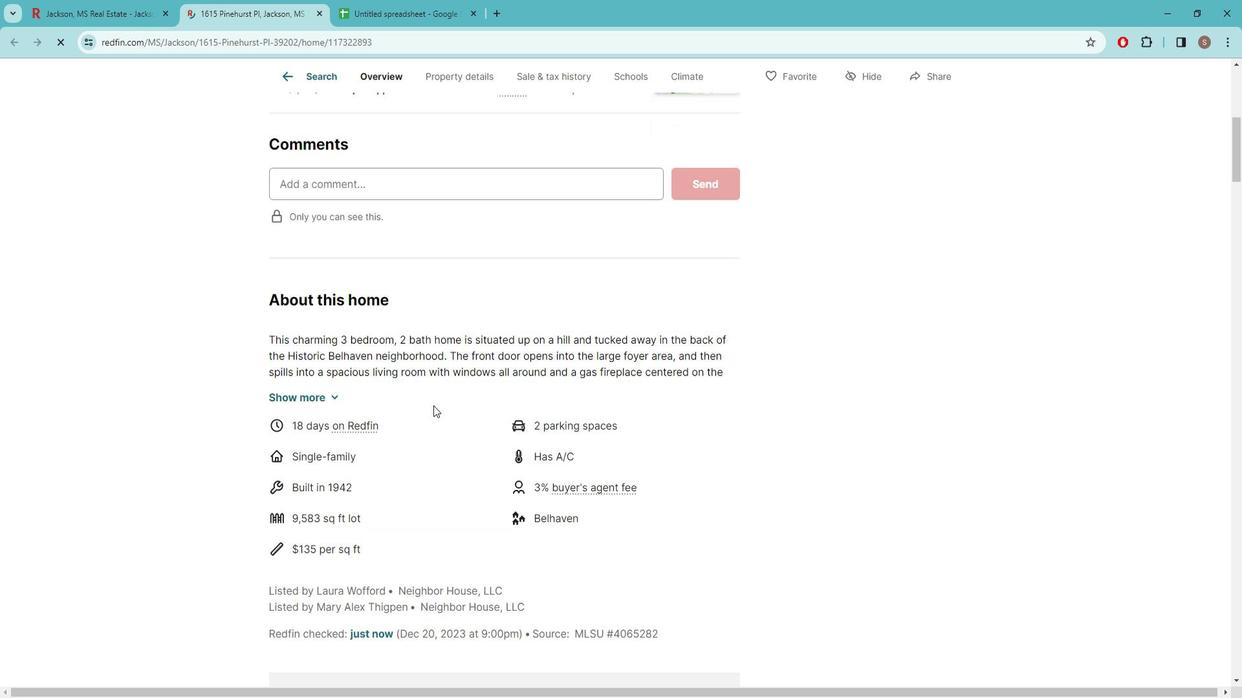 
Action: Mouse scrolled (445, 396) with delta (0, 0)
Screenshot: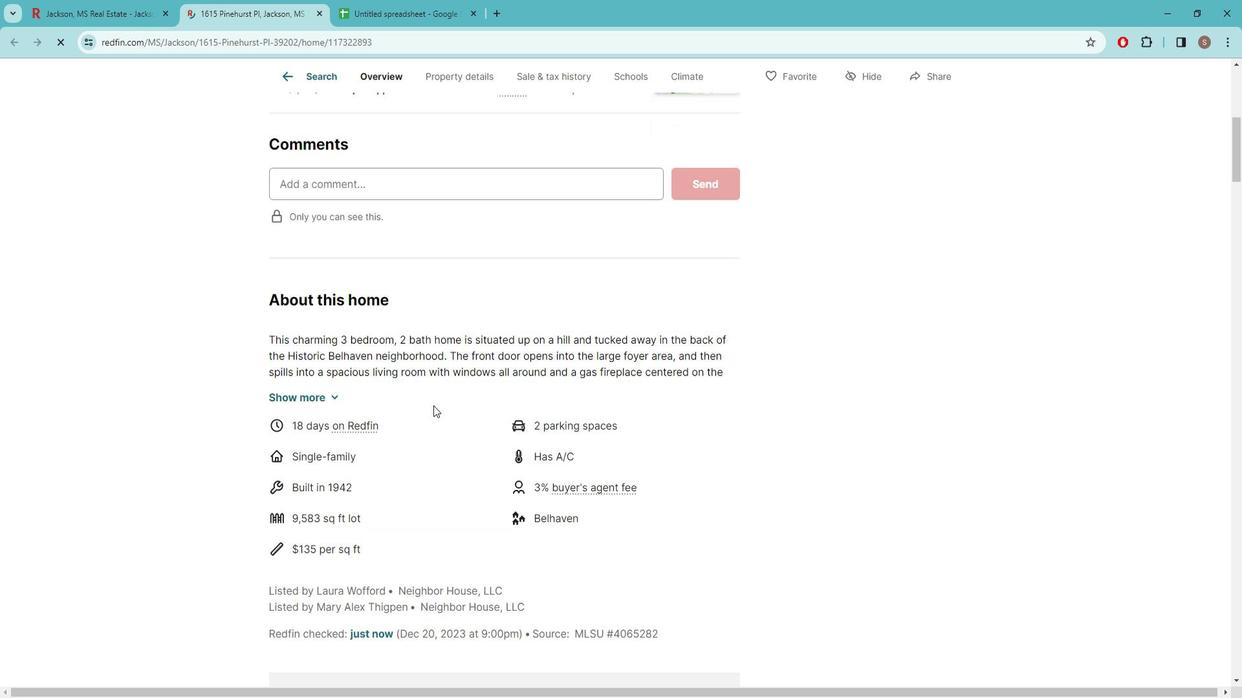 
Action: Mouse moved to (452, 396)
Screenshot: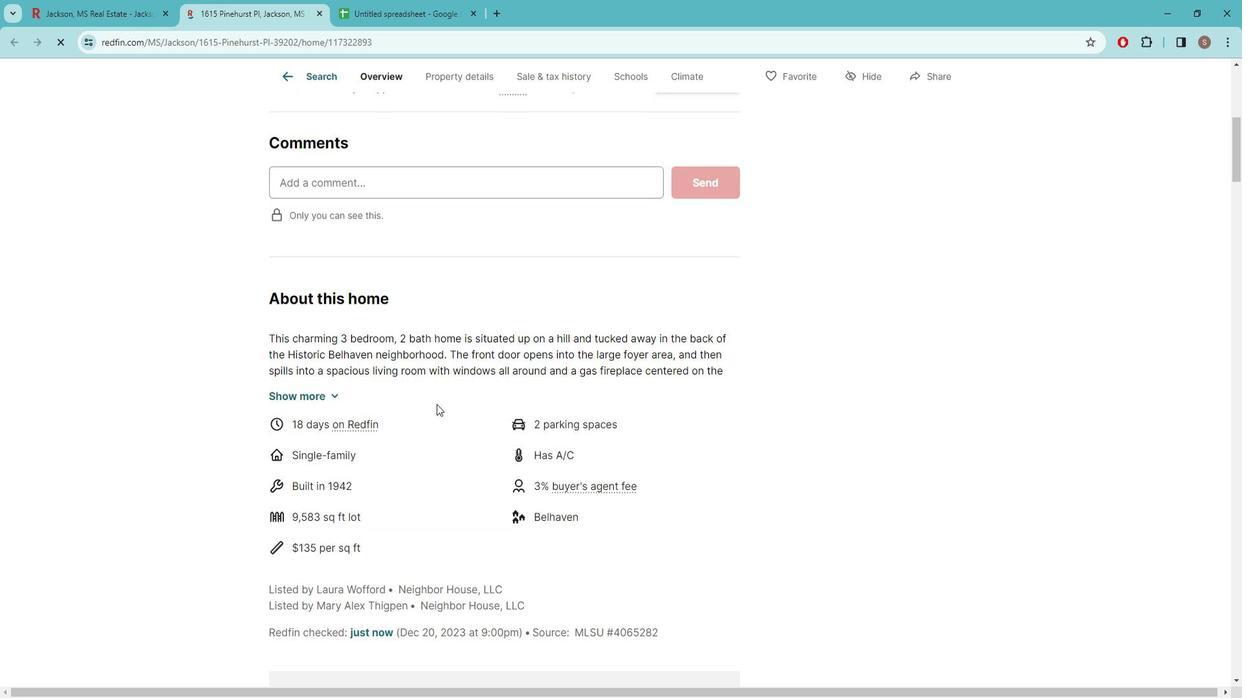 
Action: Mouse scrolled (452, 395) with delta (0, 0)
Screenshot: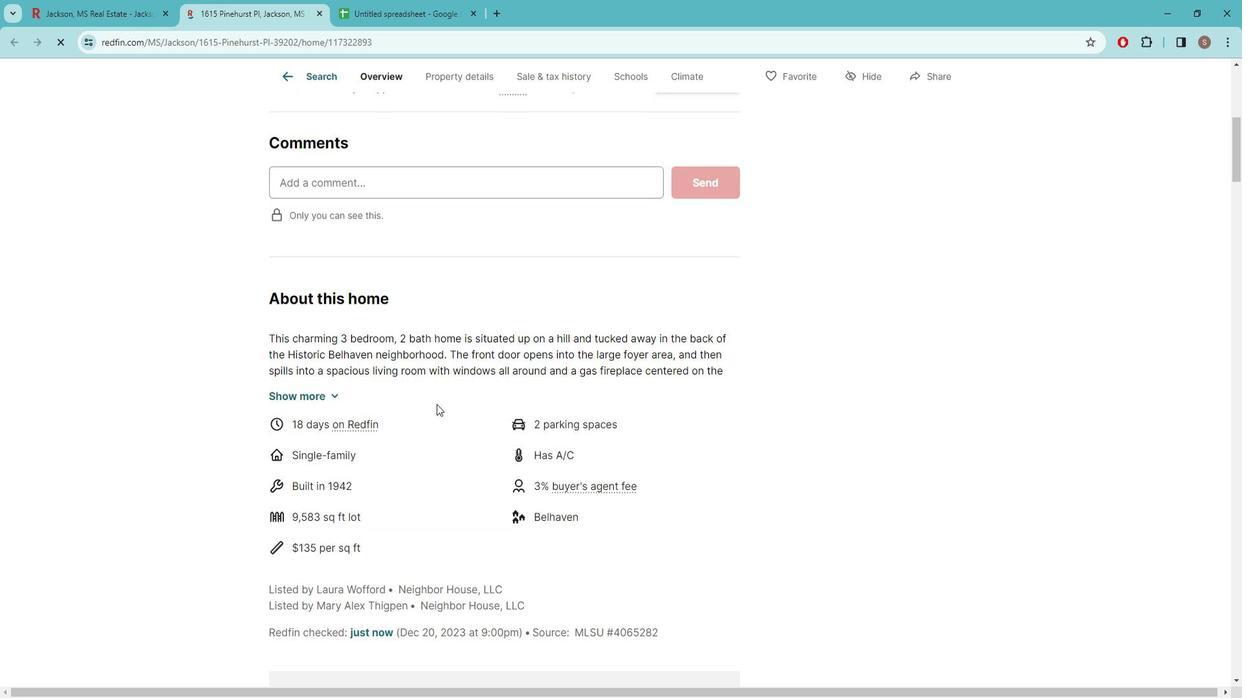 
Action: Mouse moved to (504, 400)
Screenshot: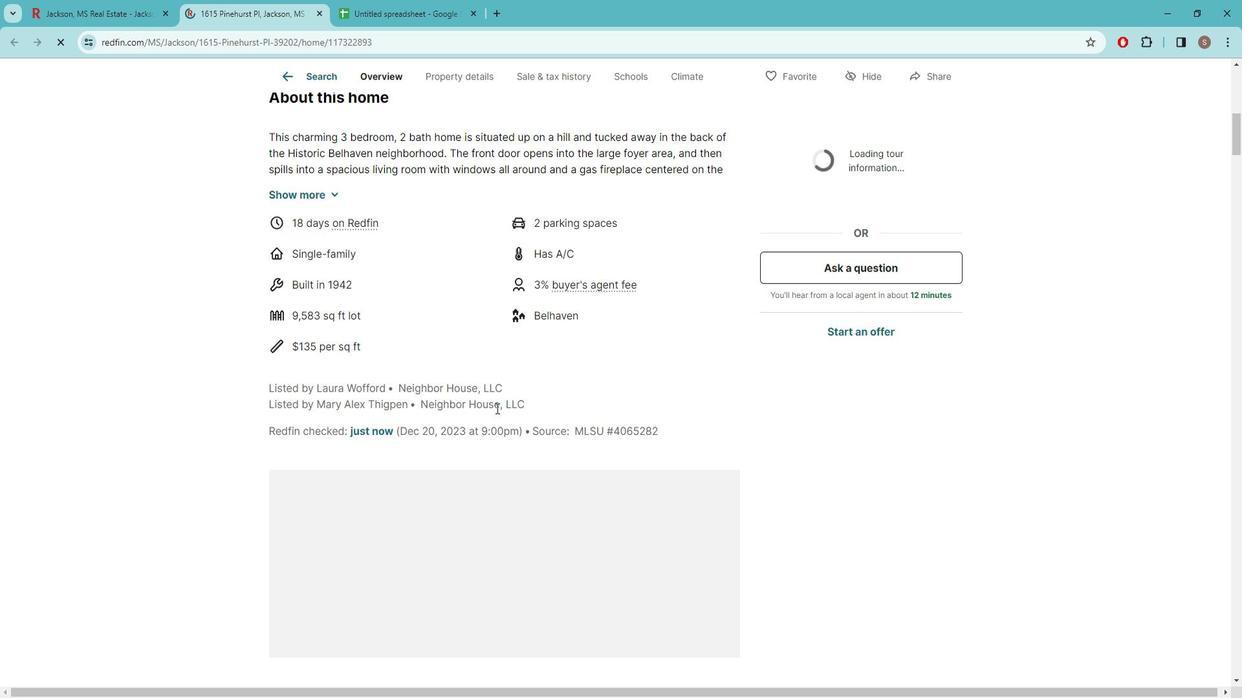
Action: Mouse scrolled (504, 399) with delta (0, 0)
Screenshot: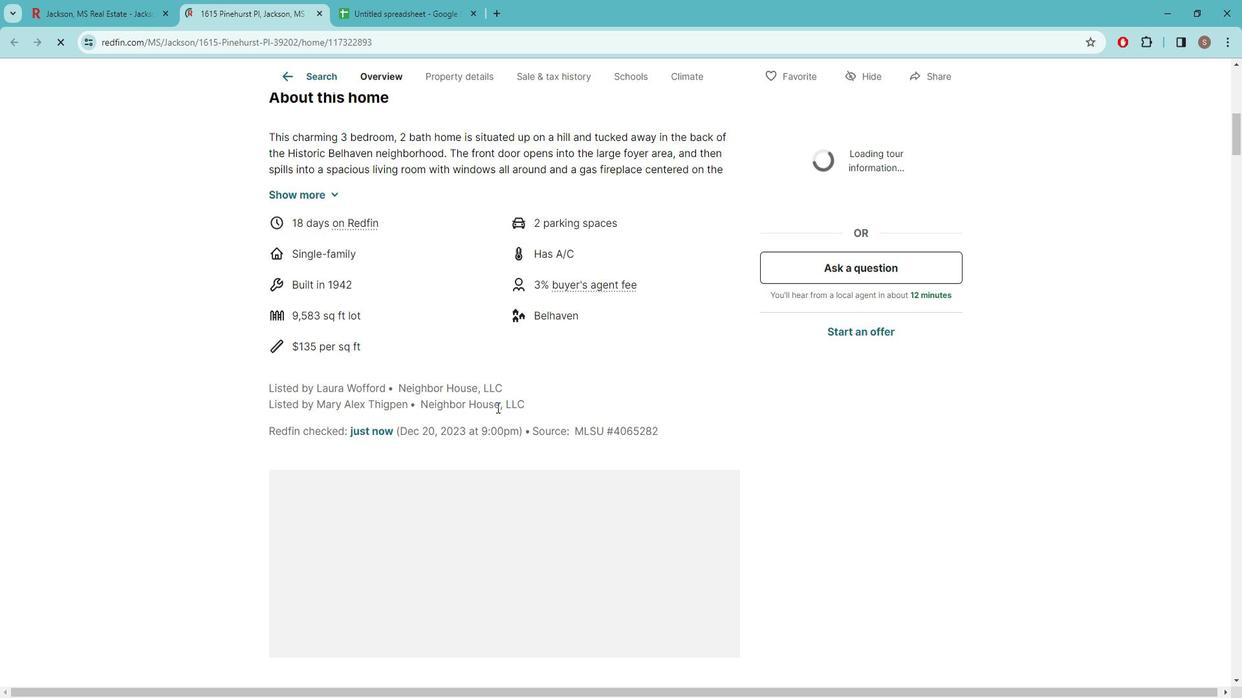 
Action: Mouse scrolled (504, 399) with delta (0, 0)
Screenshot: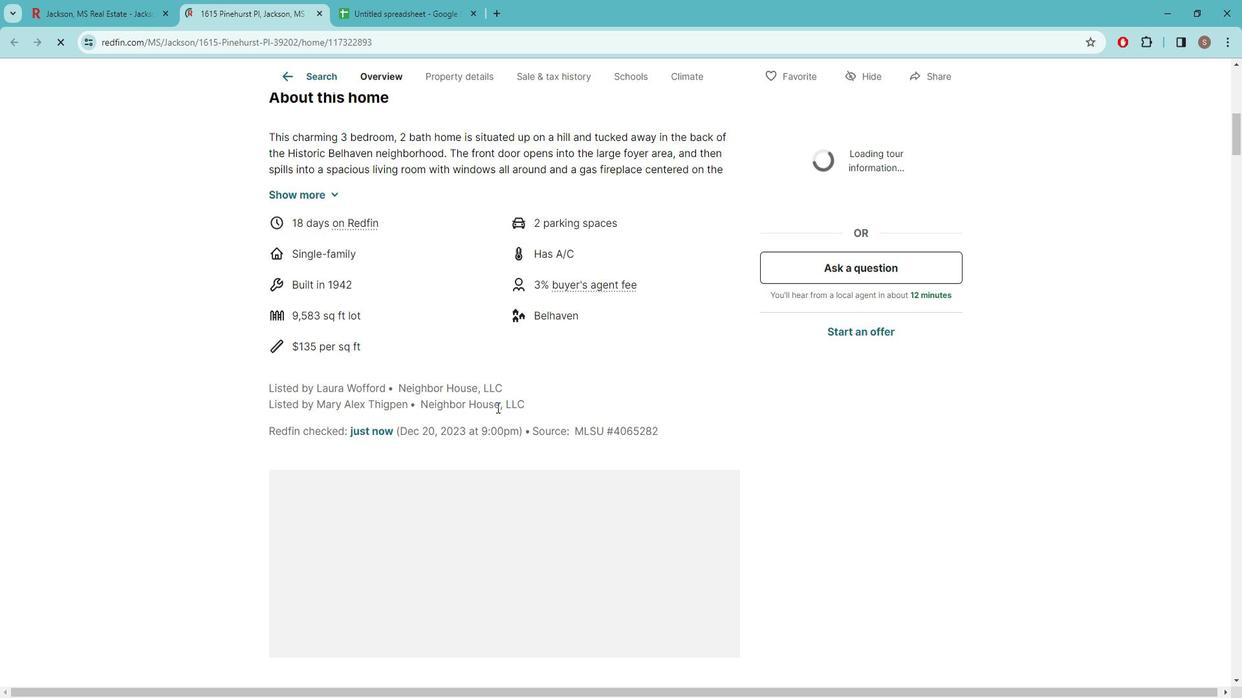 
Action: Mouse moved to (519, 422)
Screenshot: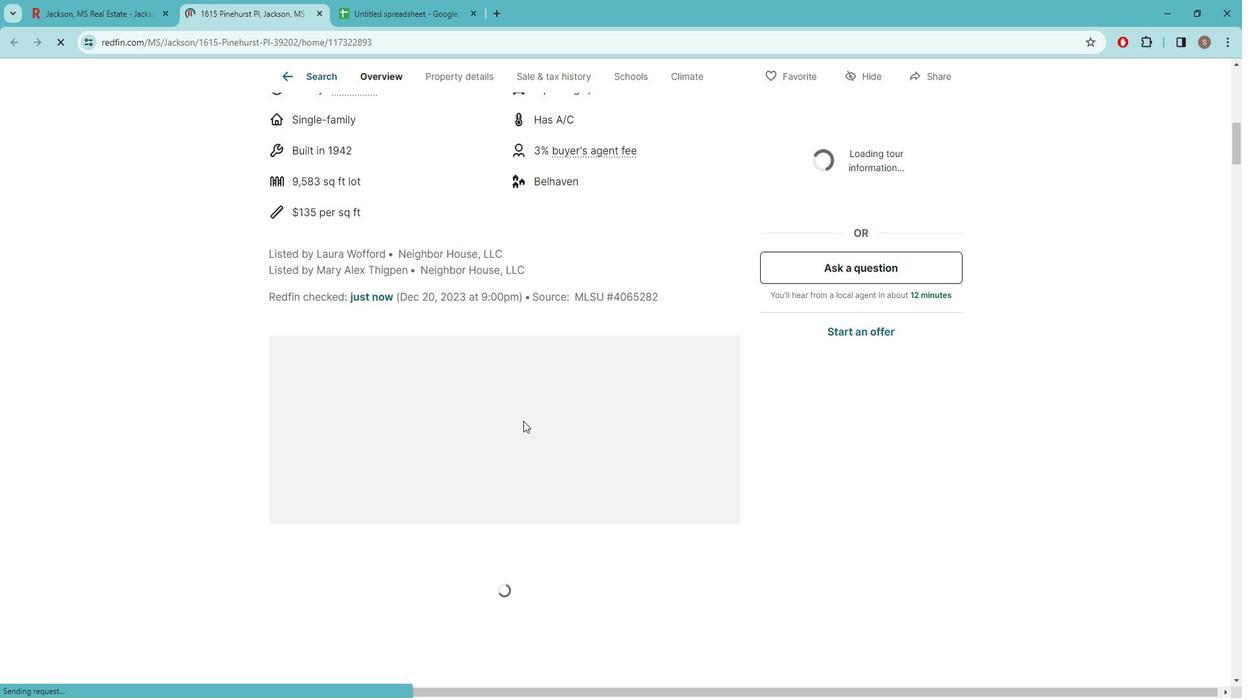 
Action: Mouse scrolled (519, 421) with delta (0, 0)
Screenshot: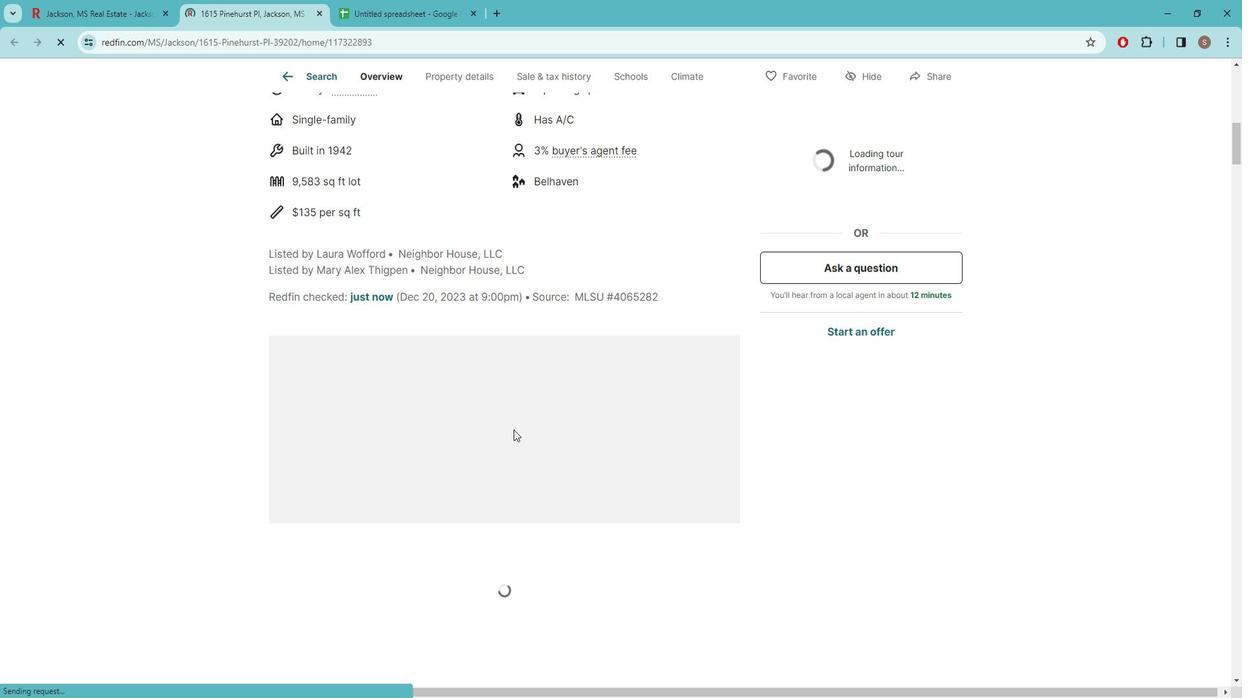 
Action: Mouse scrolled (519, 421) with delta (0, 0)
Screenshot: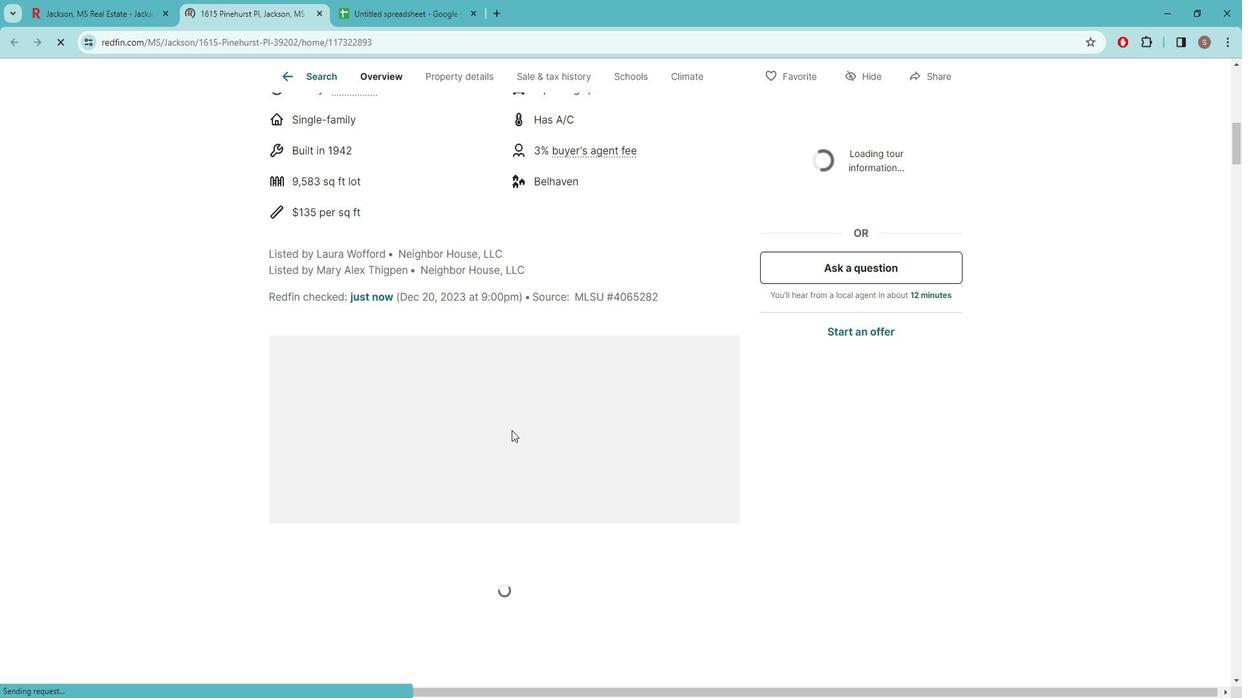 
Action: Mouse moved to (568, 515)
Screenshot: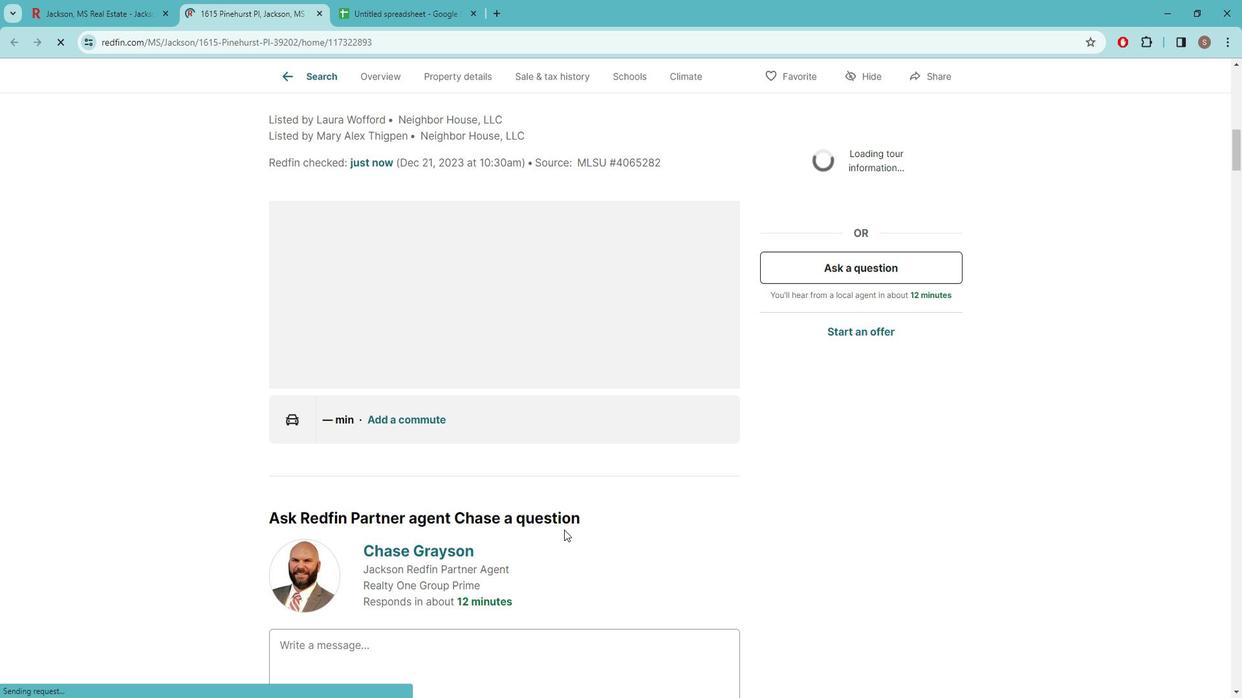
Action: Mouse scrolled (568, 514) with delta (0, 0)
Screenshot: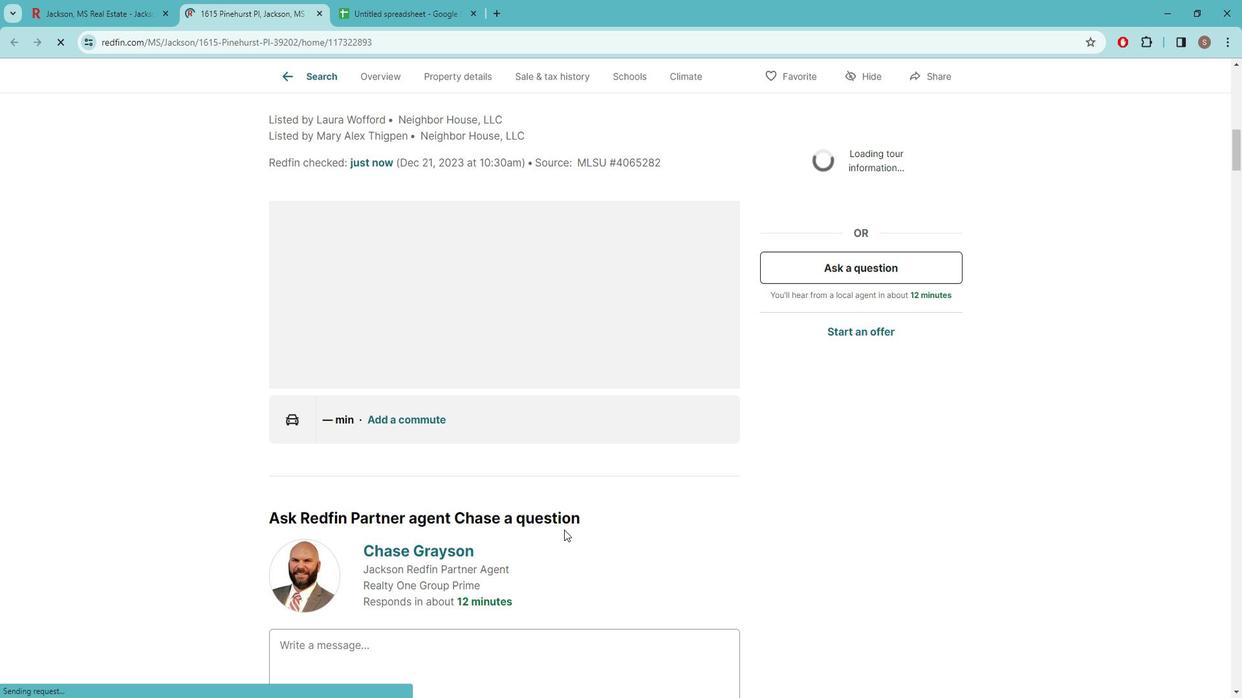 
Action: Mouse moved to (416, 468)
Screenshot: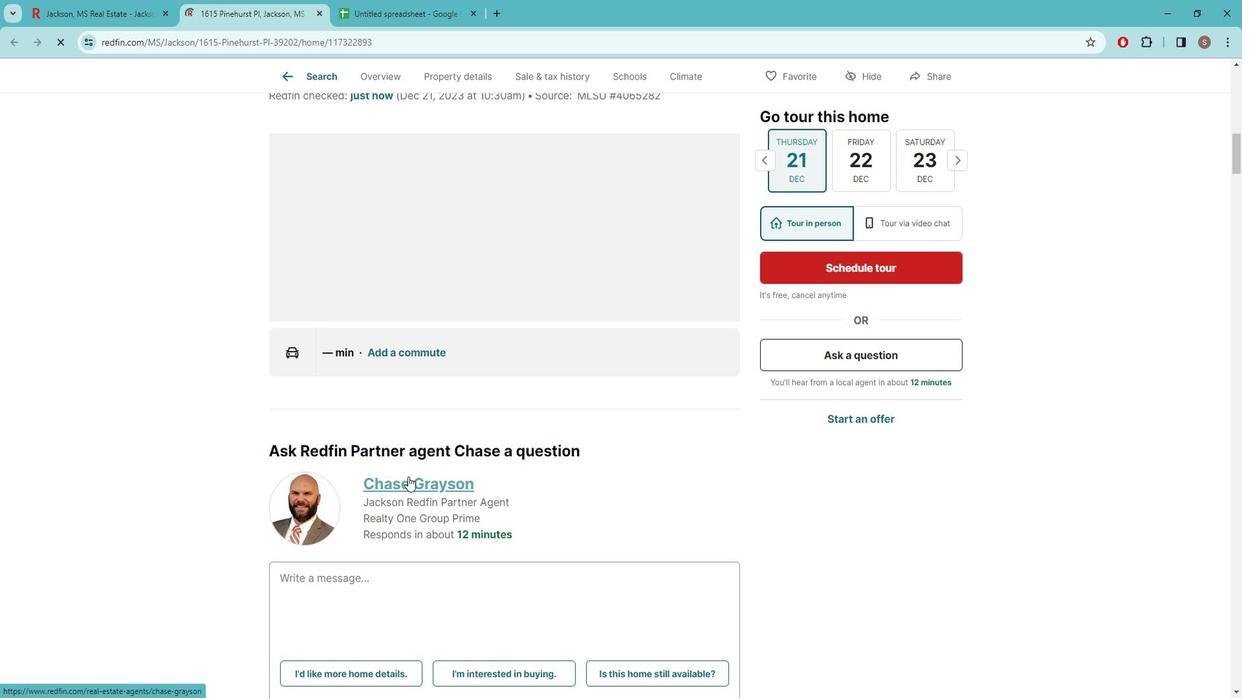 
Action: Mouse scrolled (416, 467) with delta (0, 0)
Screenshot: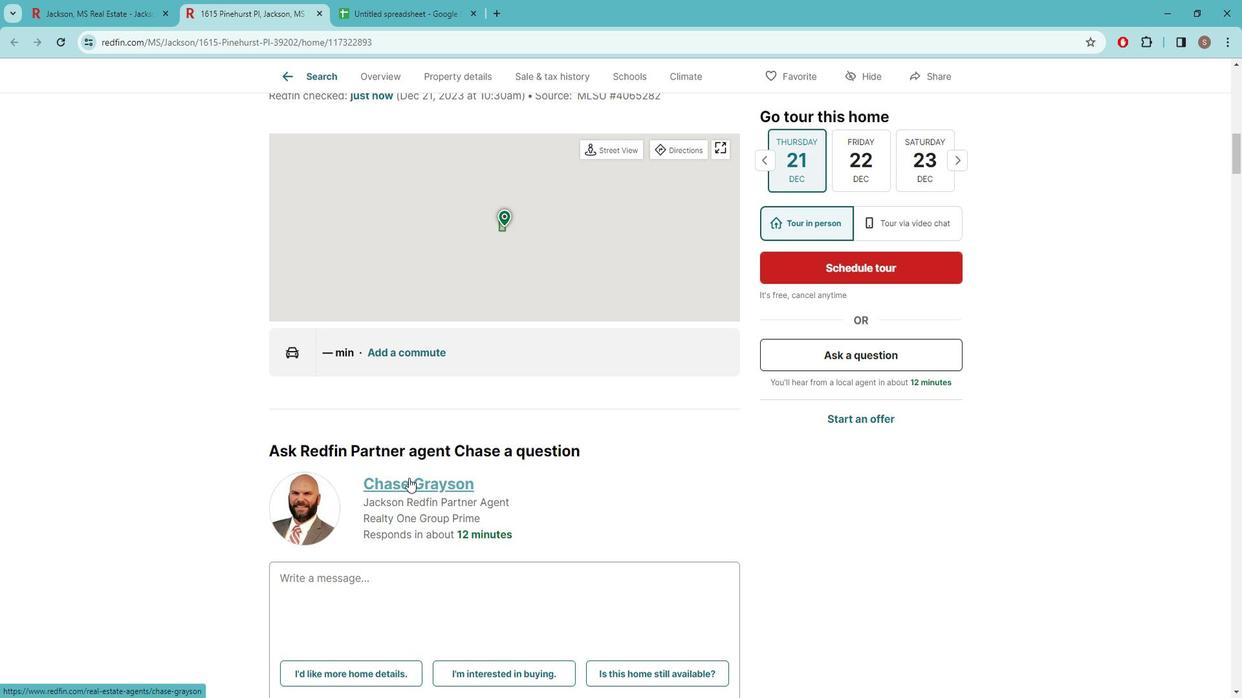 
Action: Mouse scrolled (416, 467) with delta (0, 0)
Screenshot: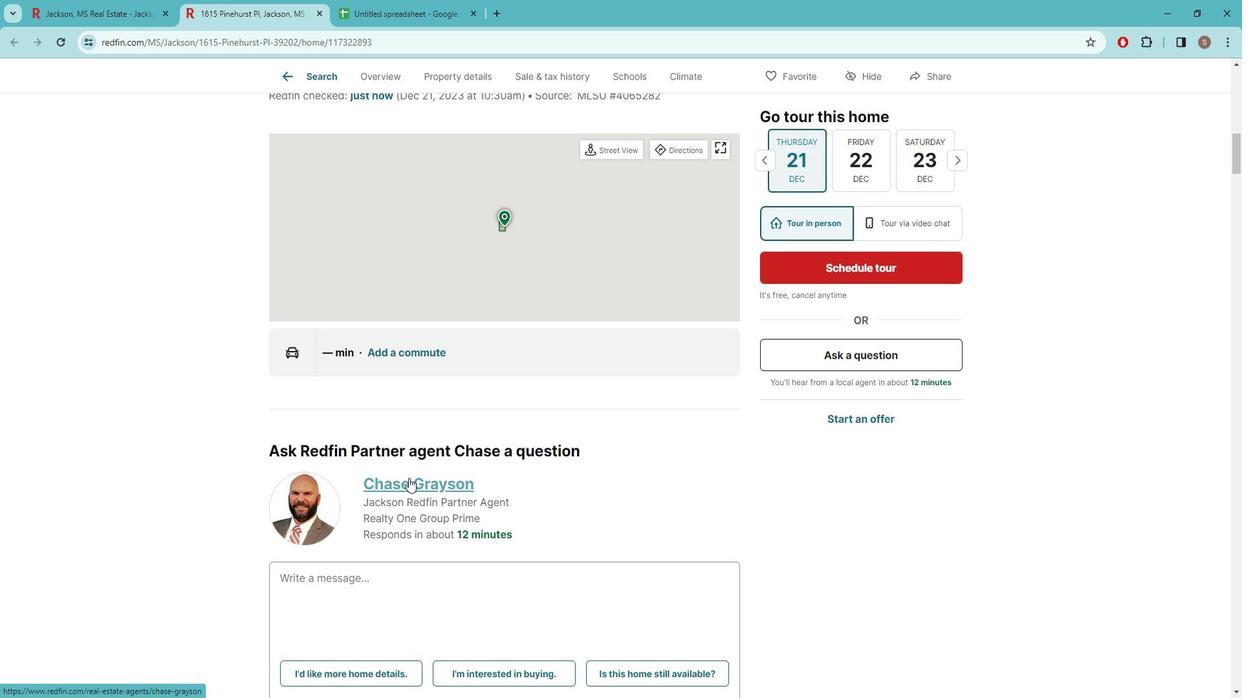 
Action: Mouse moved to (430, 346)
Screenshot: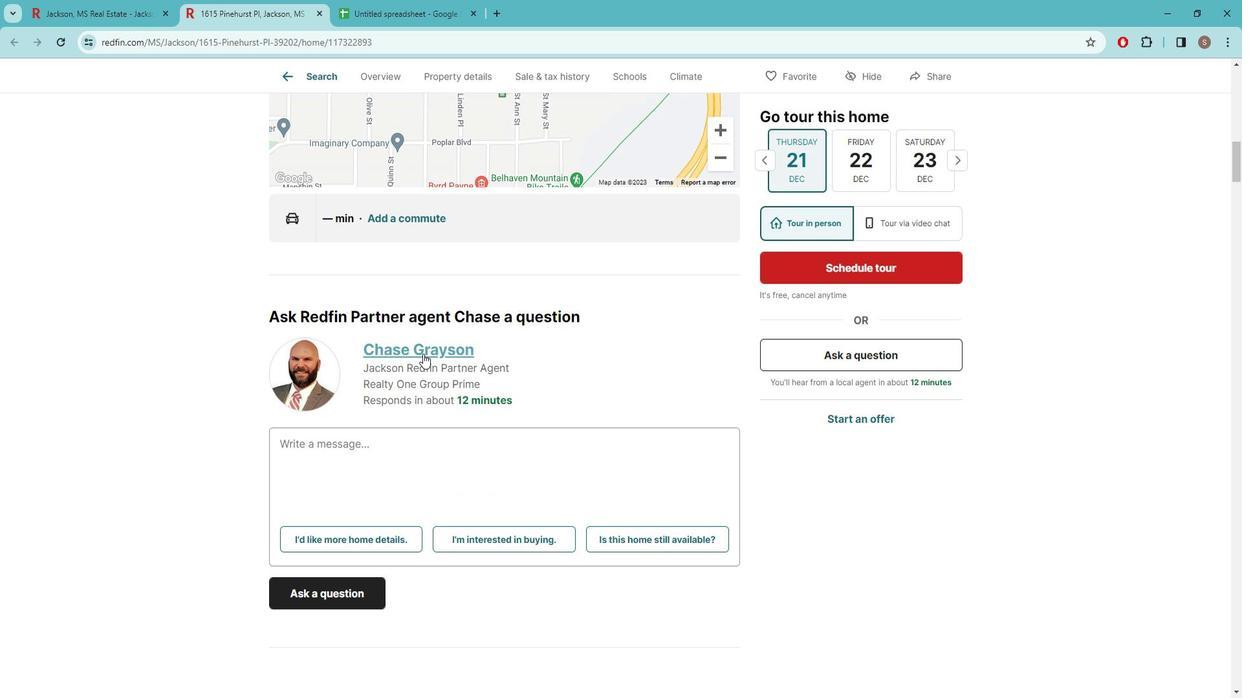 
Action: Mouse pressed left at (430, 346)
Screenshot: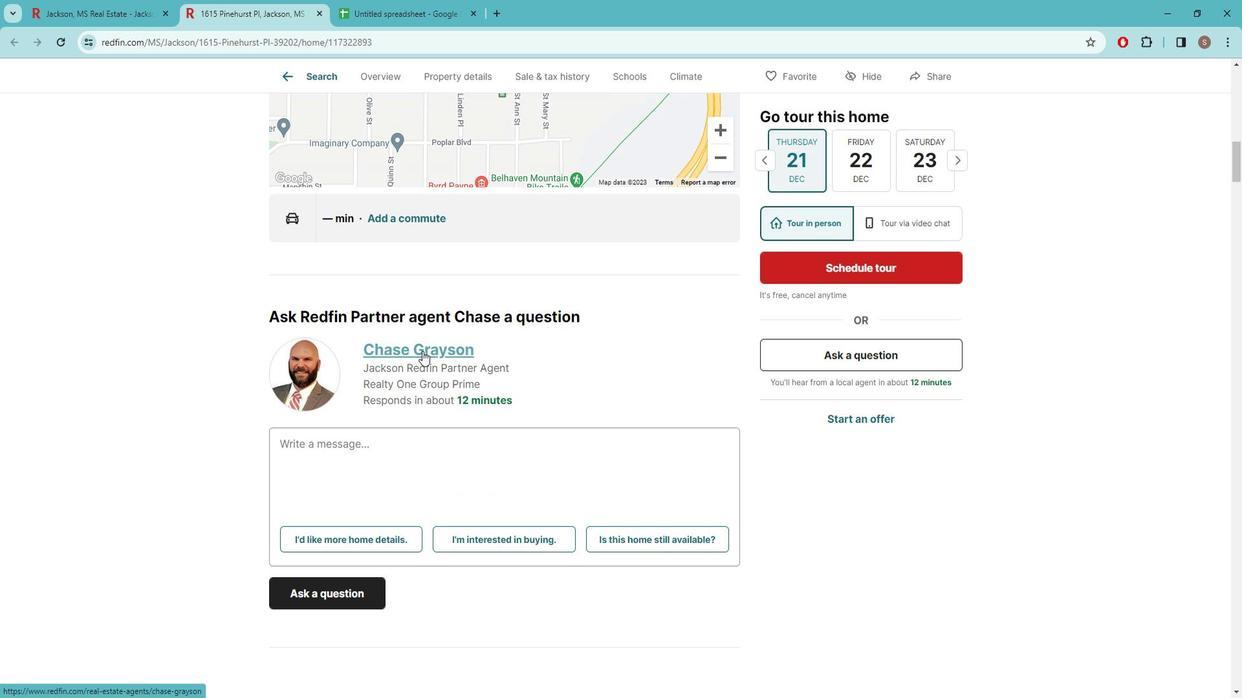 
Action: Mouse moved to (653, 435)
Screenshot: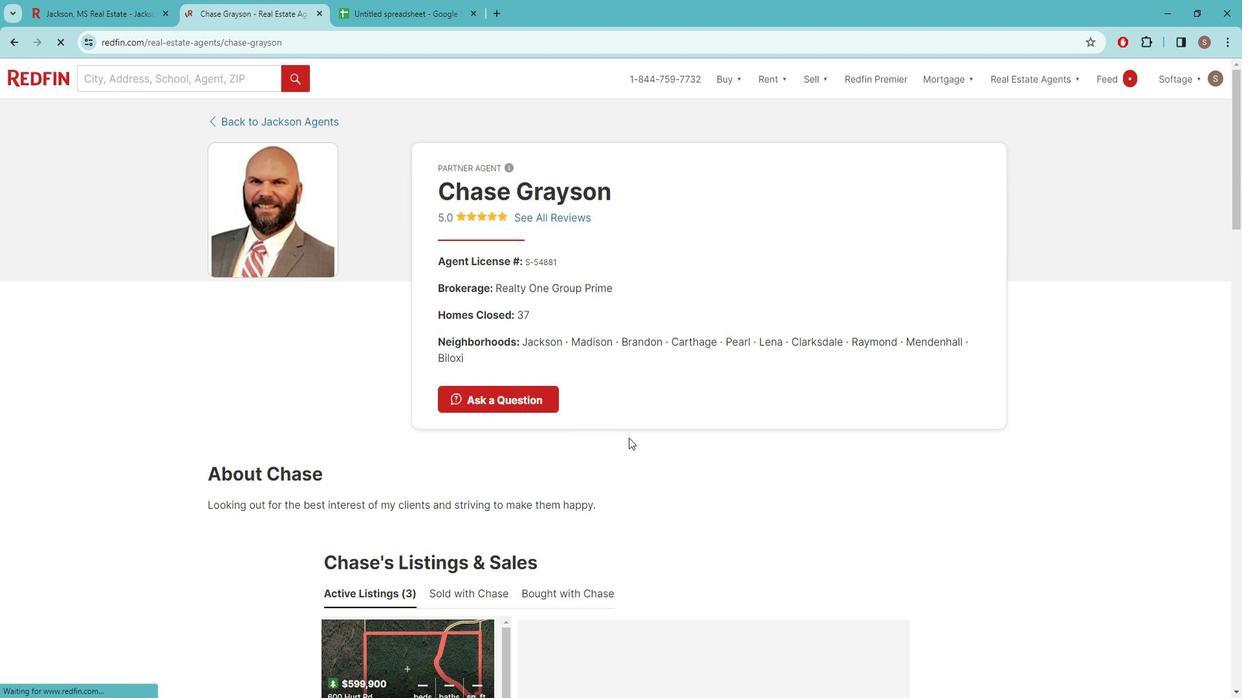 
